 Task: In the  document fax.txt Use the tool word Count 'and display word count while typing'. Find the word using Dictionary 'Upcoming'. Below name insert the link: www.wikipedia.org
Action: Mouse moved to (240, 476)
Screenshot: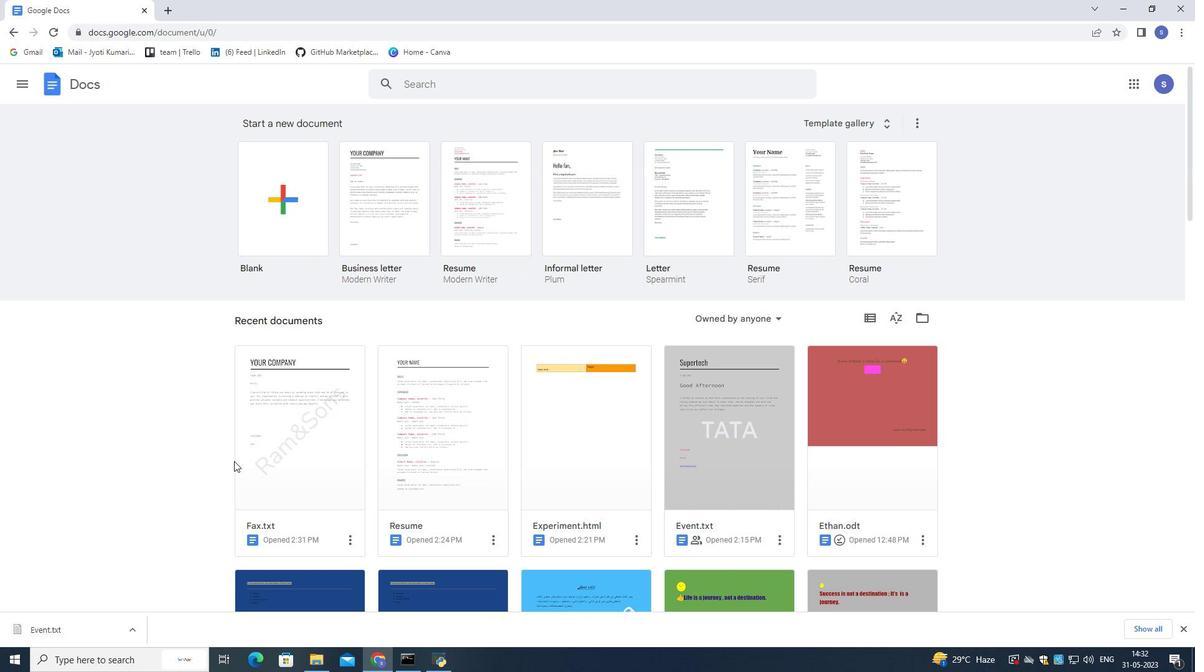 
Action: Mouse scrolled (240, 477) with delta (0, 0)
Screenshot: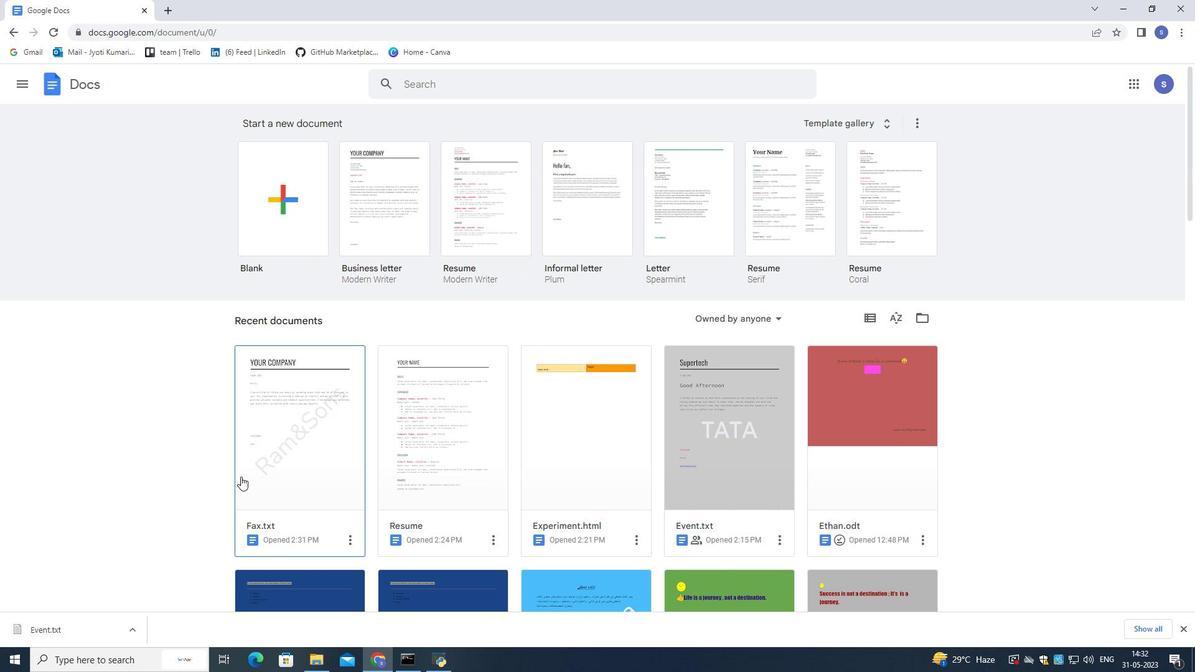 
Action: Mouse scrolled (240, 477) with delta (0, 0)
Screenshot: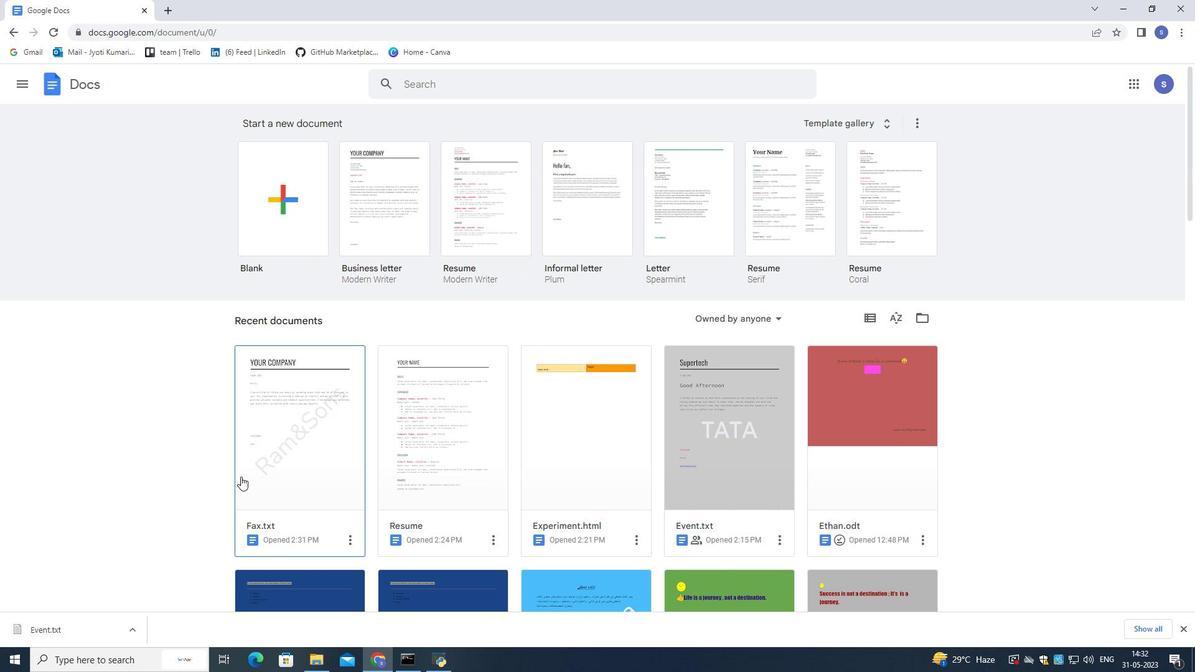 
Action: Mouse scrolled (240, 477) with delta (0, 0)
Screenshot: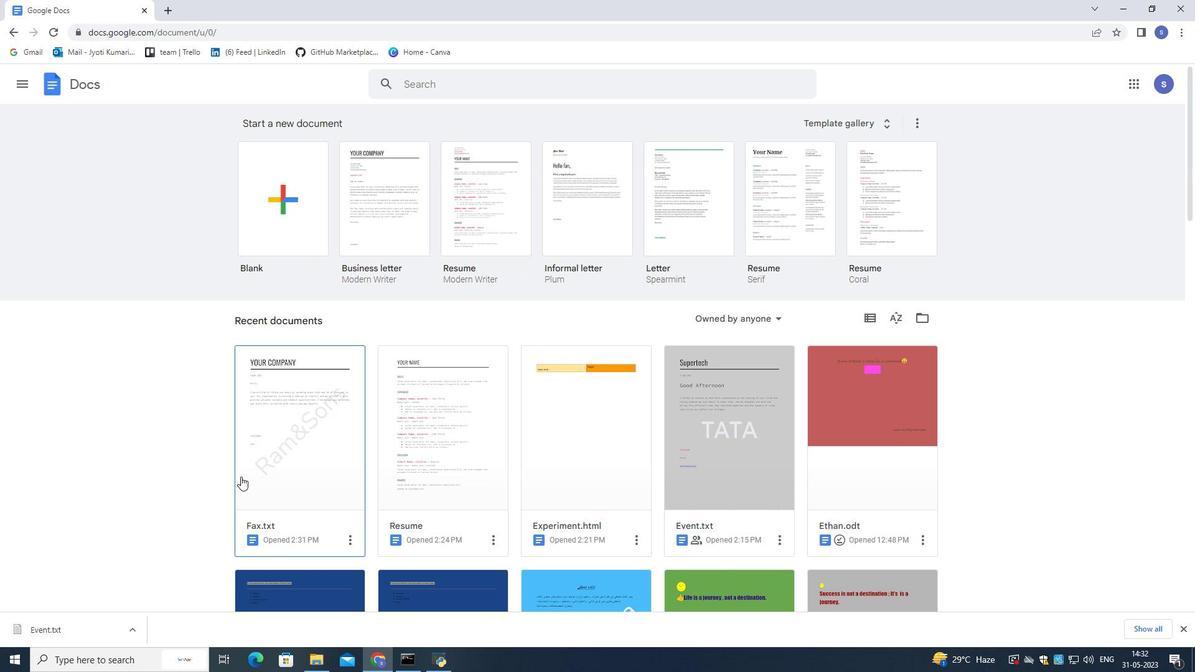 
Action: Mouse scrolled (240, 477) with delta (0, 0)
Screenshot: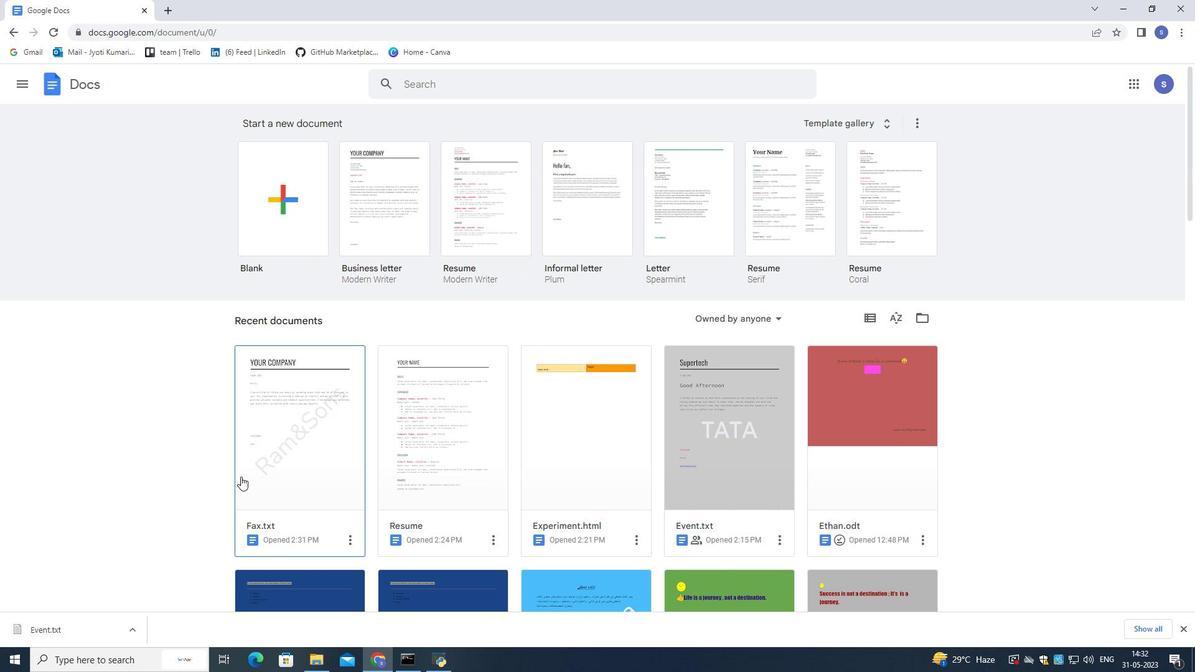
Action: Mouse scrolled (240, 476) with delta (0, 0)
Screenshot: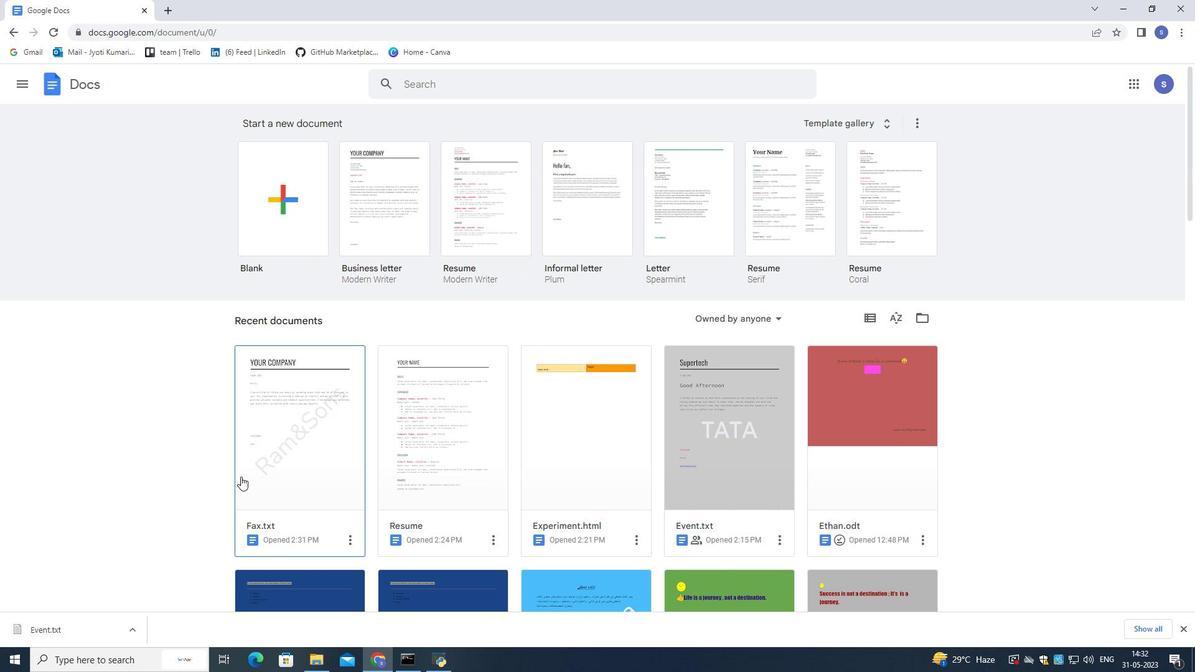 
Action: Mouse scrolled (240, 476) with delta (0, 0)
Screenshot: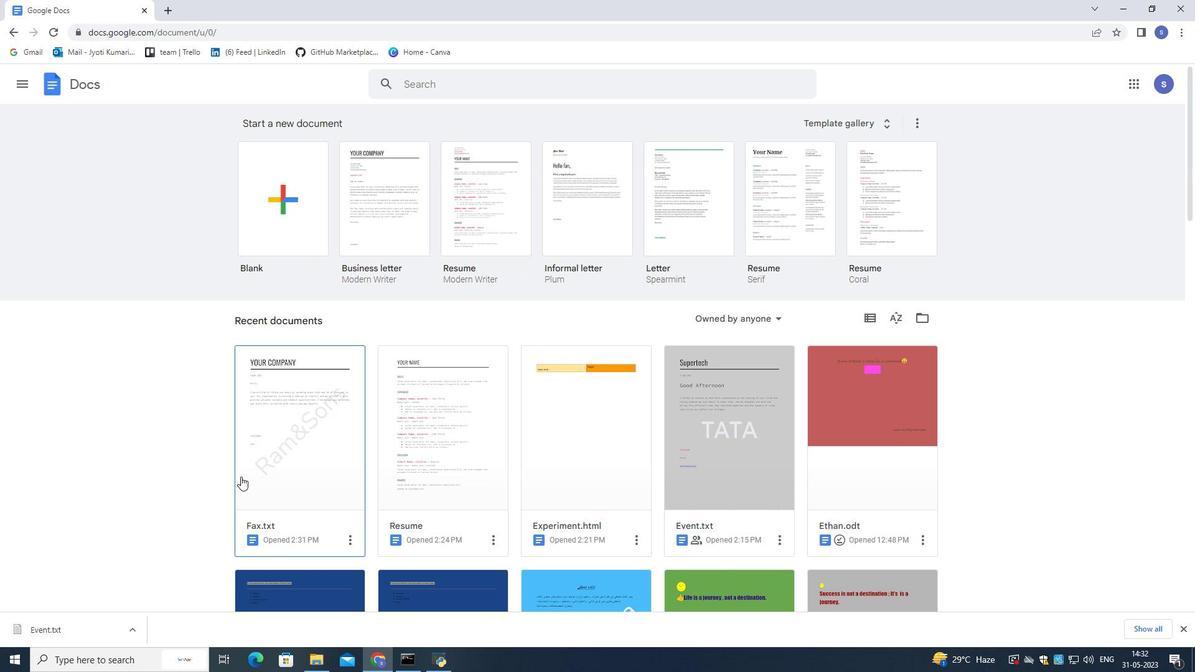 
Action: Mouse scrolled (240, 476) with delta (0, 0)
Screenshot: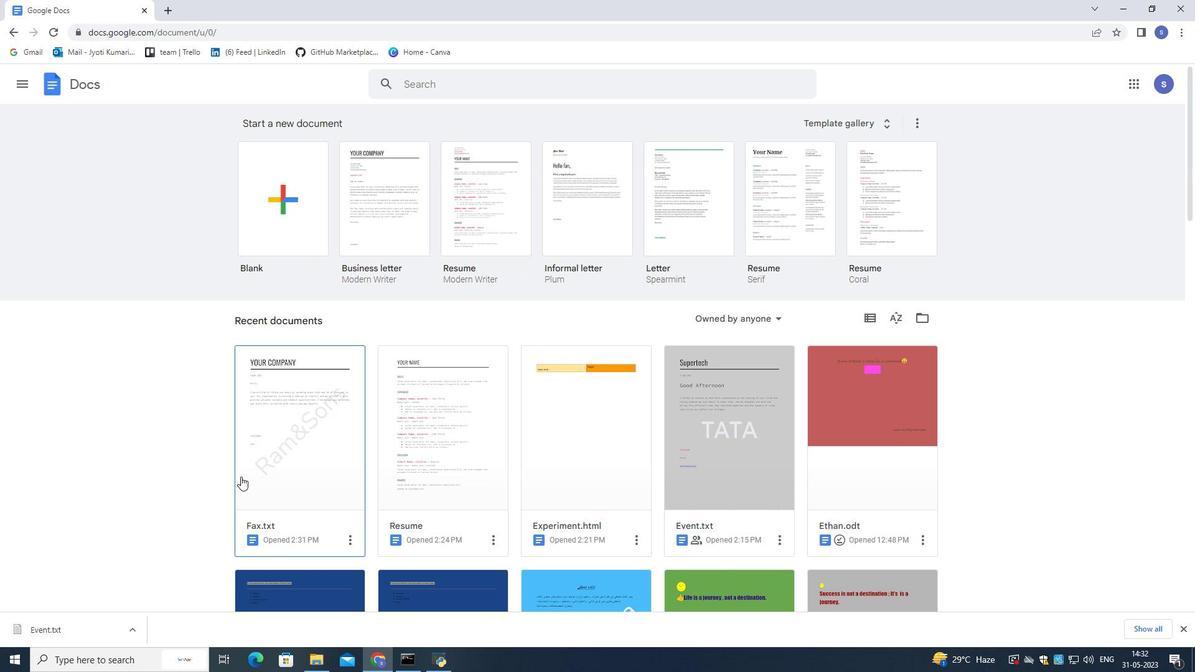 
Action: Mouse moved to (282, 284)
Screenshot: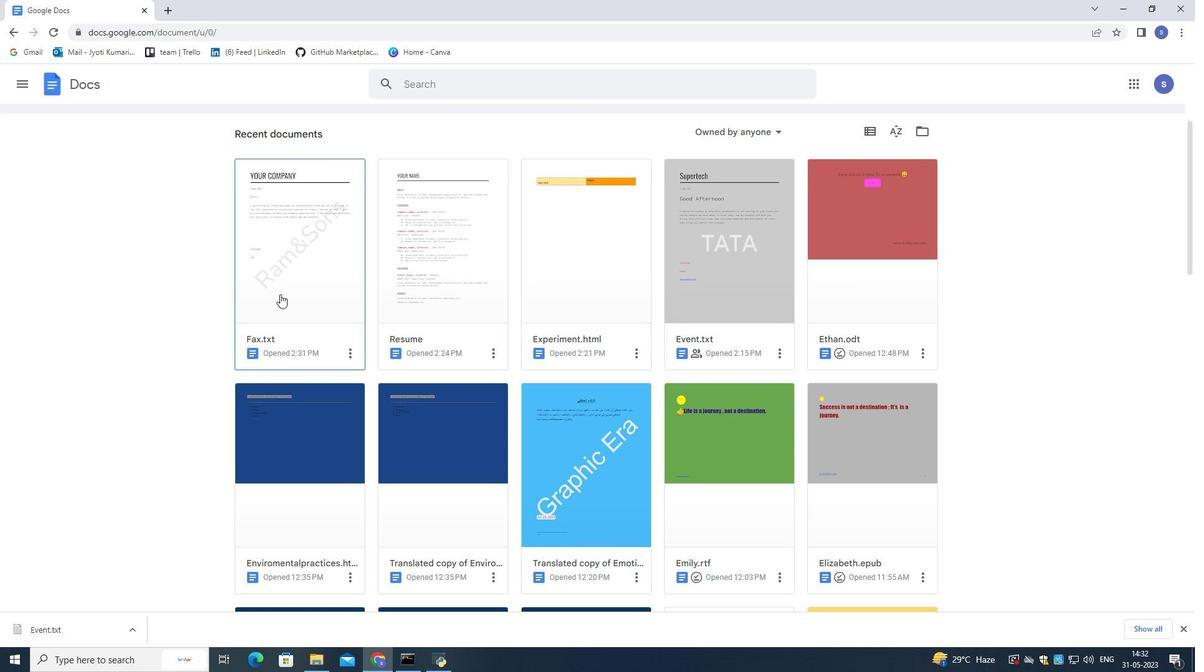 
Action: Mouse pressed left at (282, 284)
Screenshot: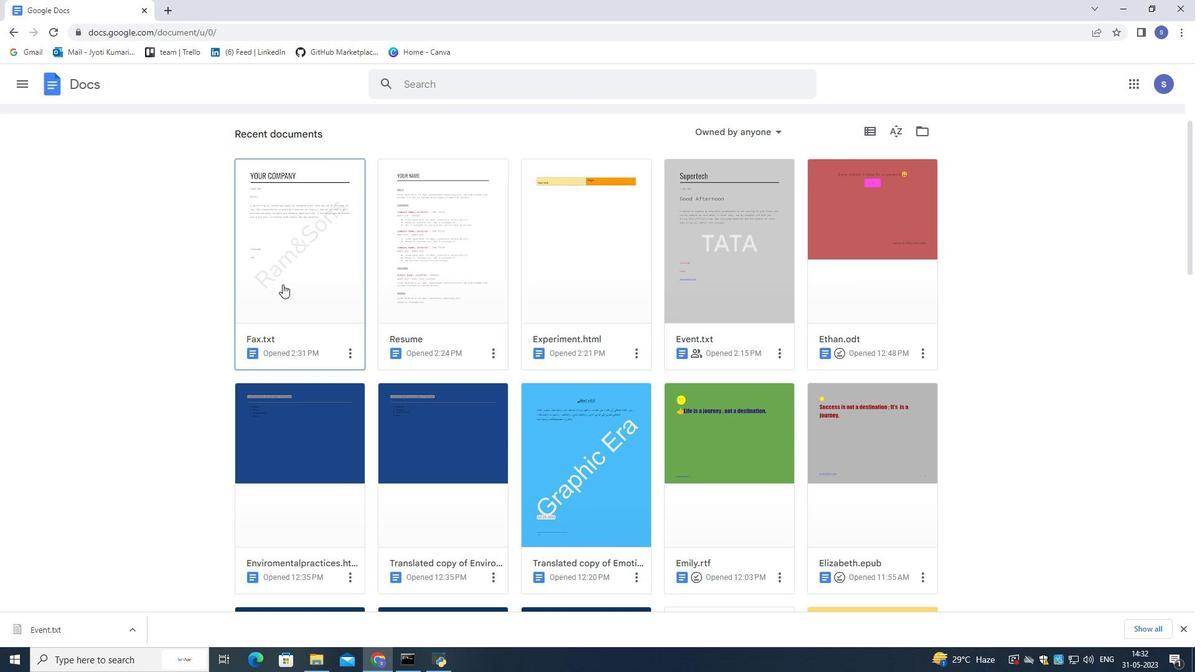 
Action: Mouse moved to (574, 249)
Screenshot: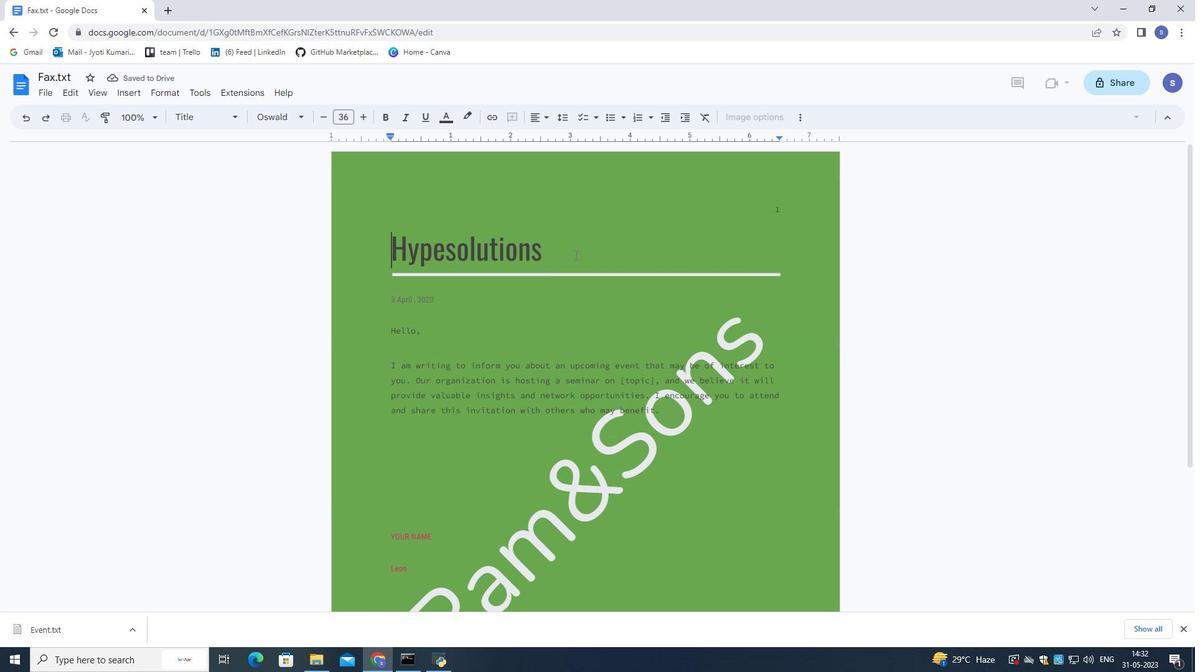 
Action: Mouse pressed left at (574, 249)
Screenshot: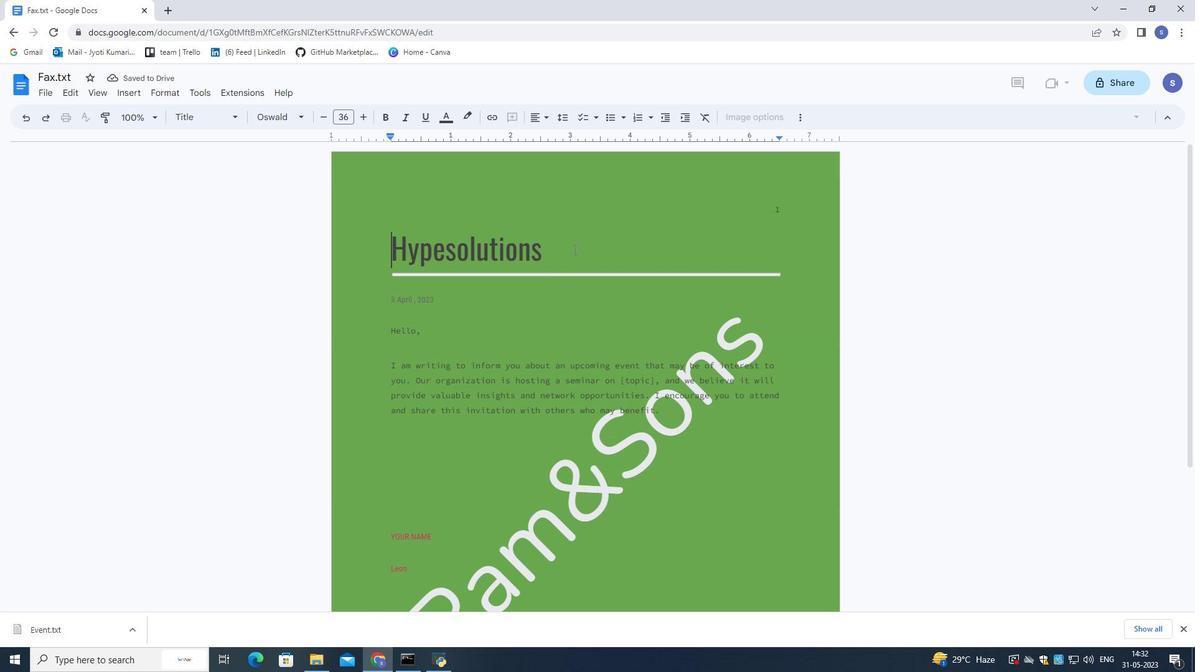 
Action: Mouse moved to (539, 363)
Screenshot: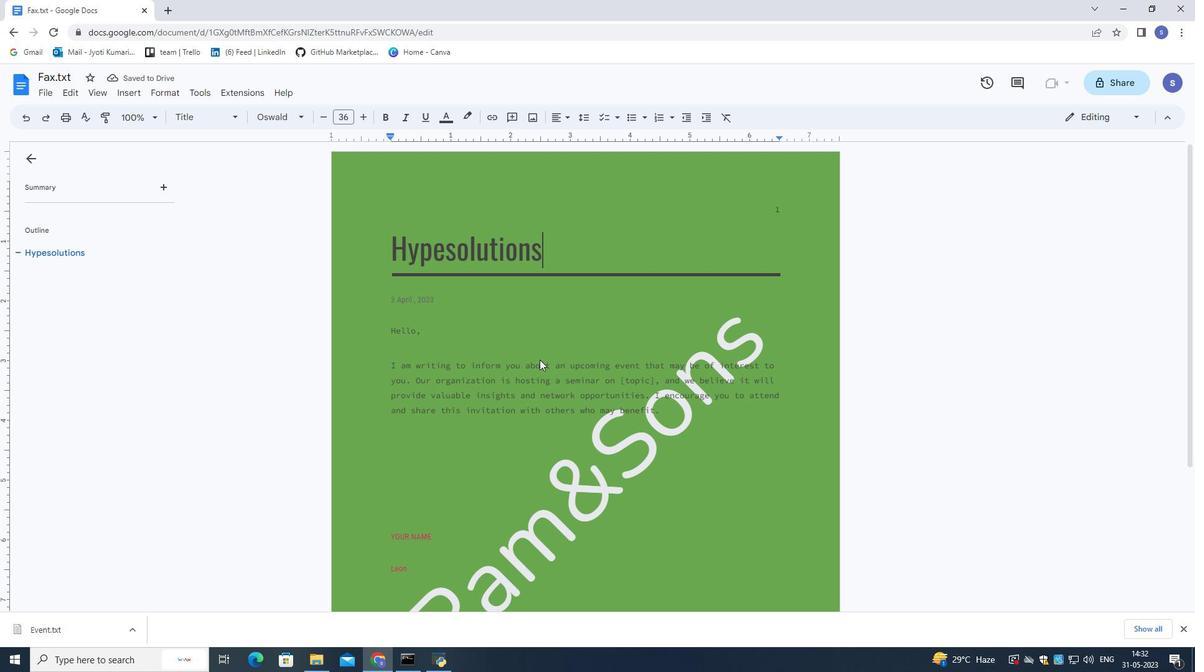 
Action: Mouse scrolled (539, 361) with delta (0, 0)
Screenshot: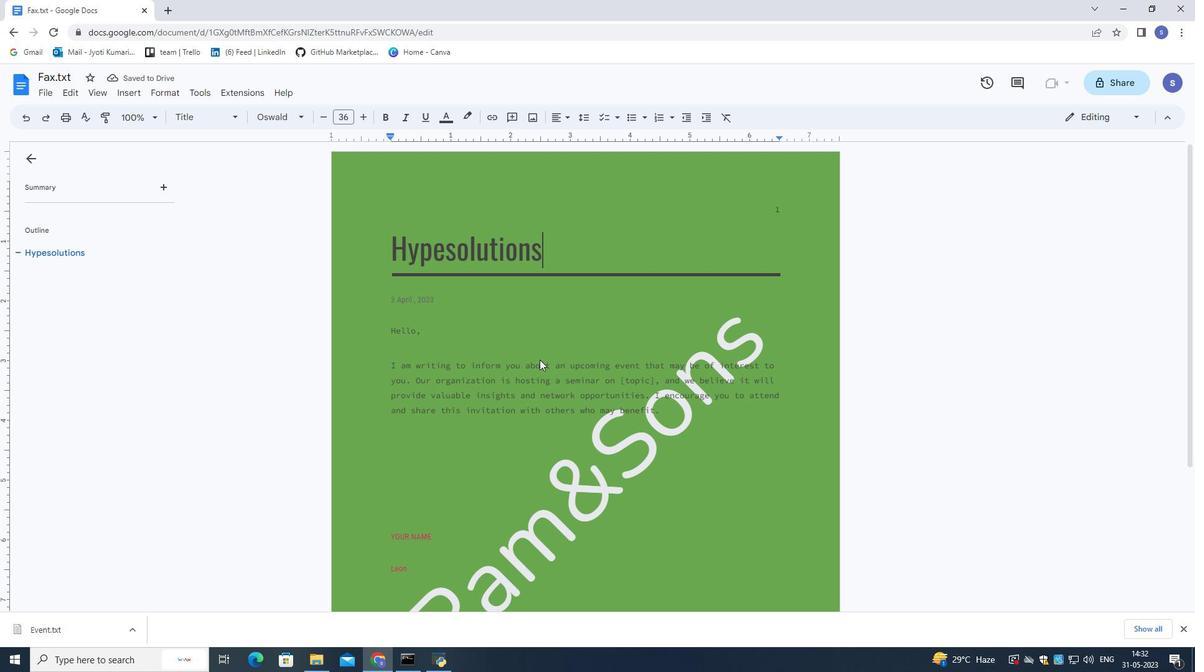 
Action: Mouse moved to (539, 363)
Screenshot: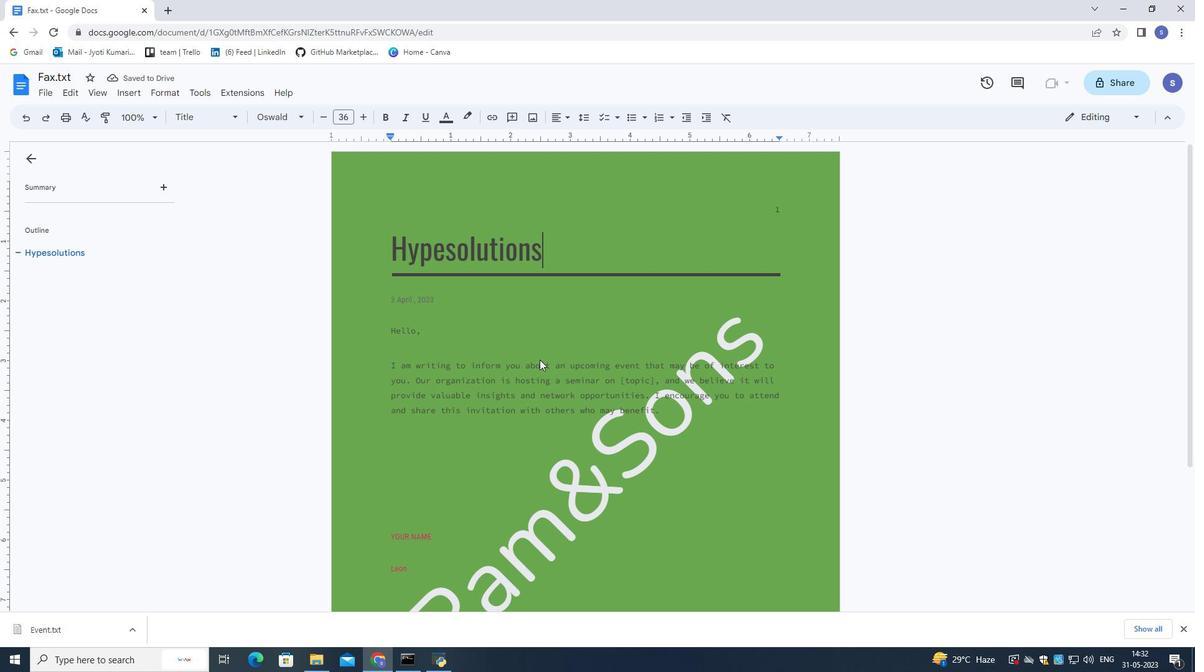 
Action: Mouse scrolled (539, 362) with delta (0, 0)
Screenshot: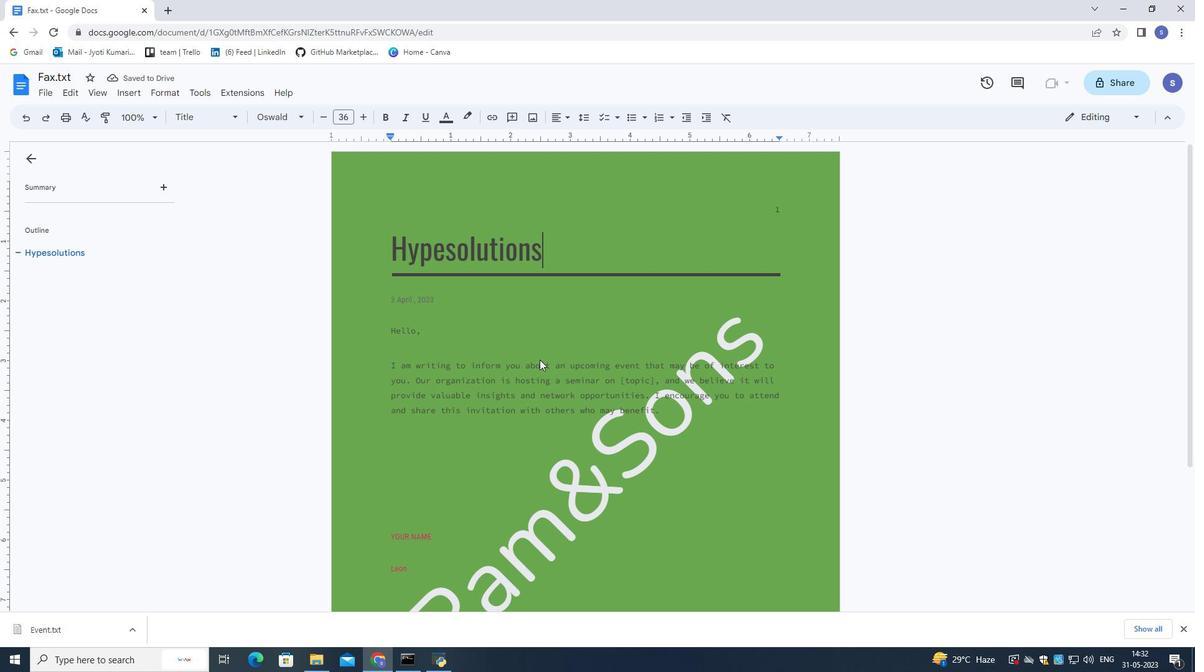 
Action: Mouse scrolled (539, 363) with delta (0, 0)
Screenshot: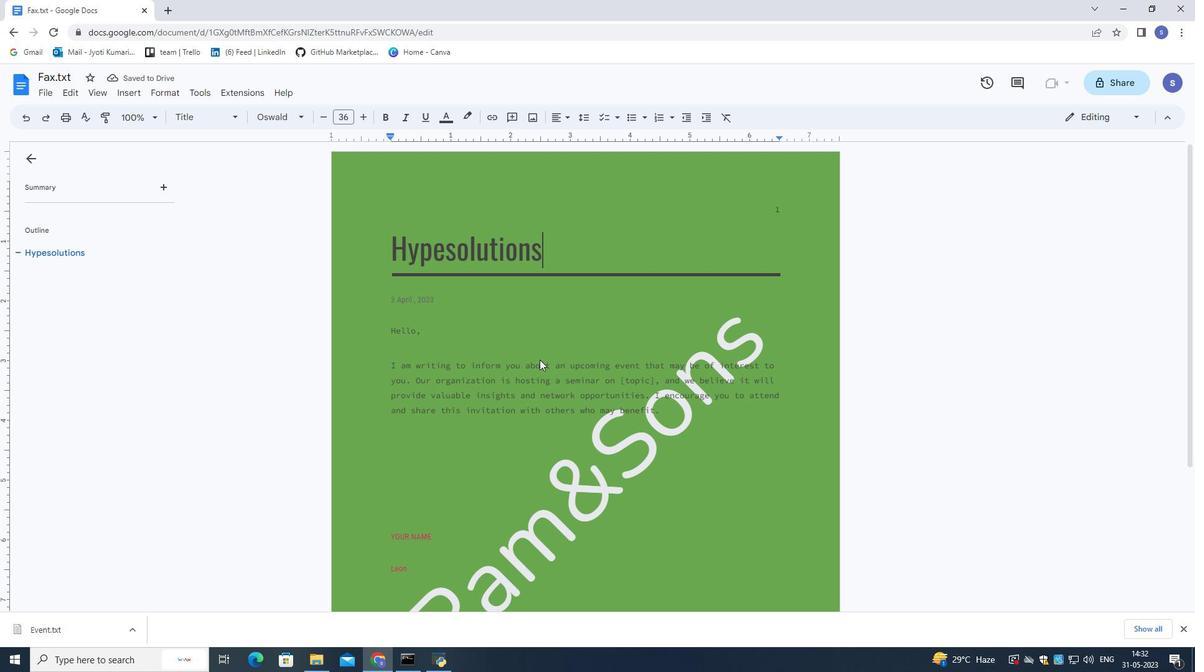 
Action: Mouse scrolled (539, 363) with delta (0, 0)
Screenshot: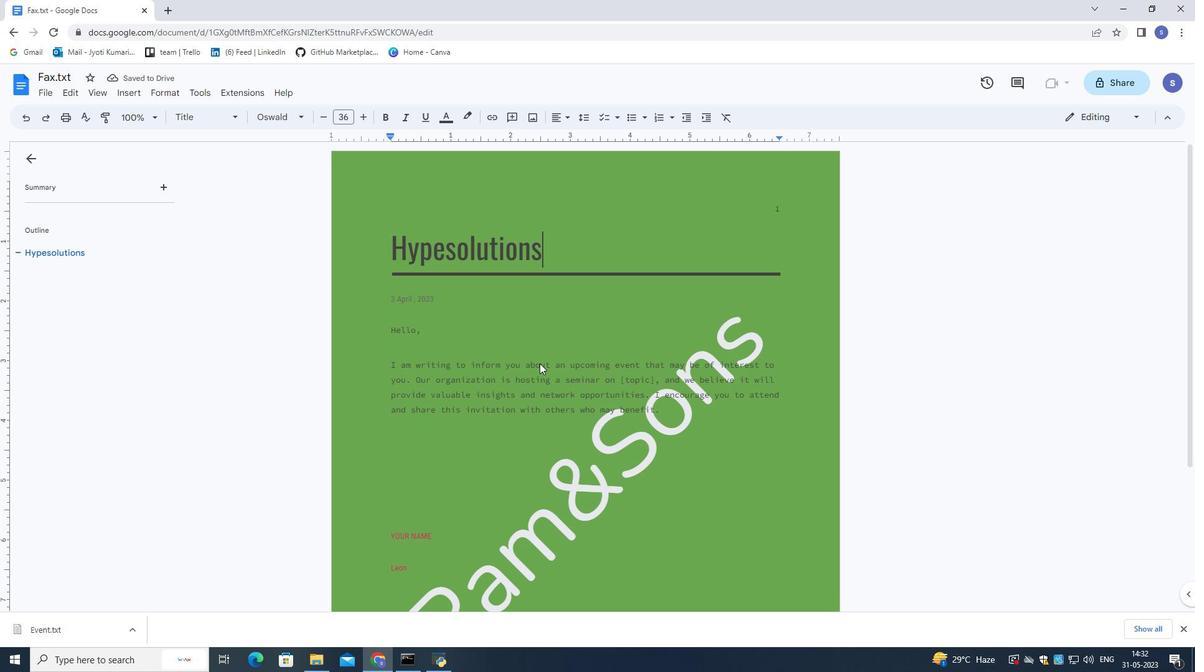 
Action: Mouse scrolled (539, 364) with delta (0, 0)
Screenshot: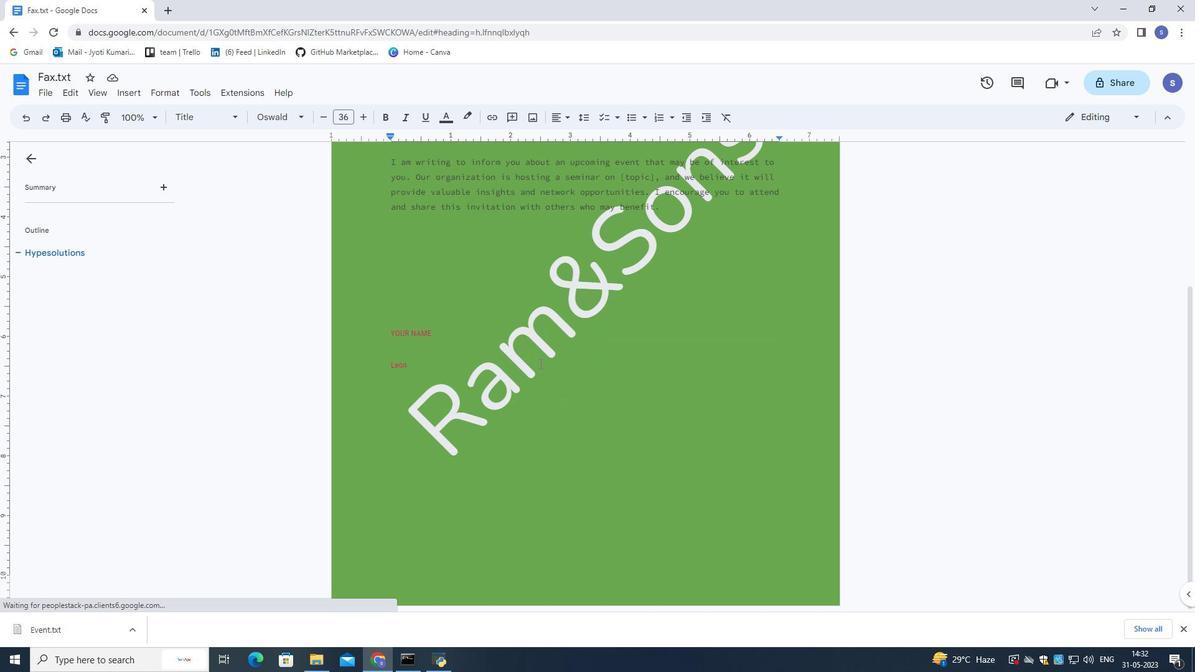 
Action: Mouse scrolled (539, 364) with delta (0, 0)
Screenshot: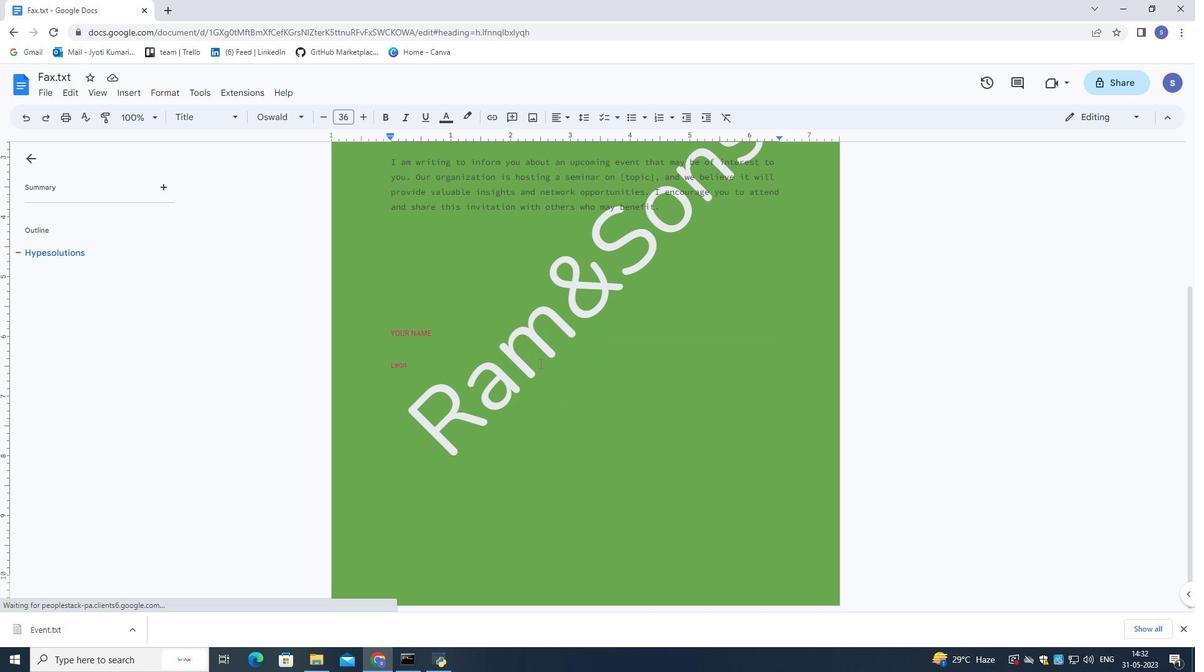 
Action: Mouse scrolled (539, 364) with delta (0, 0)
Screenshot: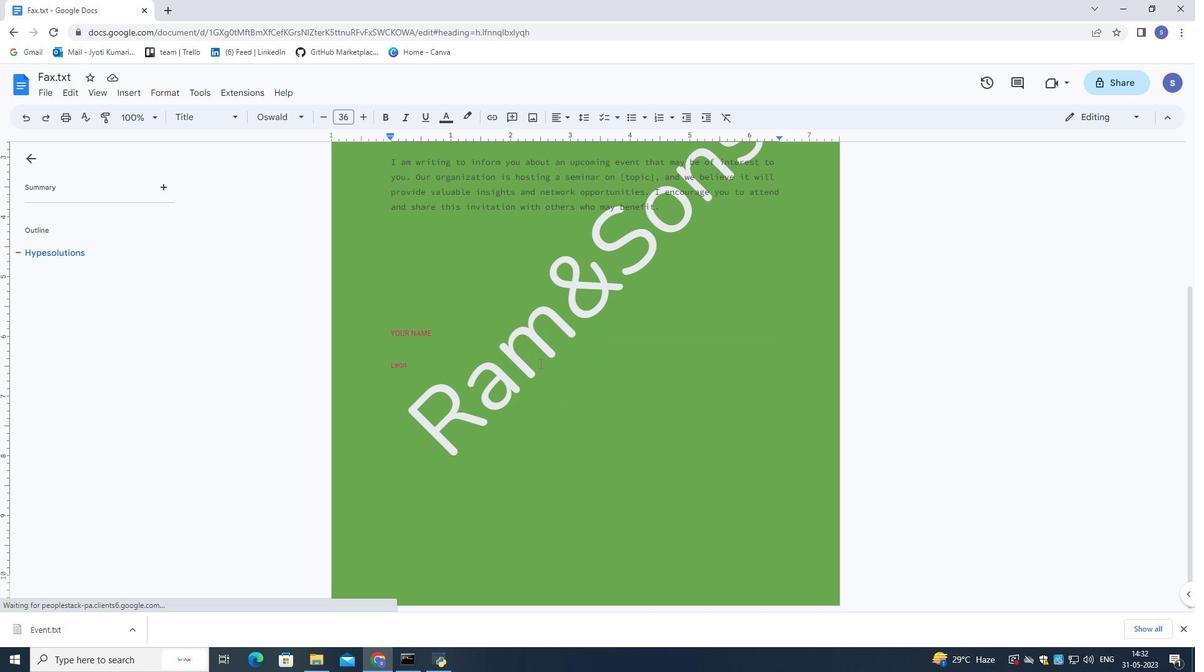 
Action: Mouse scrolled (539, 364) with delta (0, 0)
Screenshot: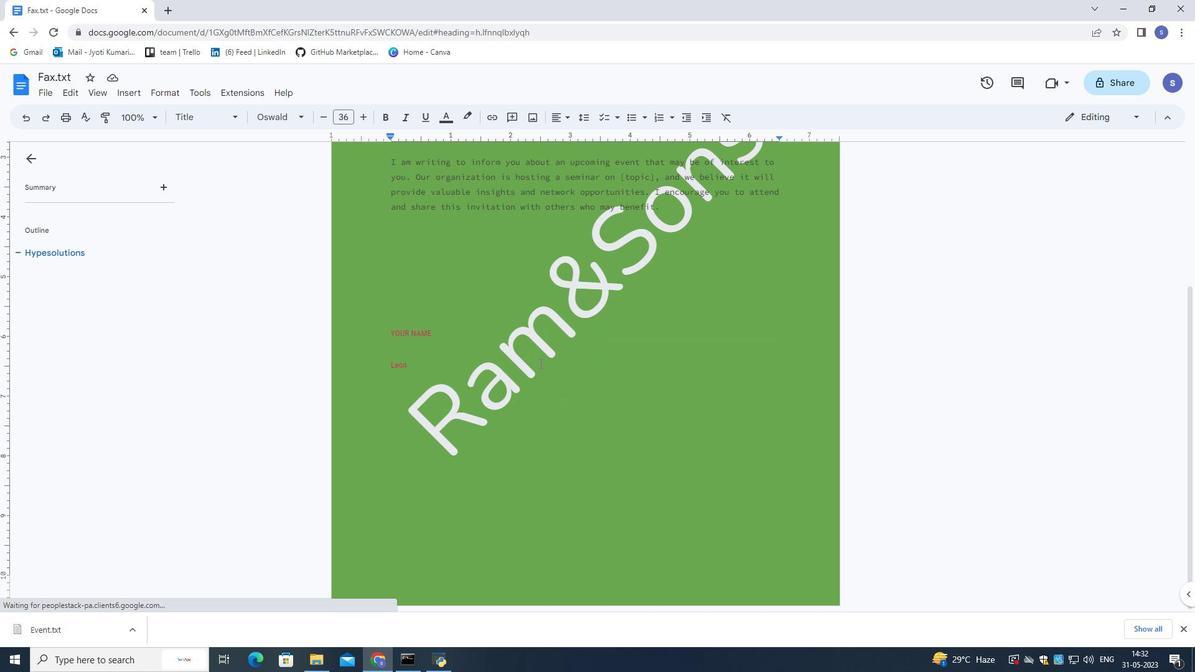 
Action: Mouse scrolled (539, 364) with delta (0, 0)
Screenshot: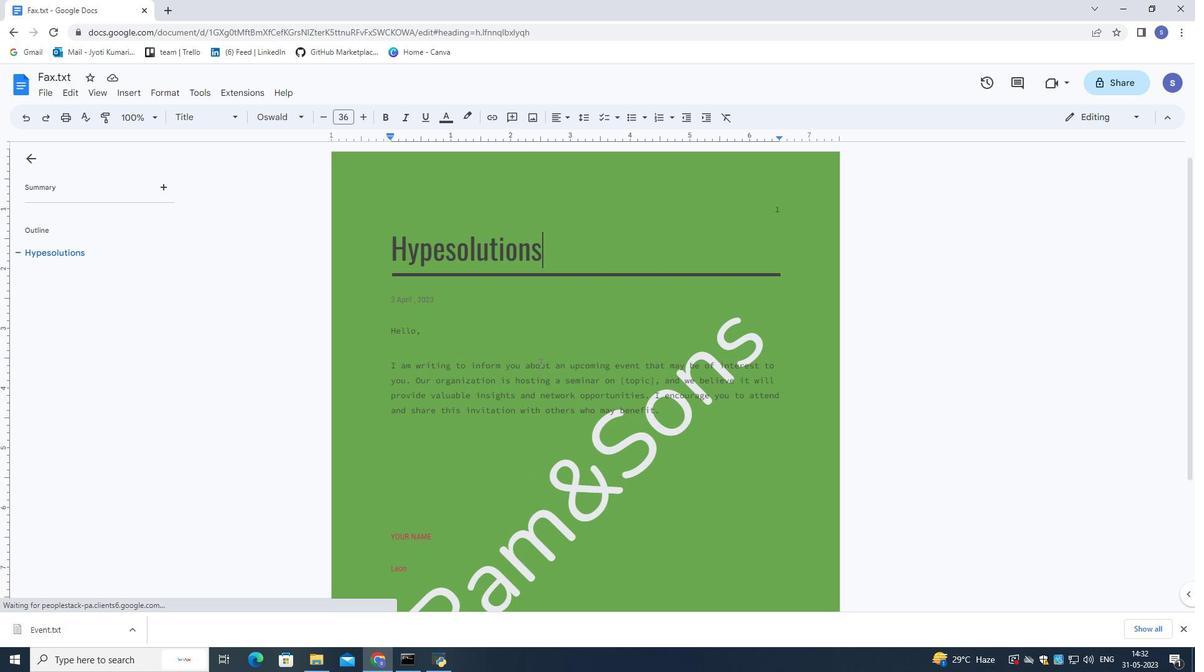 
Action: Mouse scrolled (539, 364) with delta (0, 0)
Screenshot: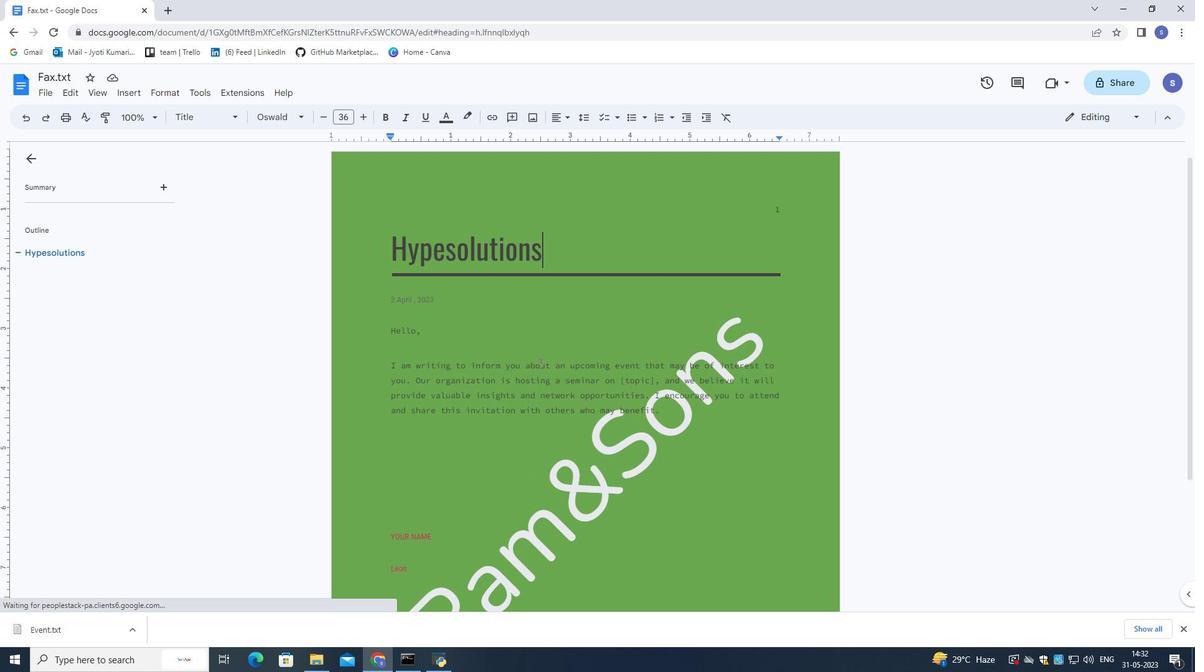 
Action: Mouse moved to (193, 96)
Screenshot: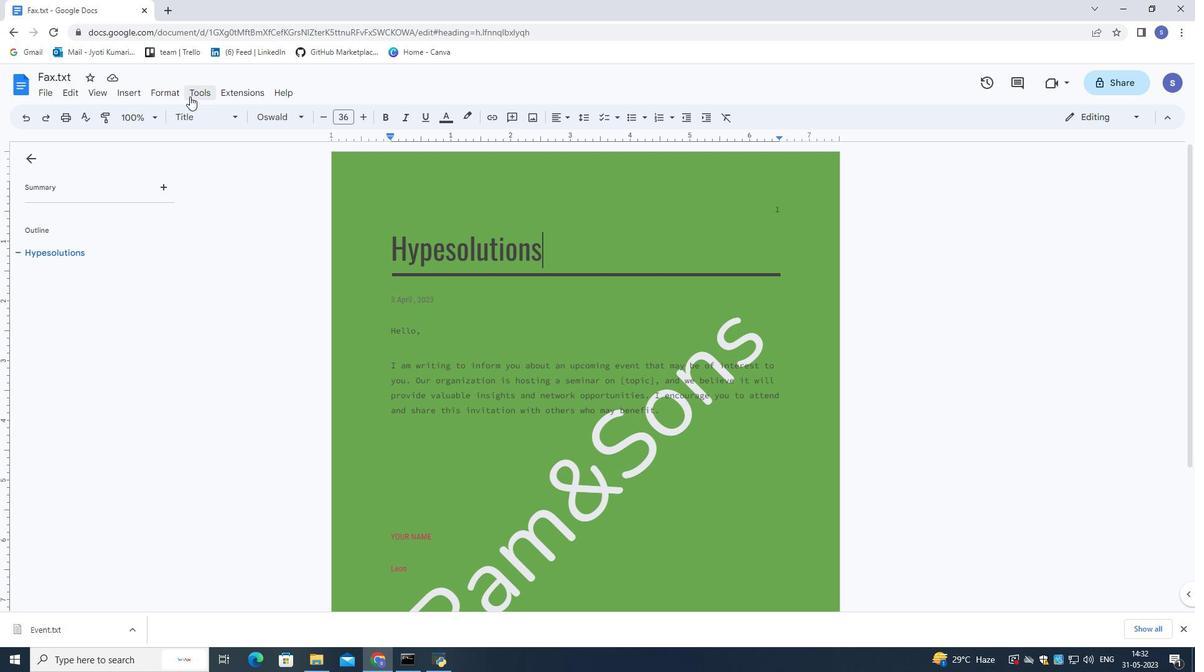 
Action: Mouse pressed left at (193, 96)
Screenshot: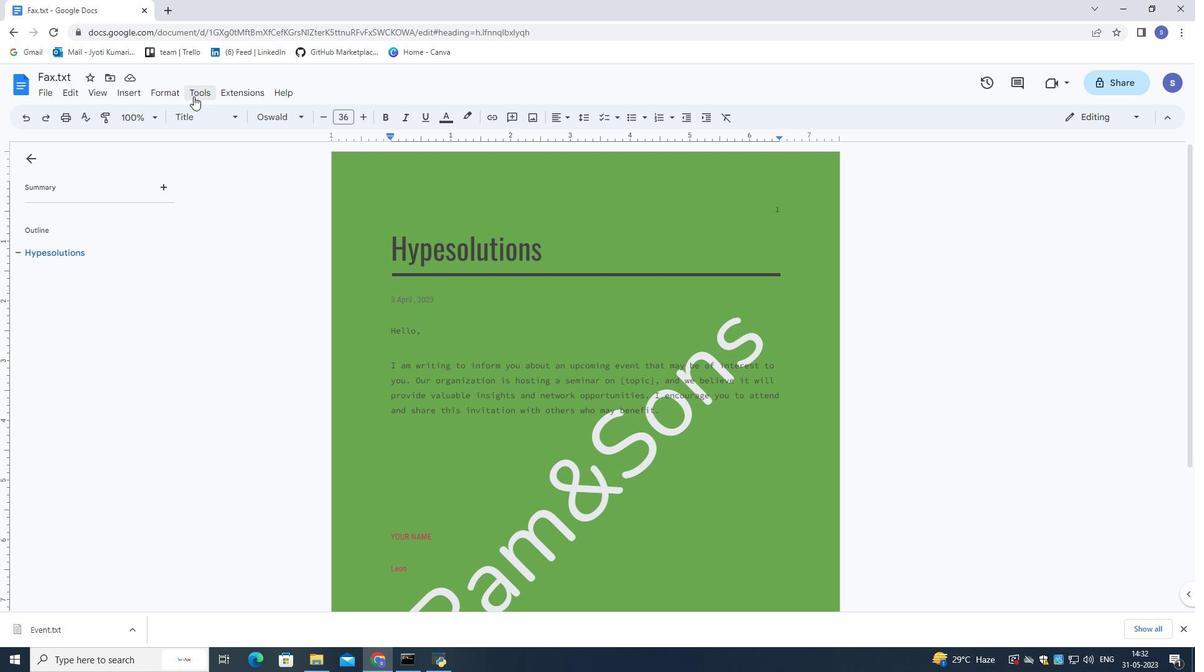 
Action: Mouse moved to (229, 137)
Screenshot: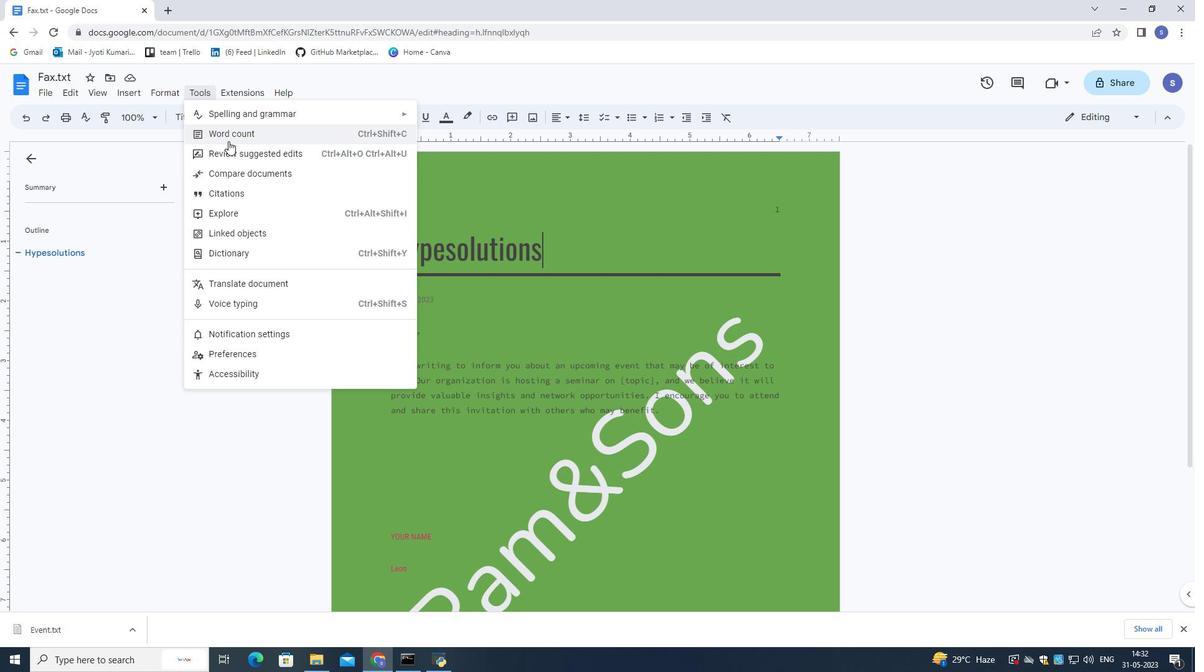 
Action: Mouse pressed left at (229, 137)
Screenshot: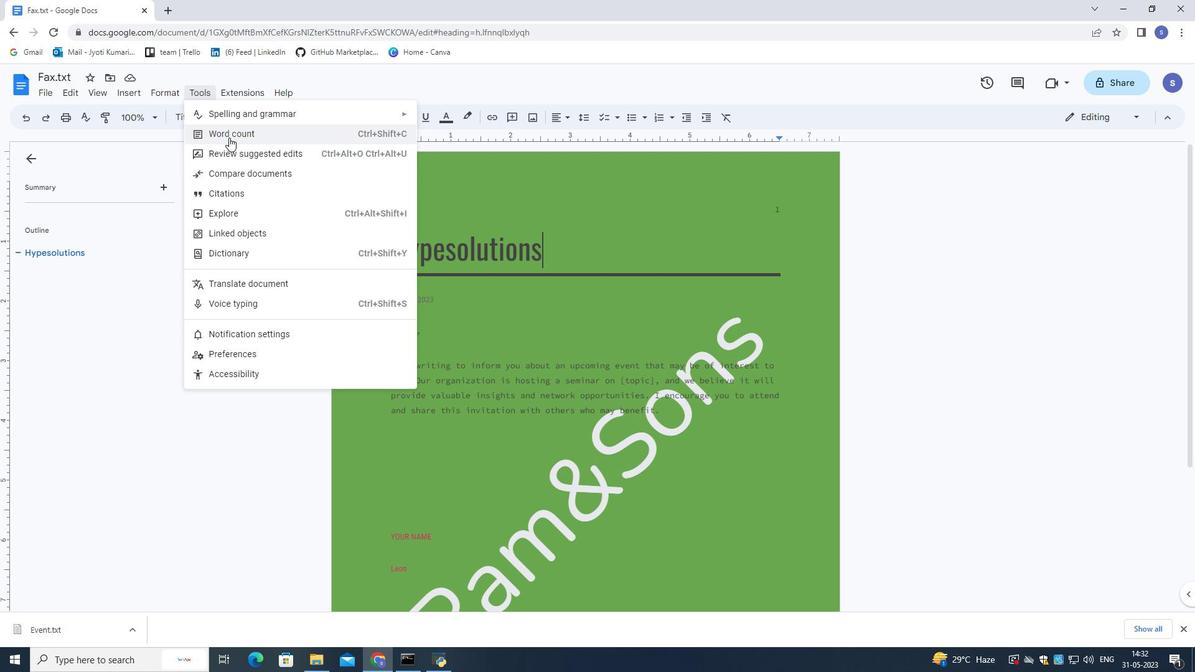 
Action: Mouse moved to (637, 399)
Screenshot: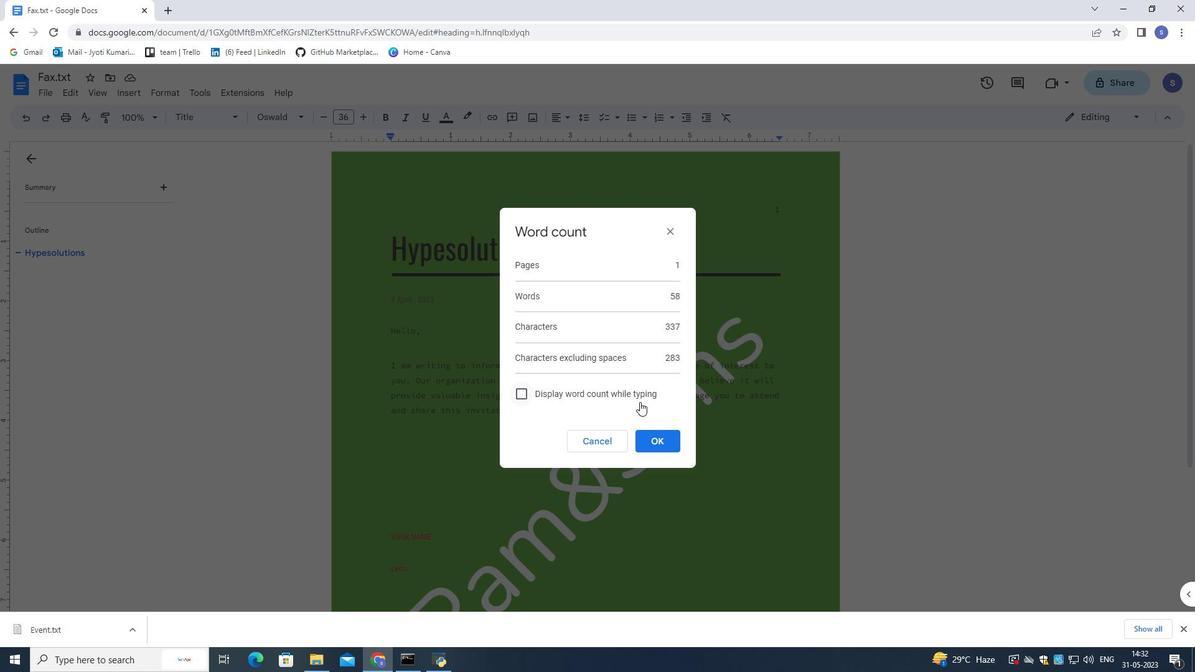
Action: Mouse pressed left at (637, 399)
Screenshot: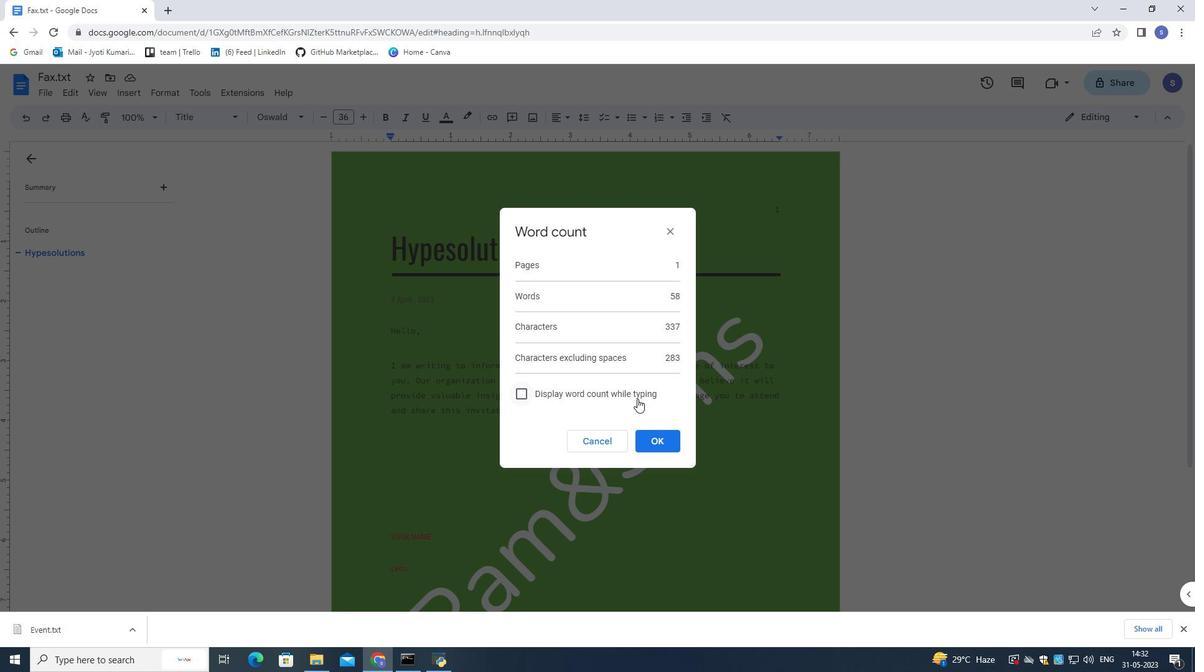 
Action: Mouse moved to (669, 445)
Screenshot: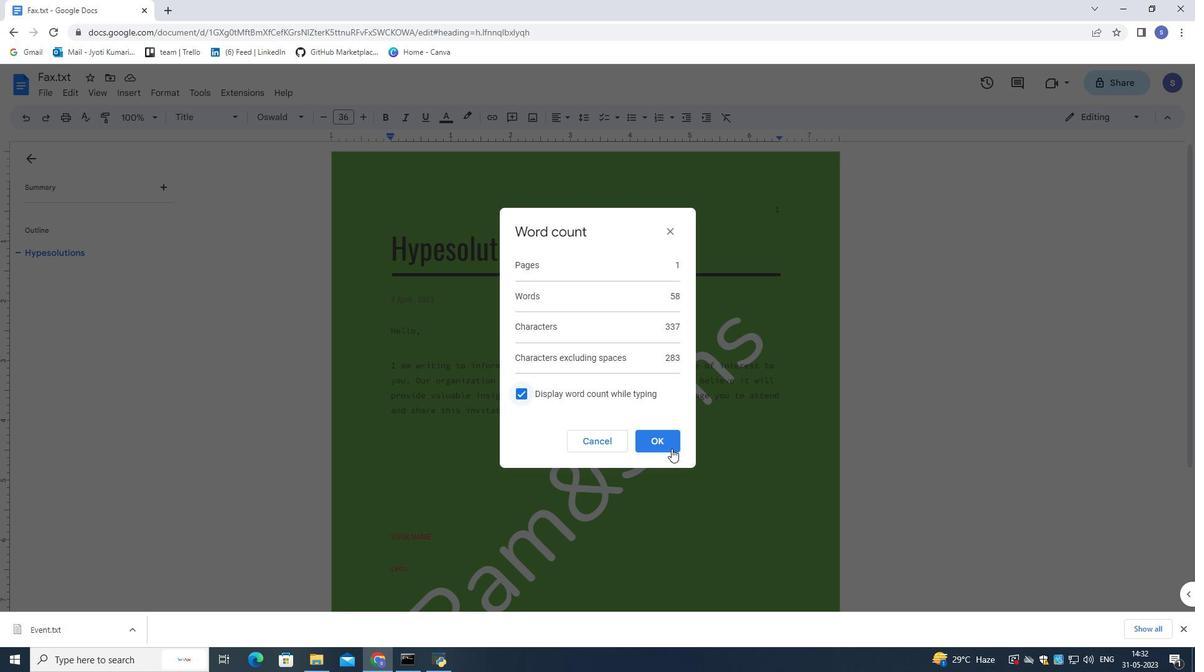 
Action: Mouse pressed left at (669, 445)
Screenshot: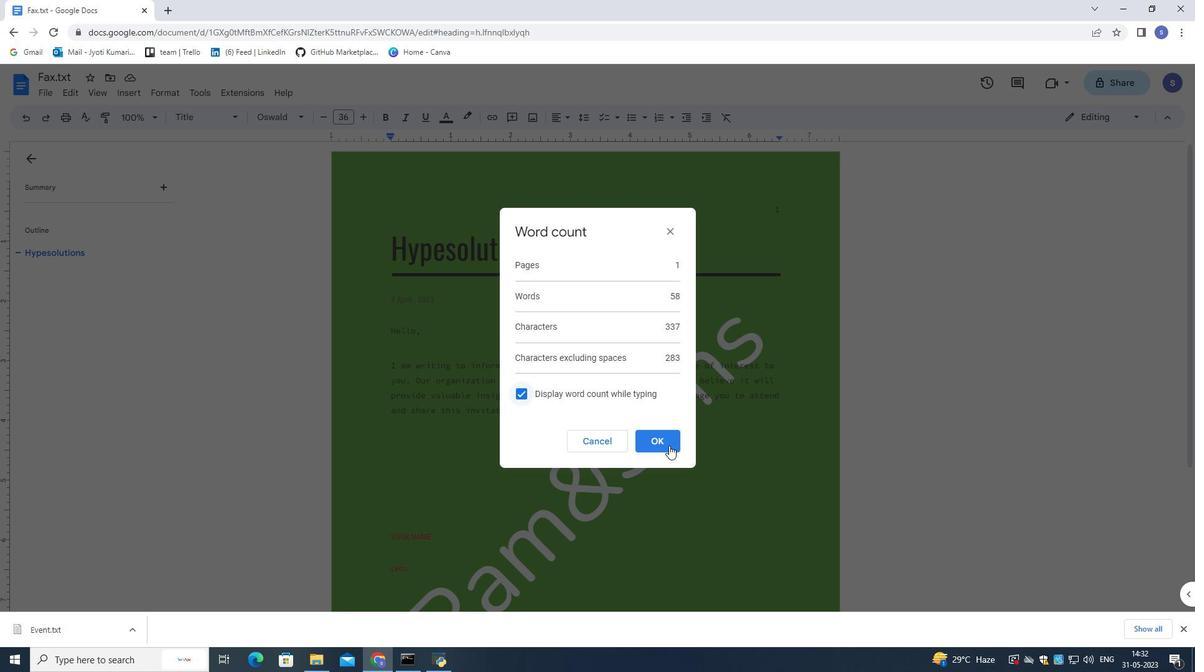 
Action: Mouse moved to (207, 92)
Screenshot: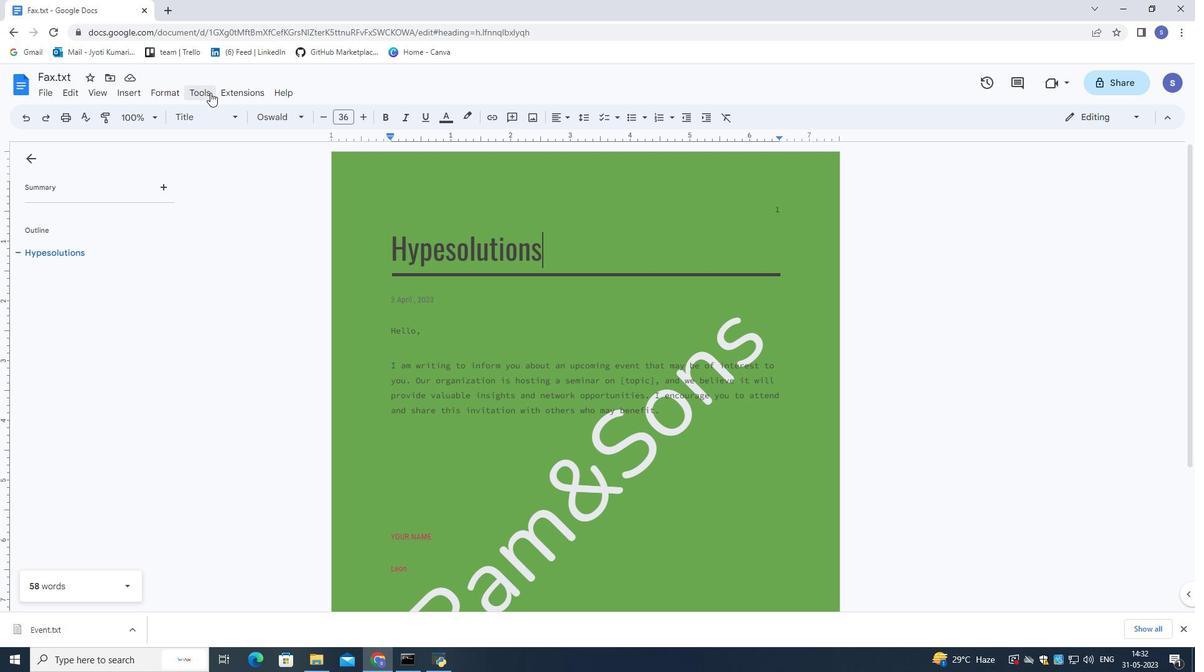 
Action: Mouse pressed left at (207, 92)
Screenshot: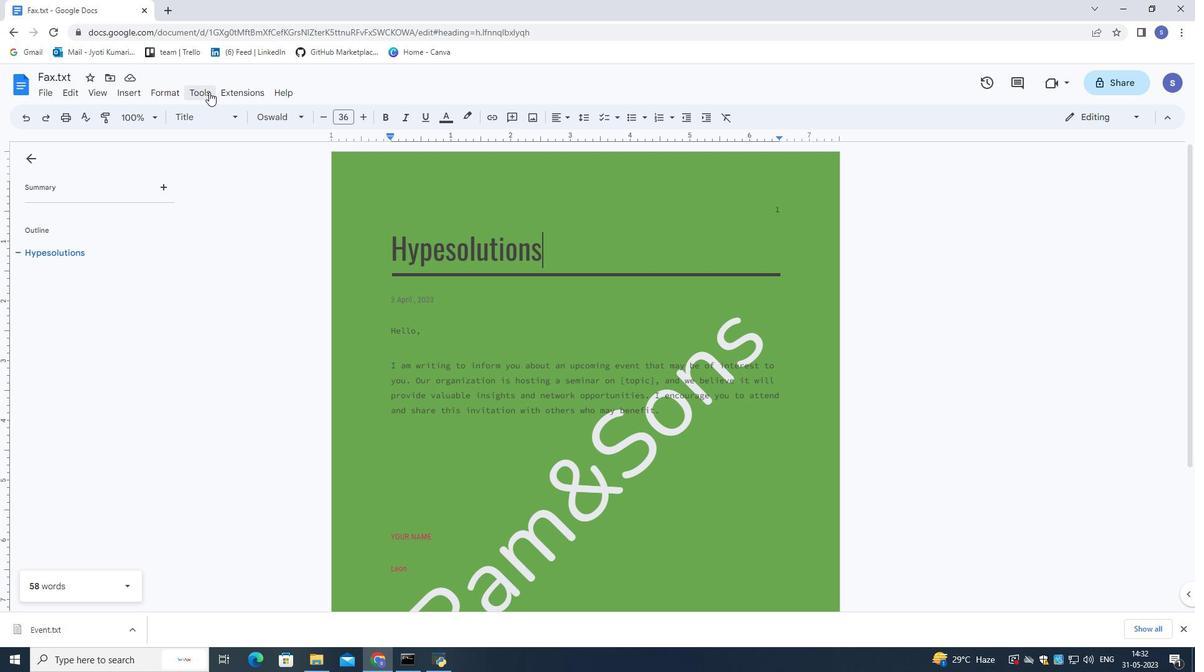 
Action: Mouse moved to (234, 251)
Screenshot: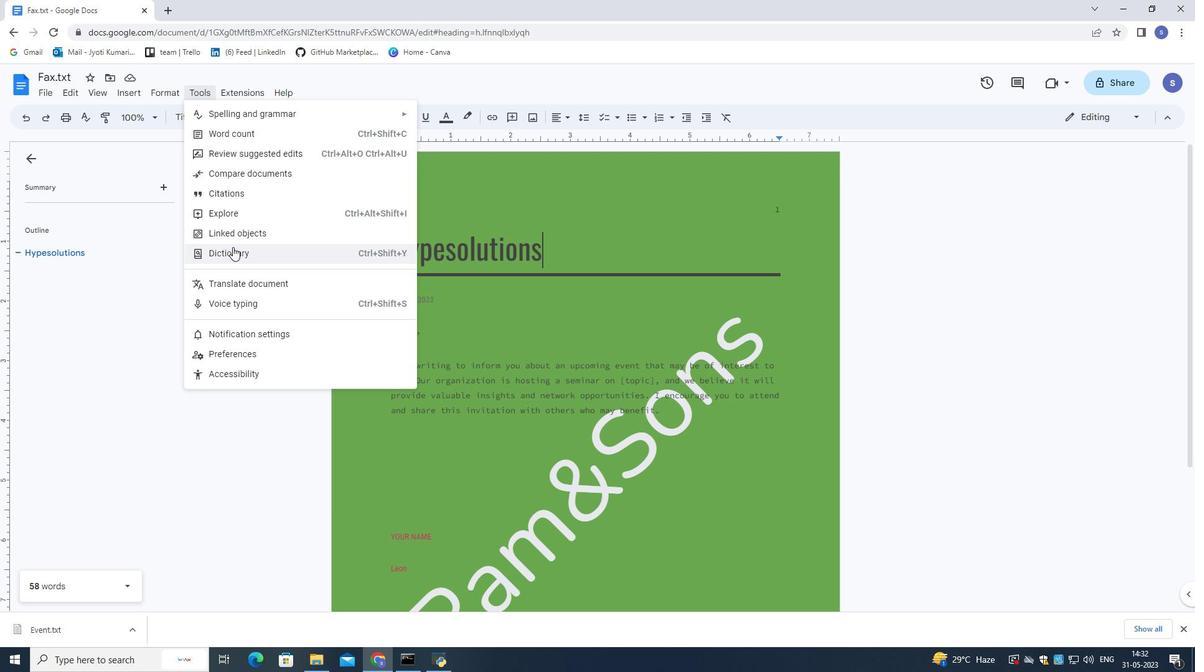 
Action: Mouse pressed left at (234, 251)
Screenshot: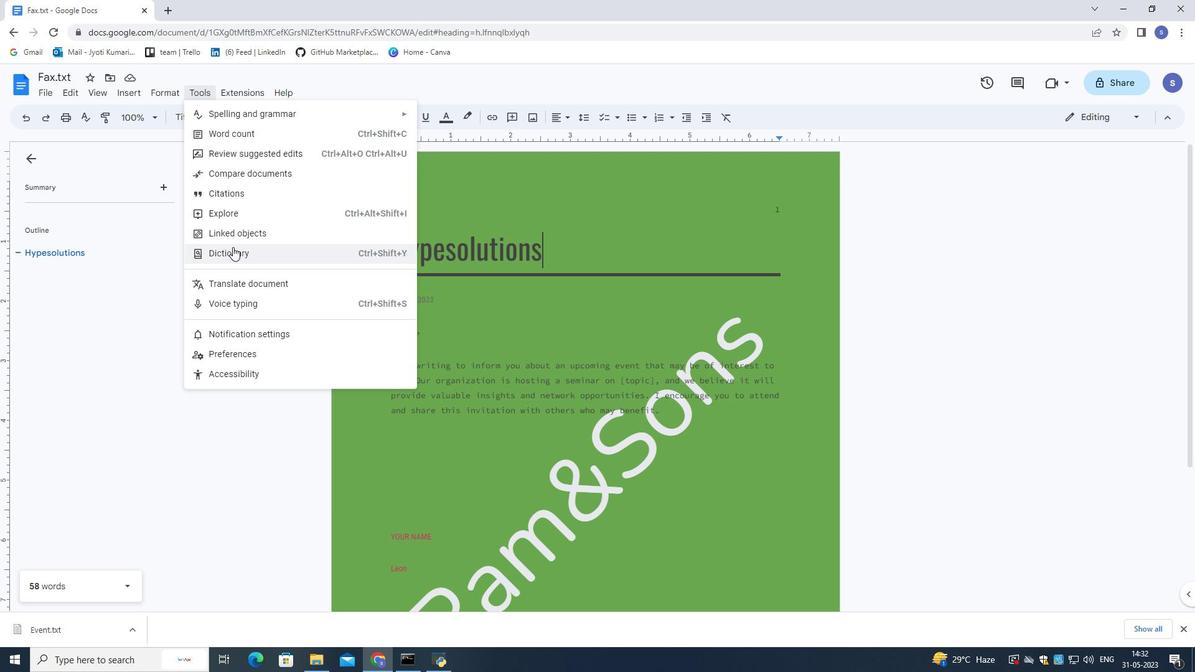 
Action: Mouse moved to (1135, 155)
Screenshot: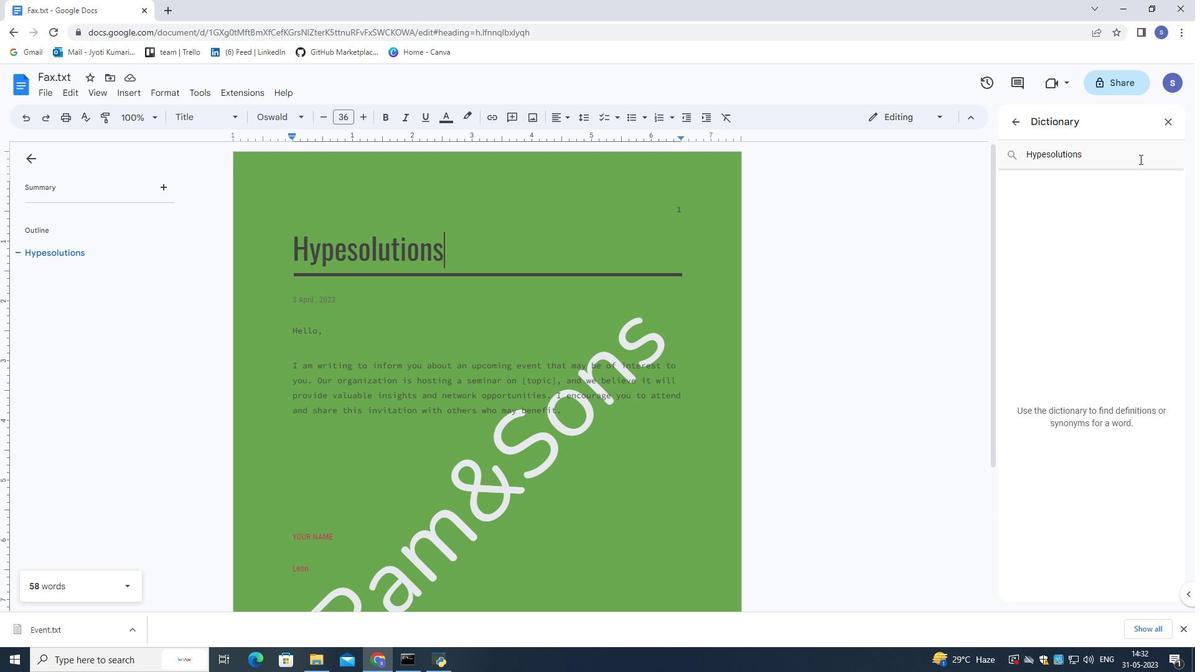 
Action: Mouse pressed left at (1135, 155)
Screenshot: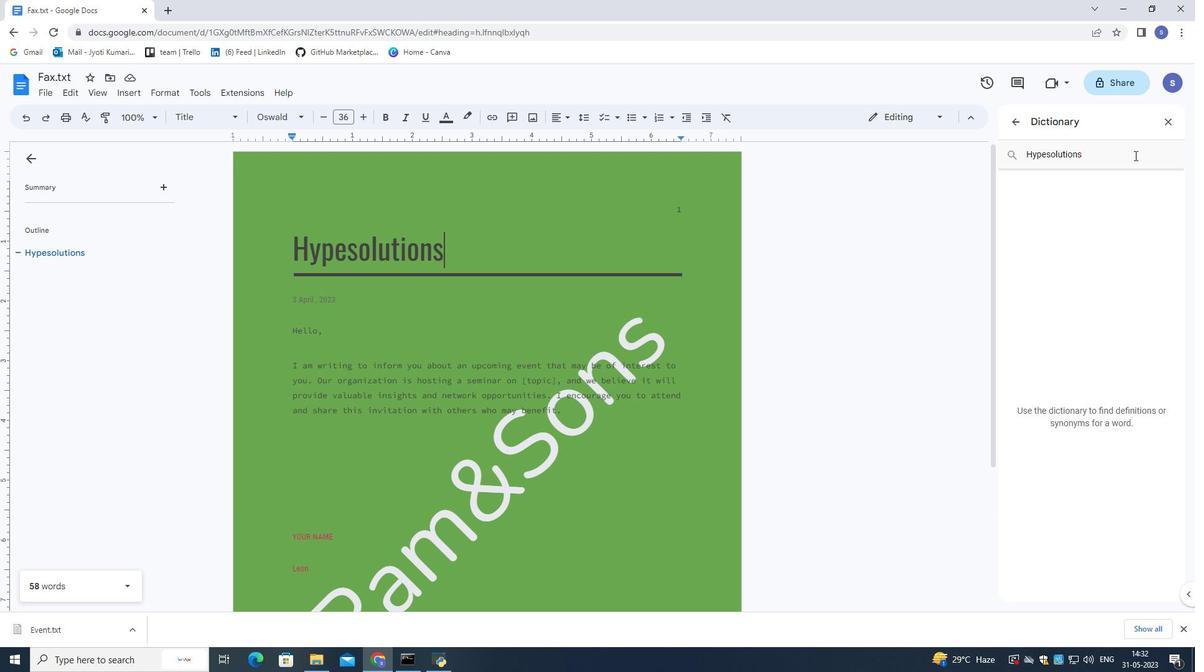 
Action: Mouse moved to (1134, 155)
Screenshot: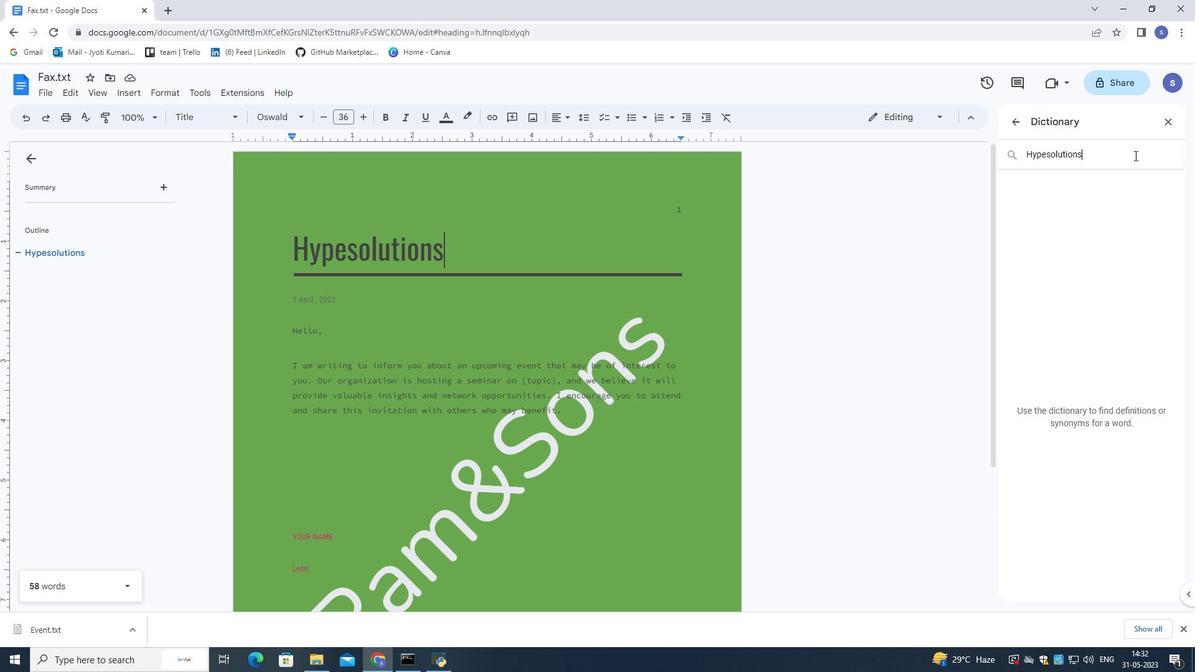 
Action: Mouse pressed left at (1134, 155)
Screenshot: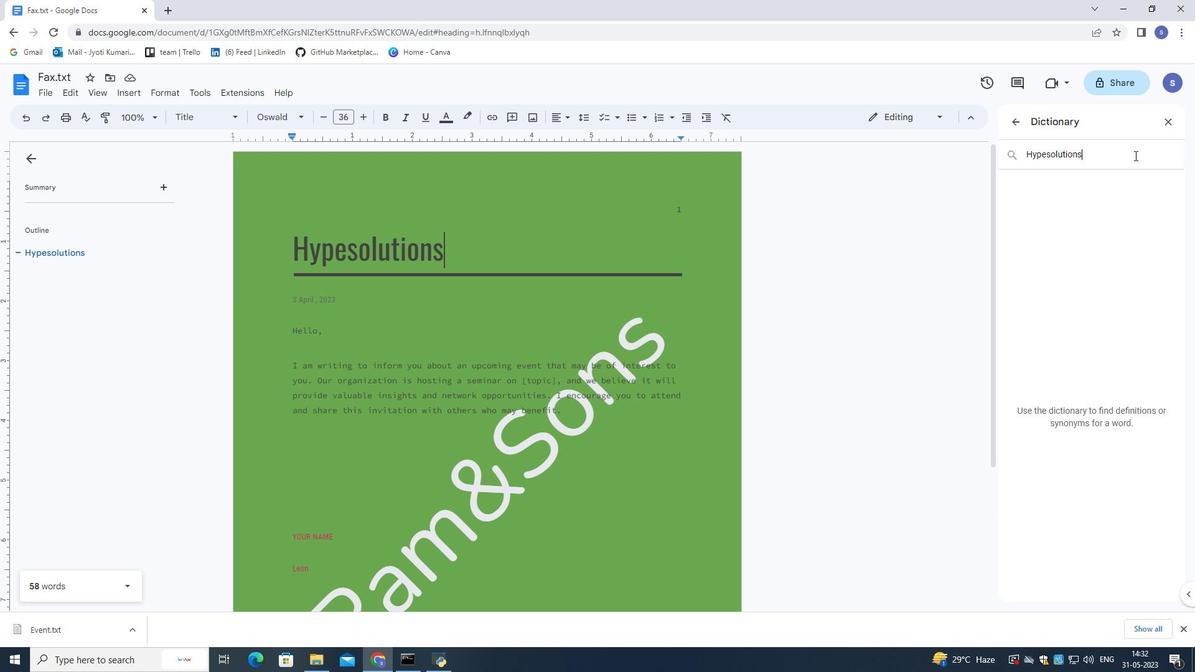 
Action: Mouse pressed left at (1134, 155)
Screenshot: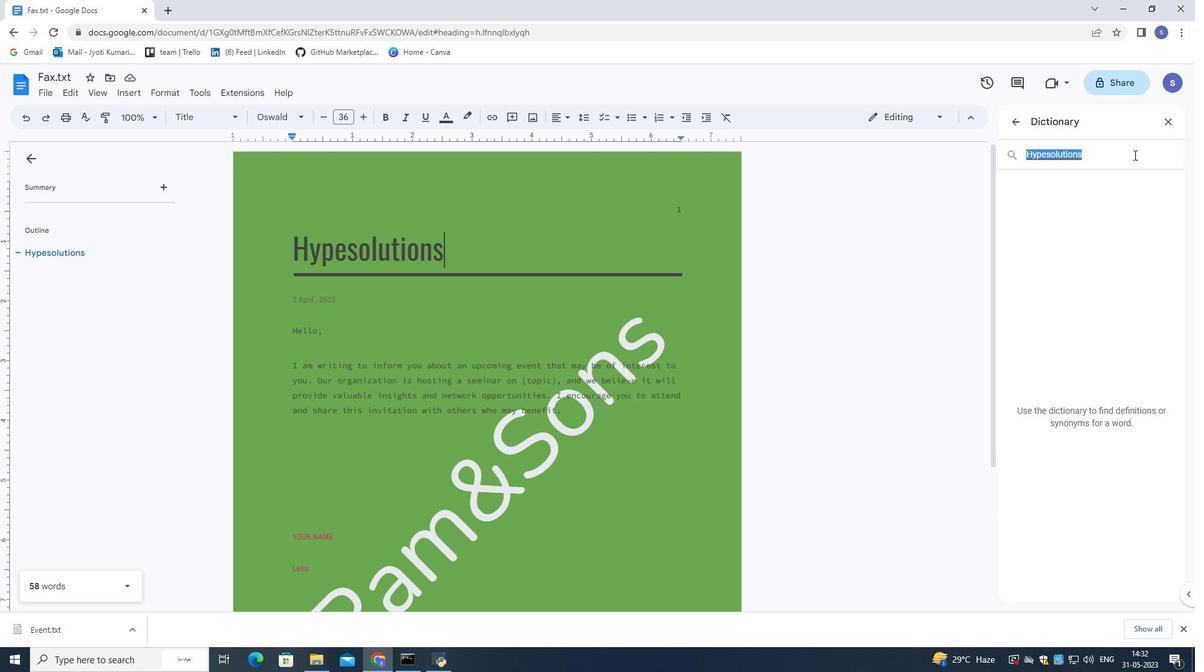 
Action: Key pressed <Key.shift>Upcoming<Key.enter>
Screenshot: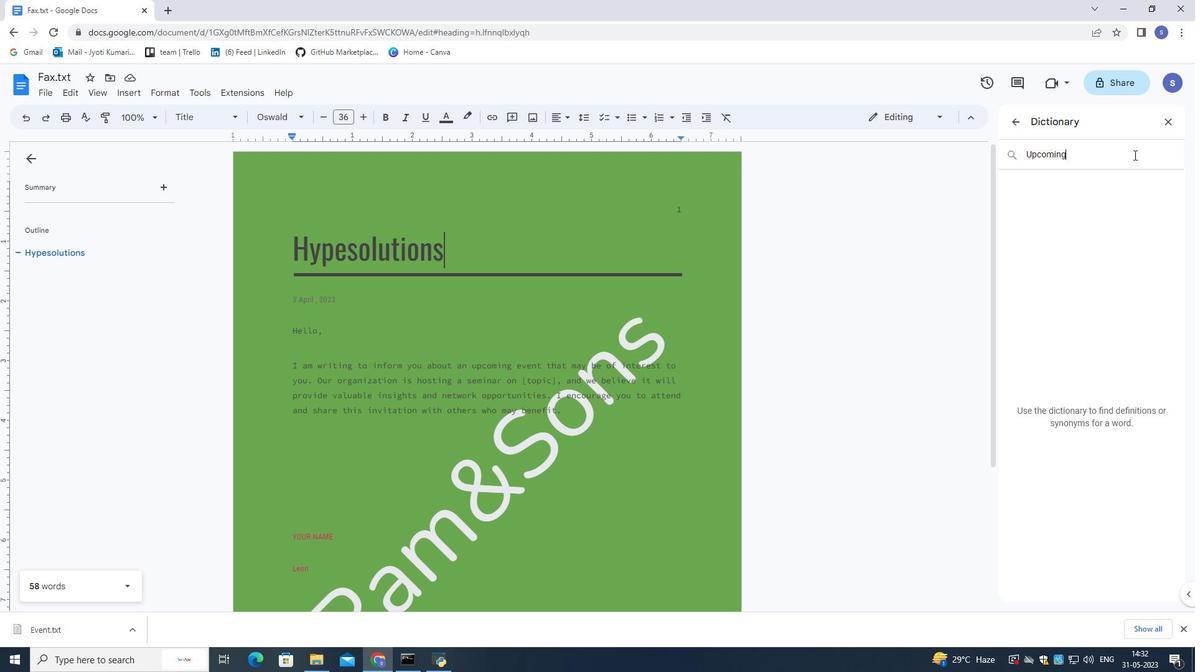 
Action: Mouse moved to (543, 339)
Screenshot: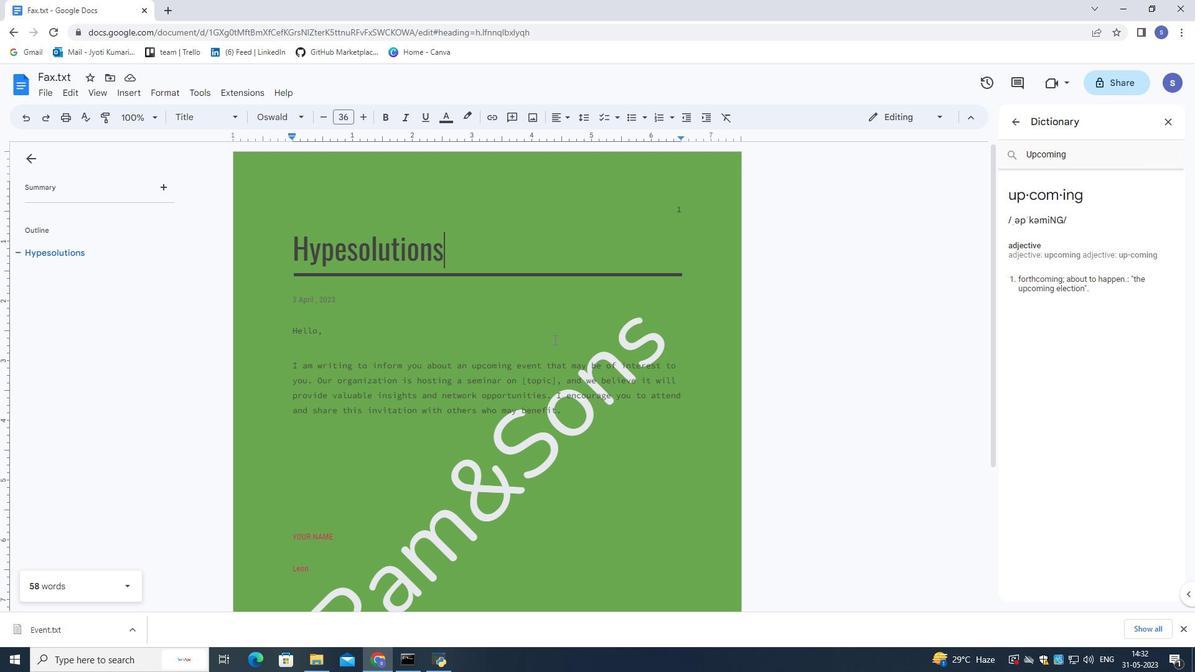 
Action: Mouse scrolled (544, 339) with delta (0, 0)
Screenshot: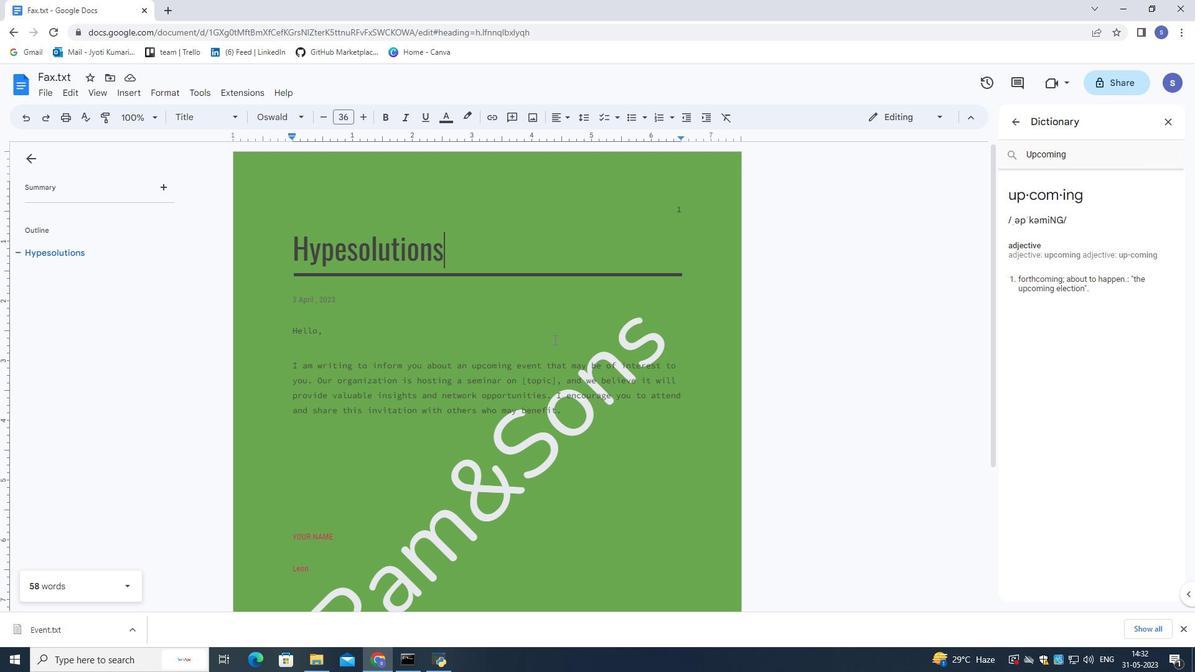 
Action: Mouse scrolled (543, 339) with delta (0, 0)
Screenshot: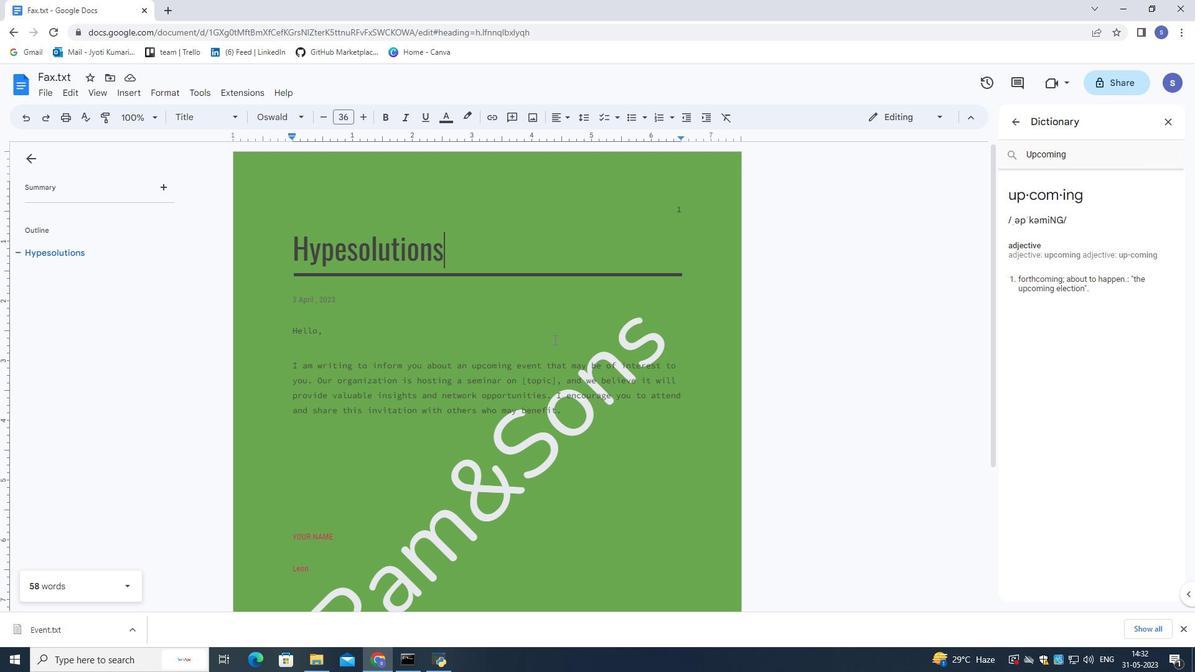 
Action: Mouse moved to (522, 467)
Screenshot: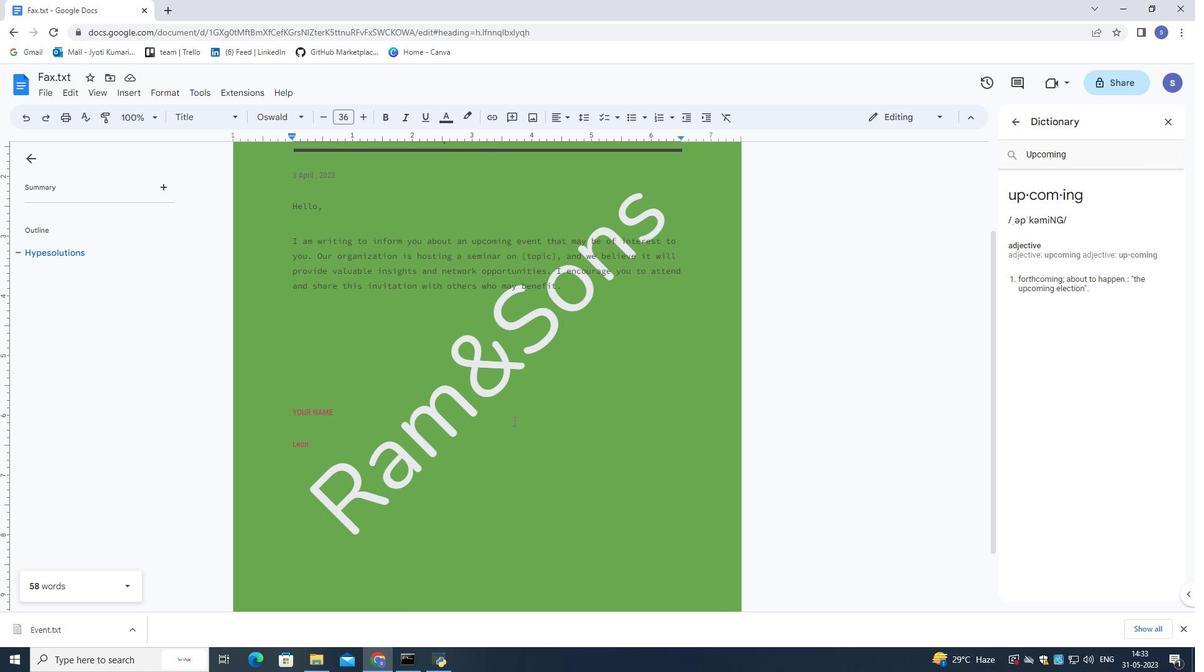 
Action: Mouse scrolled (522, 466) with delta (0, 0)
Screenshot: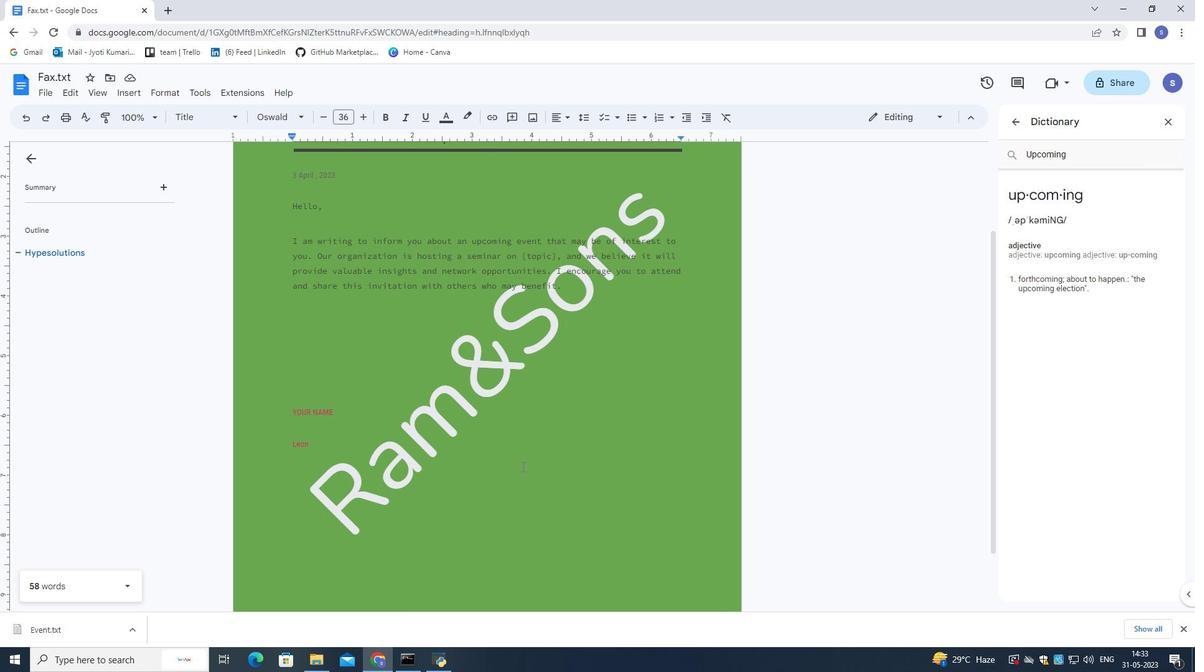 
Action: Mouse scrolled (522, 466) with delta (0, 0)
Screenshot: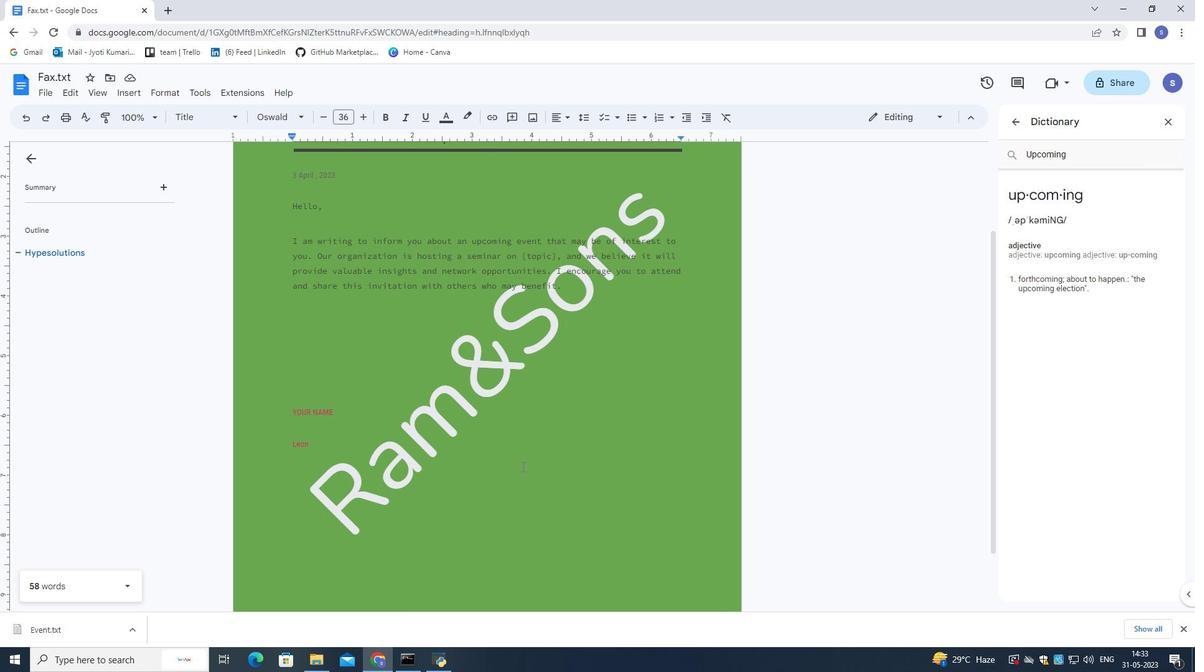 
Action: Mouse scrolled (522, 466) with delta (0, 0)
Screenshot: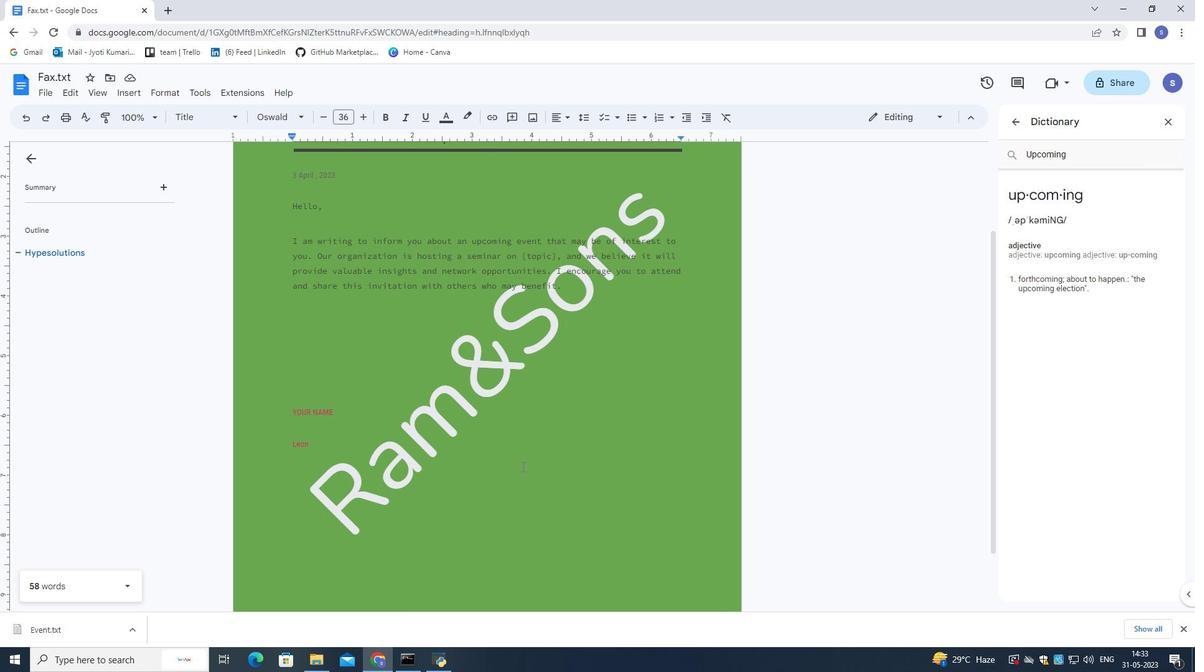 
Action: Mouse moved to (441, 495)
Screenshot: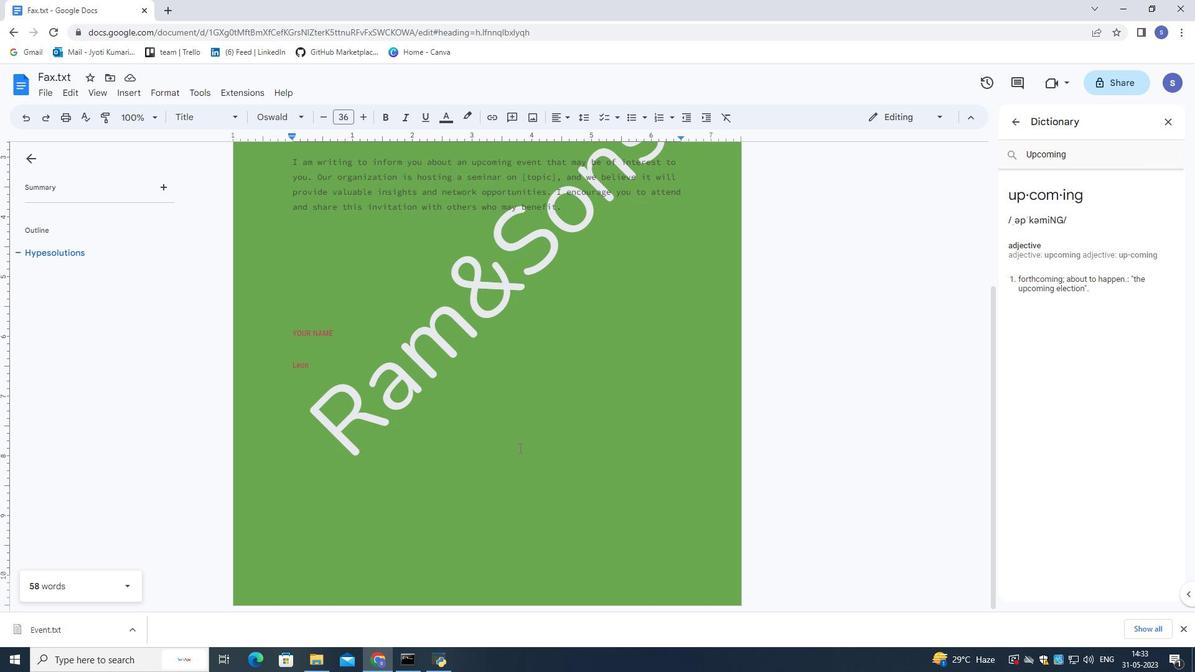 
Action: Mouse pressed left at (441, 495)
Screenshot: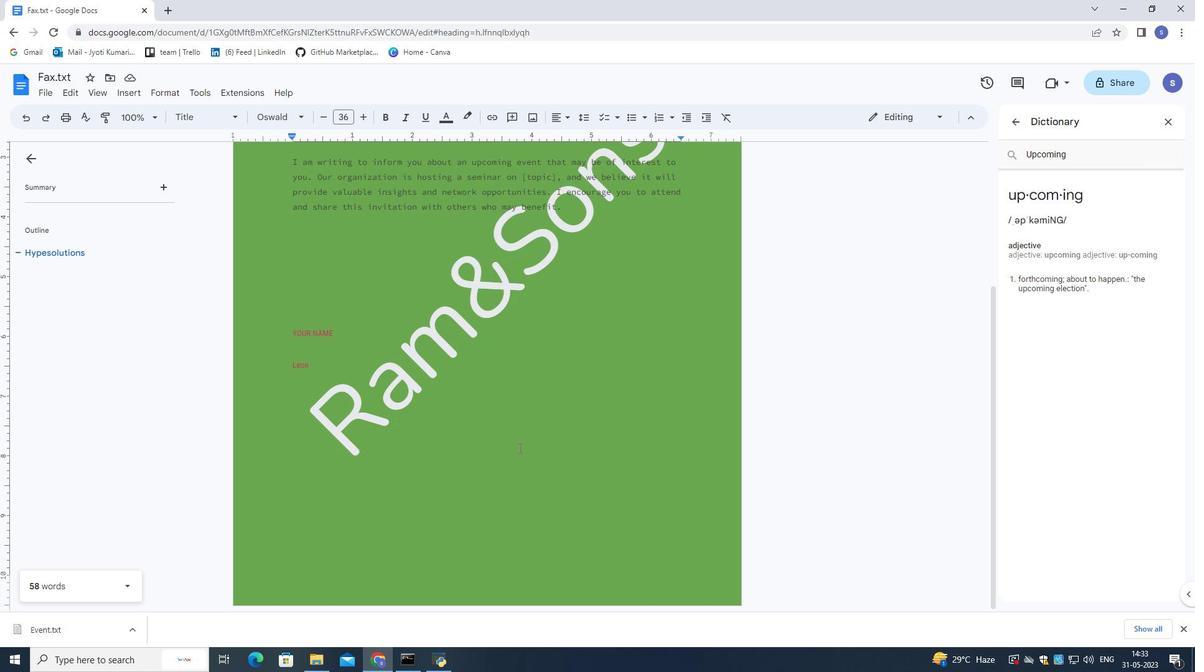 
Action: Mouse moved to (133, 92)
Screenshot: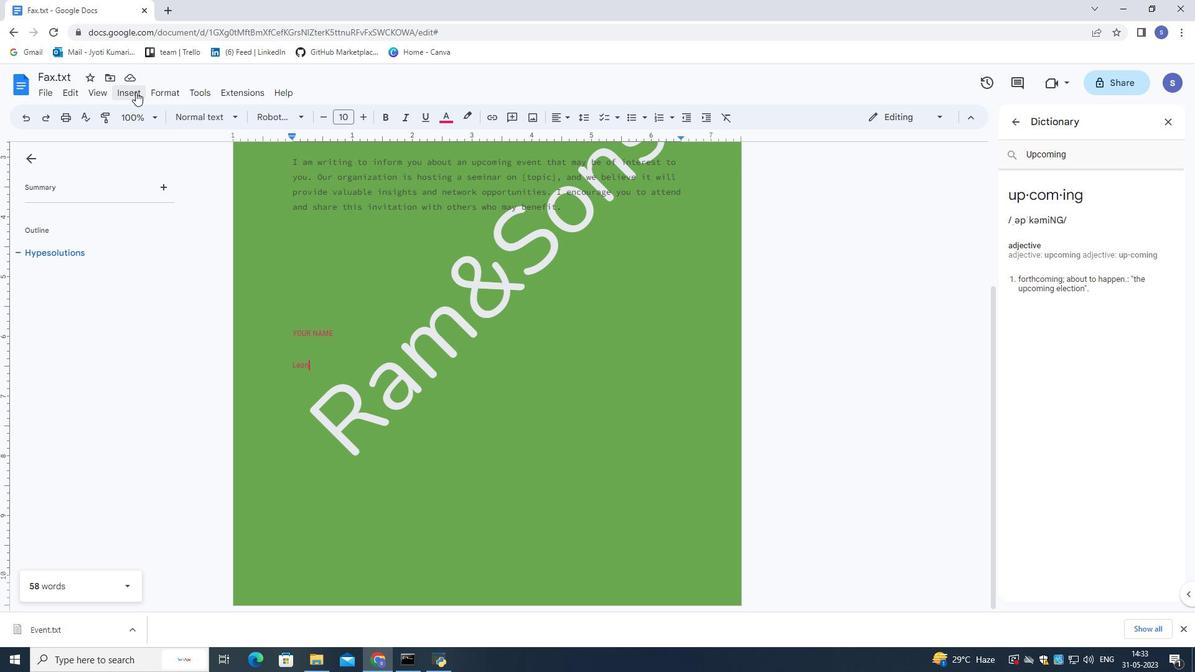 
Action: Mouse pressed left at (133, 92)
Screenshot: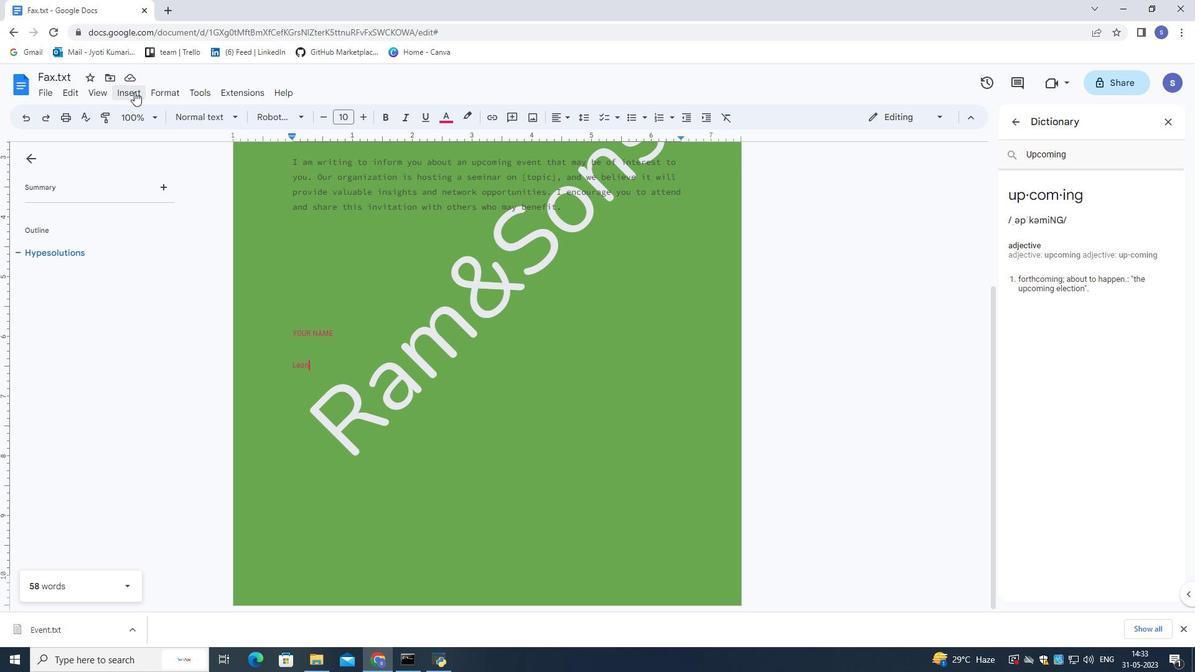 
Action: Mouse moved to (180, 243)
Screenshot: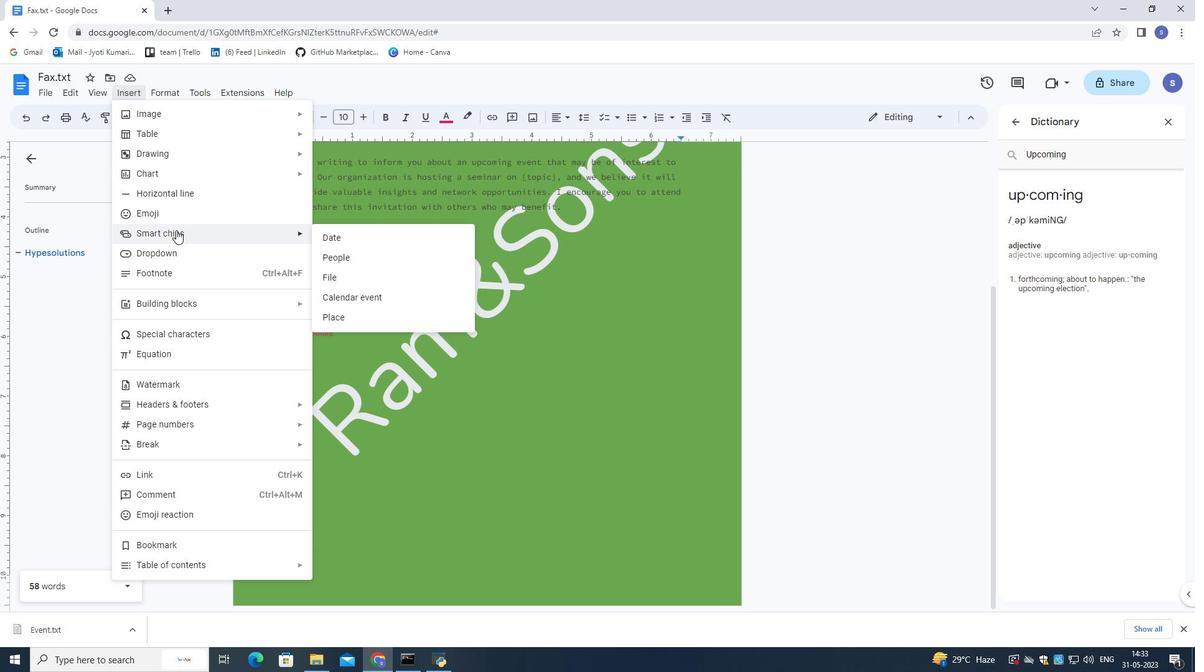 
Action: Mouse scrolled (180, 242) with delta (0, 0)
Screenshot: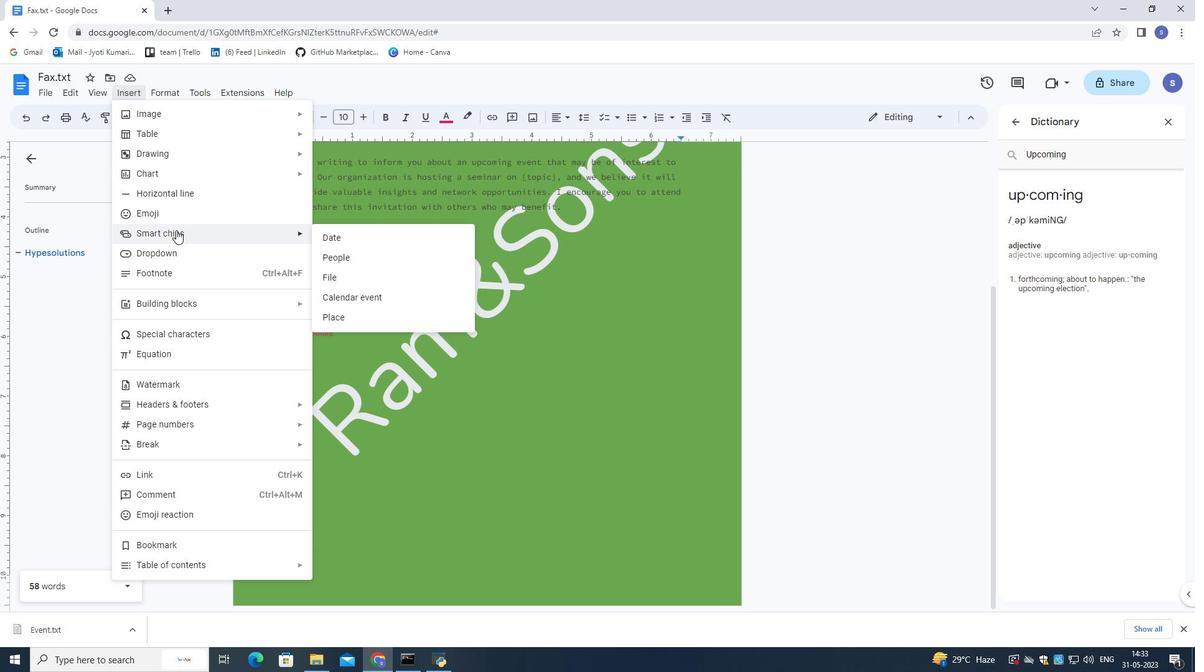 
Action: Mouse moved to (183, 256)
Screenshot: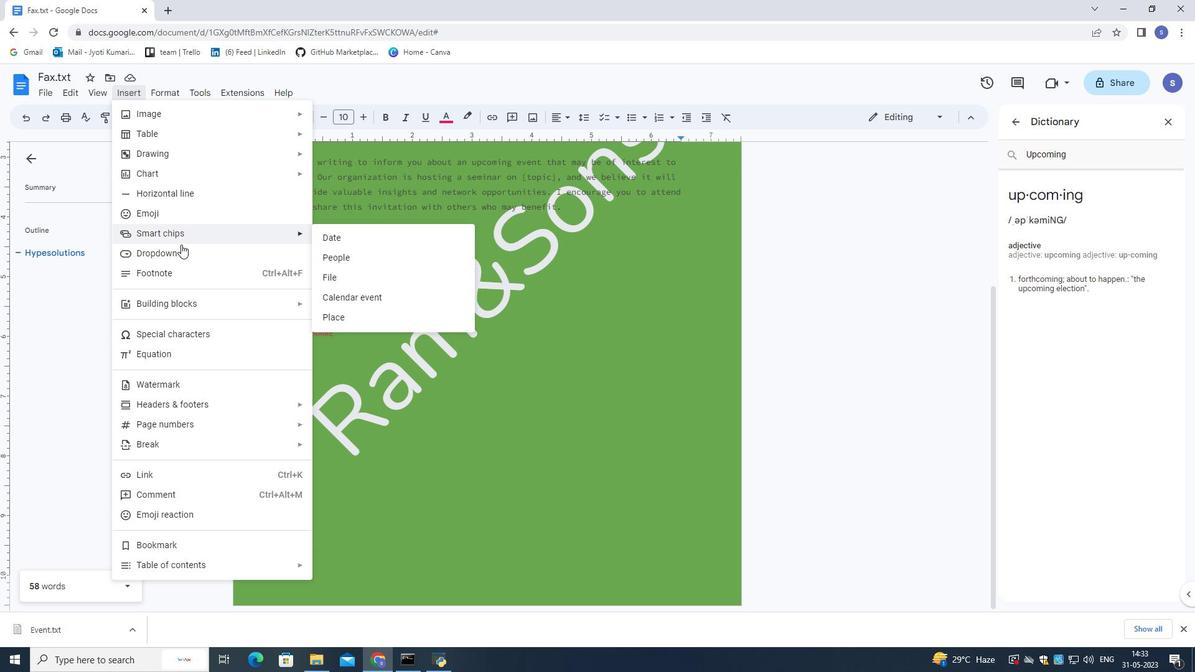 
Action: Mouse scrolled (183, 255) with delta (0, 0)
Screenshot: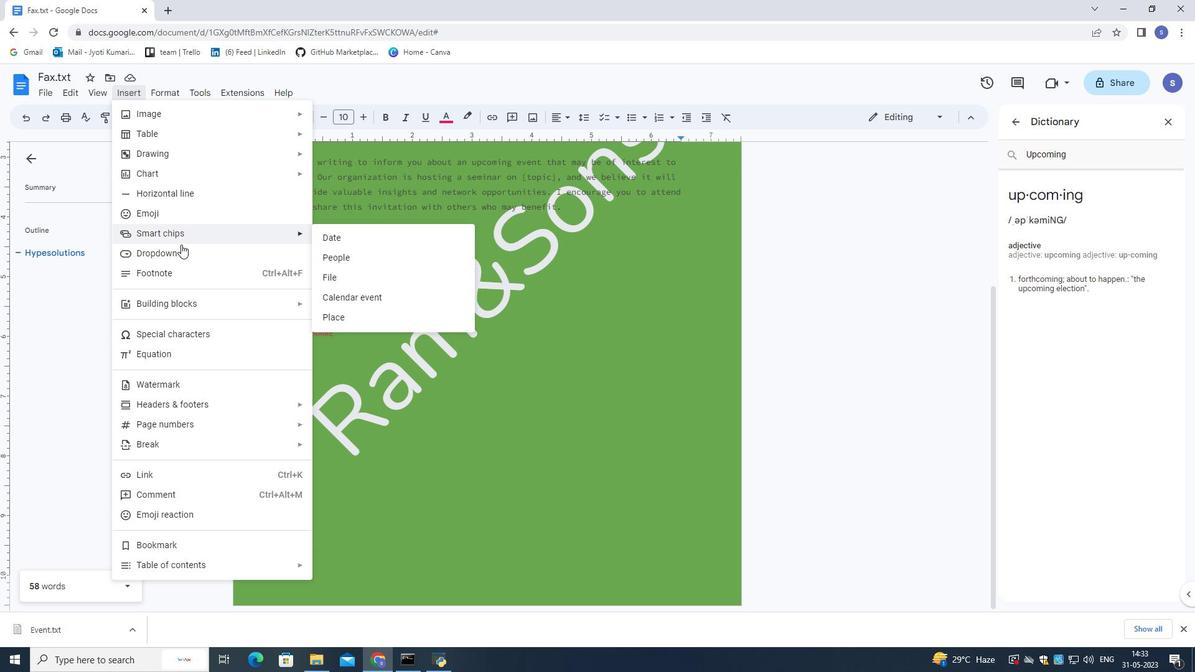 
Action: Mouse moved to (183, 257)
Screenshot: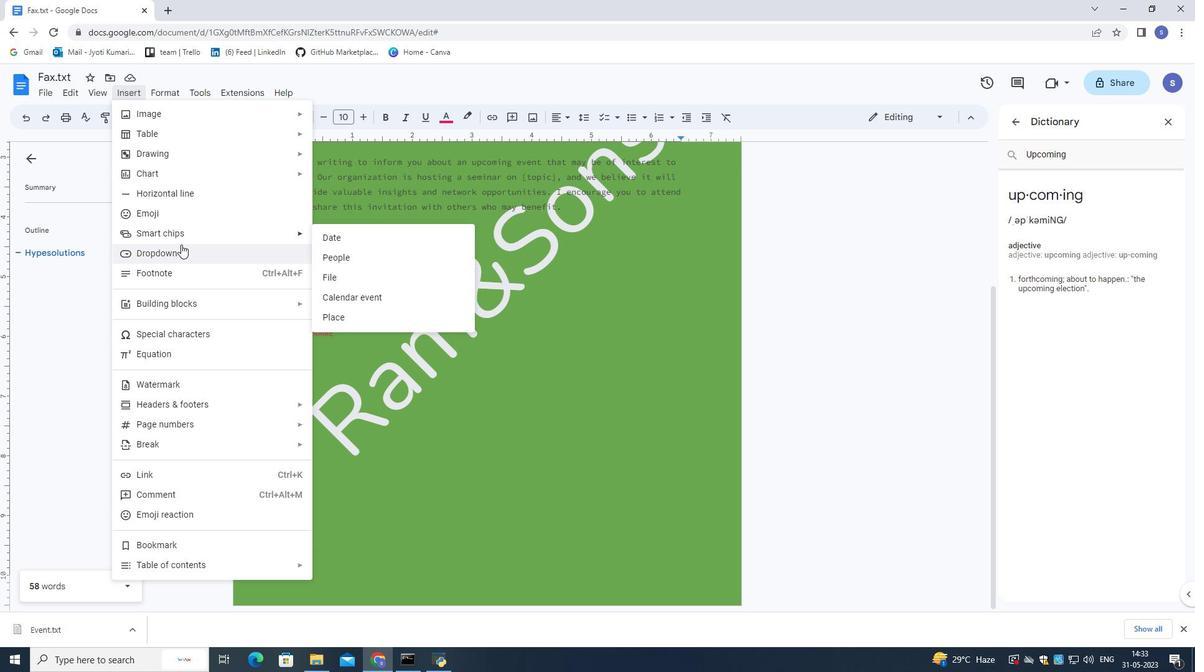 
Action: Mouse scrolled (183, 256) with delta (0, 0)
Screenshot: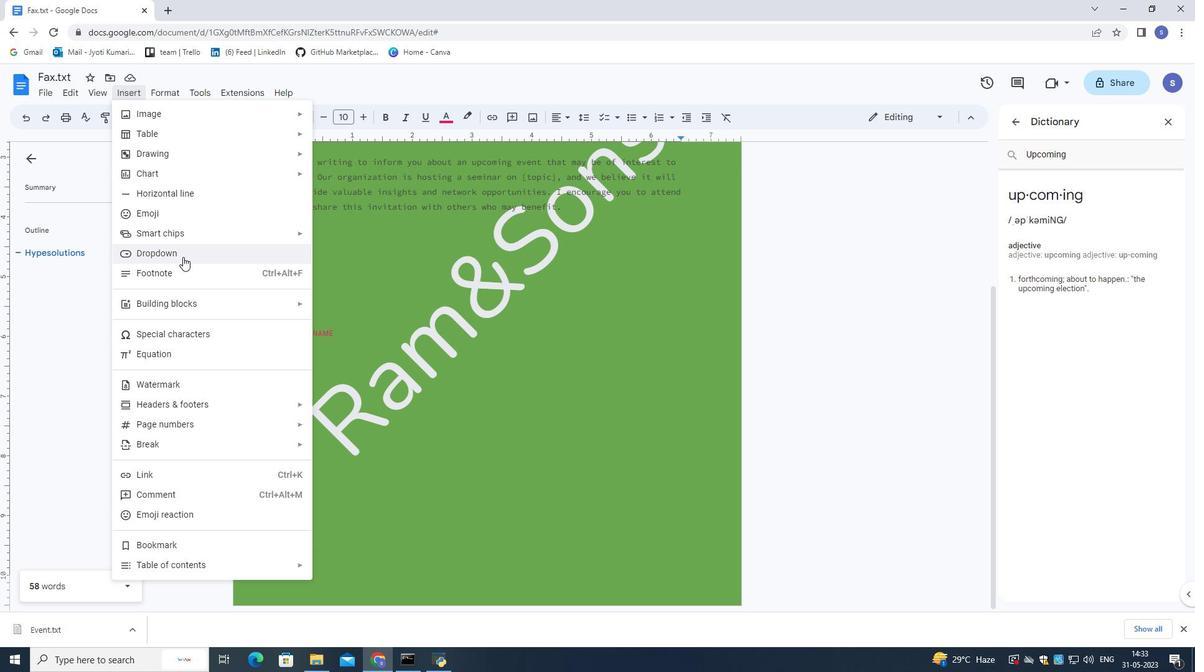 
Action: Mouse scrolled (183, 256) with delta (0, 0)
Screenshot: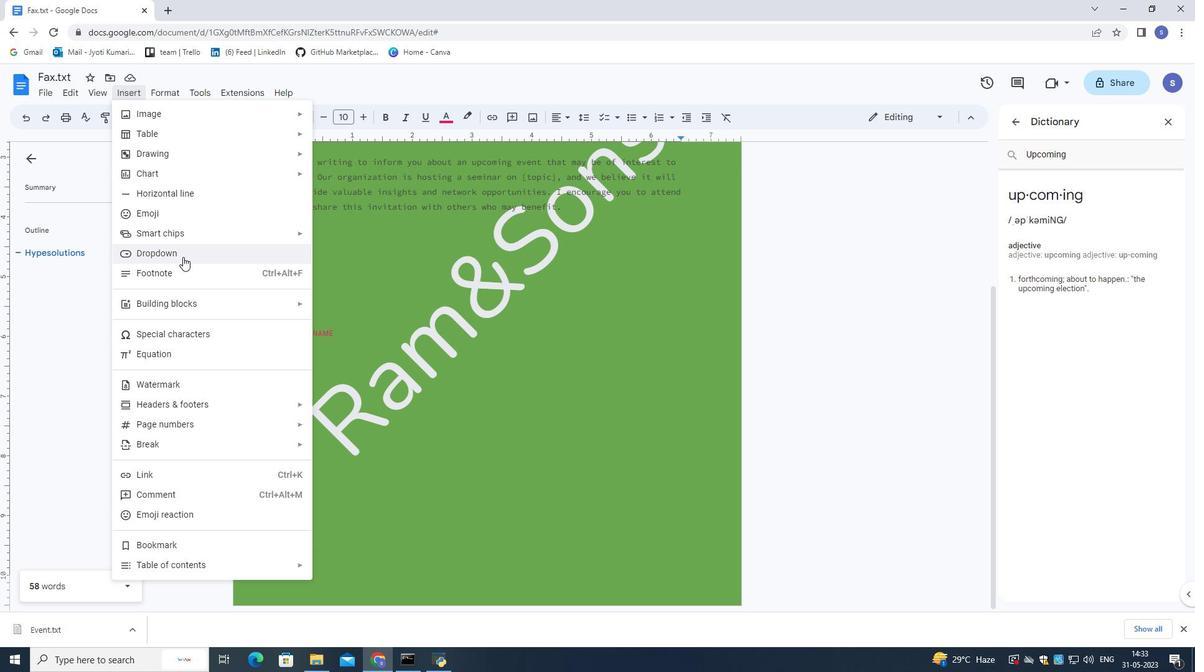 
Action: Mouse moved to (183, 284)
Screenshot: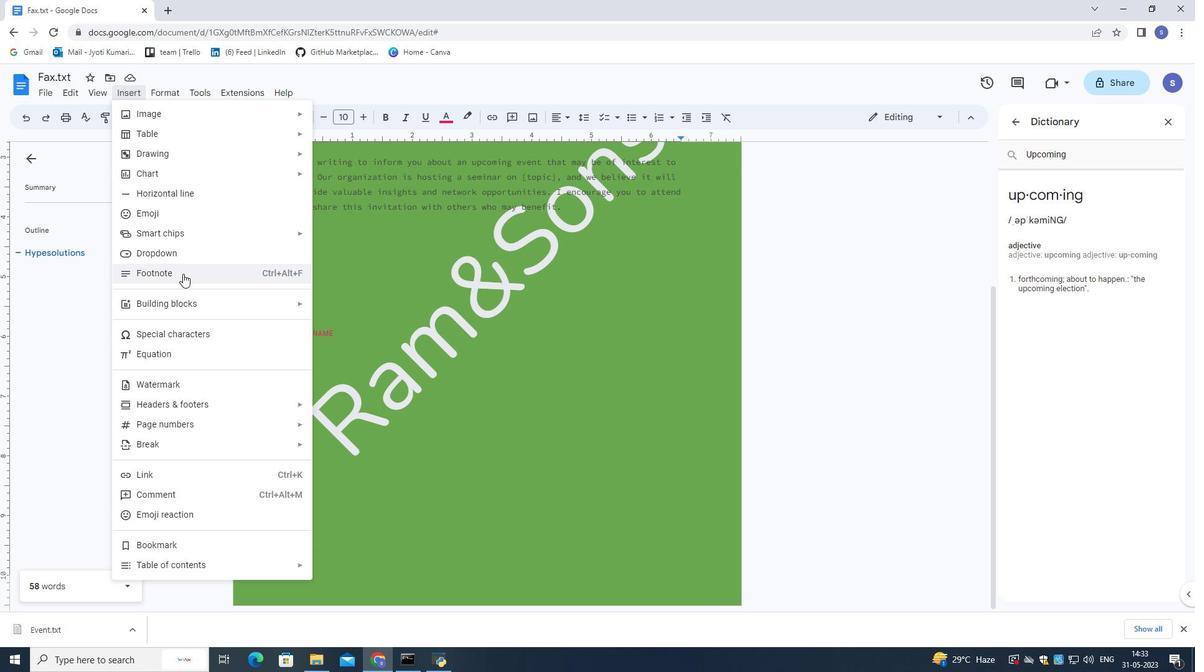 
Action: Mouse scrolled (183, 283) with delta (0, 0)
Screenshot: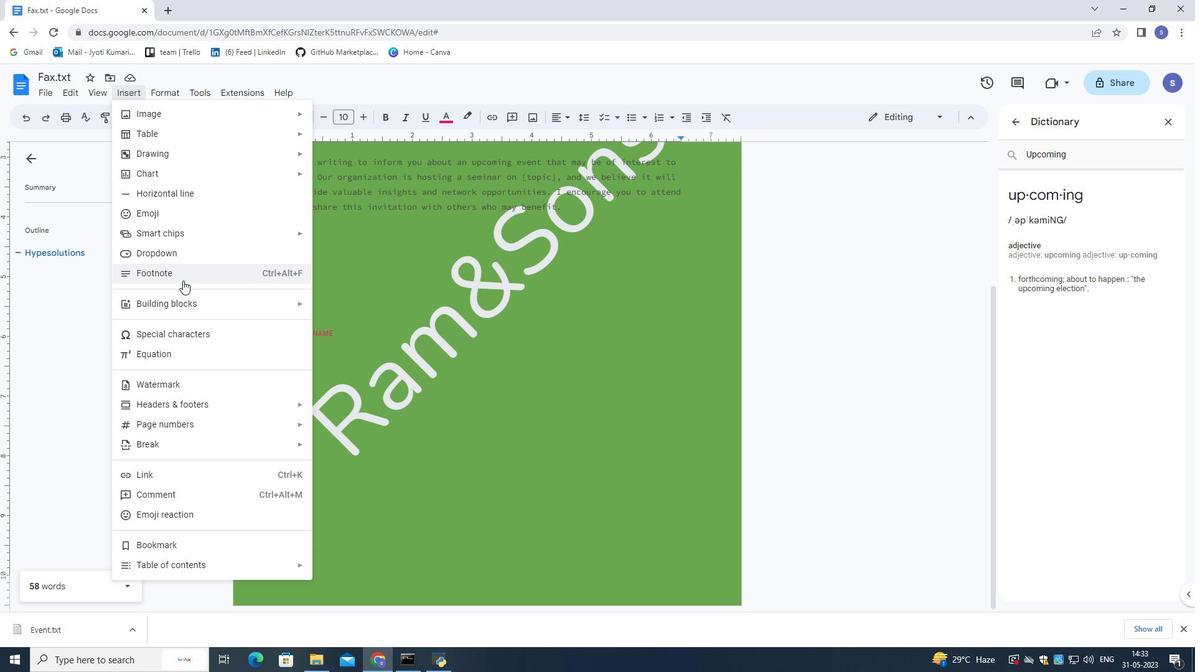 
Action: Mouse moved to (183, 306)
Screenshot: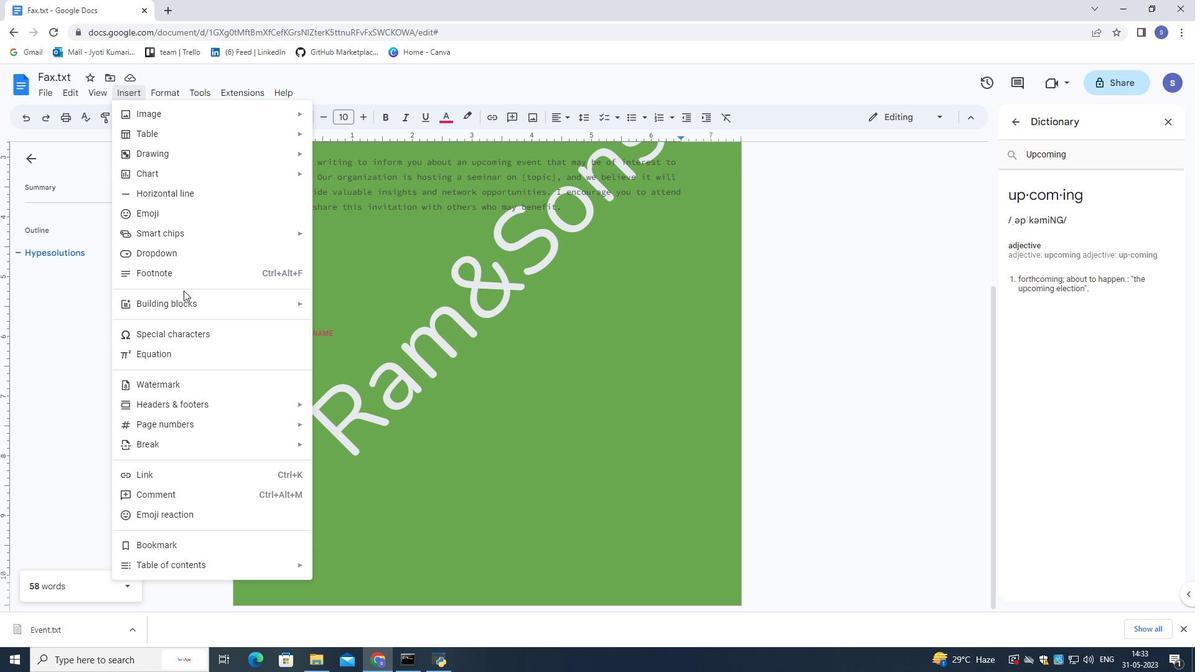 
Action: Mouse scrolled (183, 305) with delta (0, 0)
Screenshot: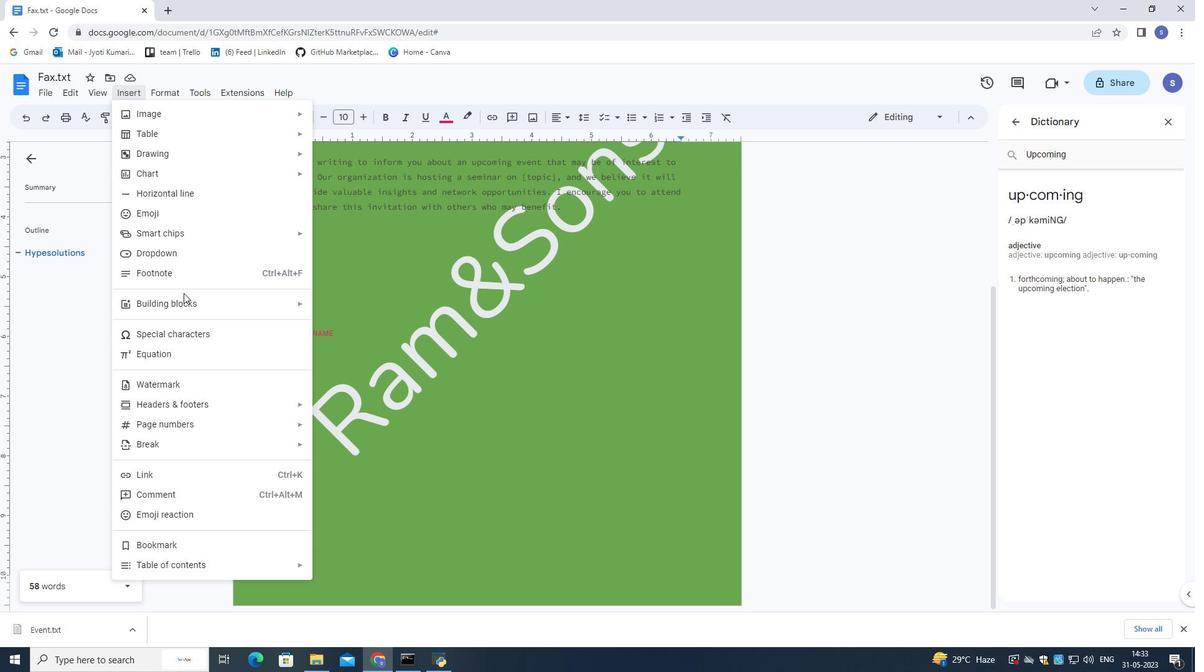 
Action: Mouse moved to (183, 319)
Screenshot: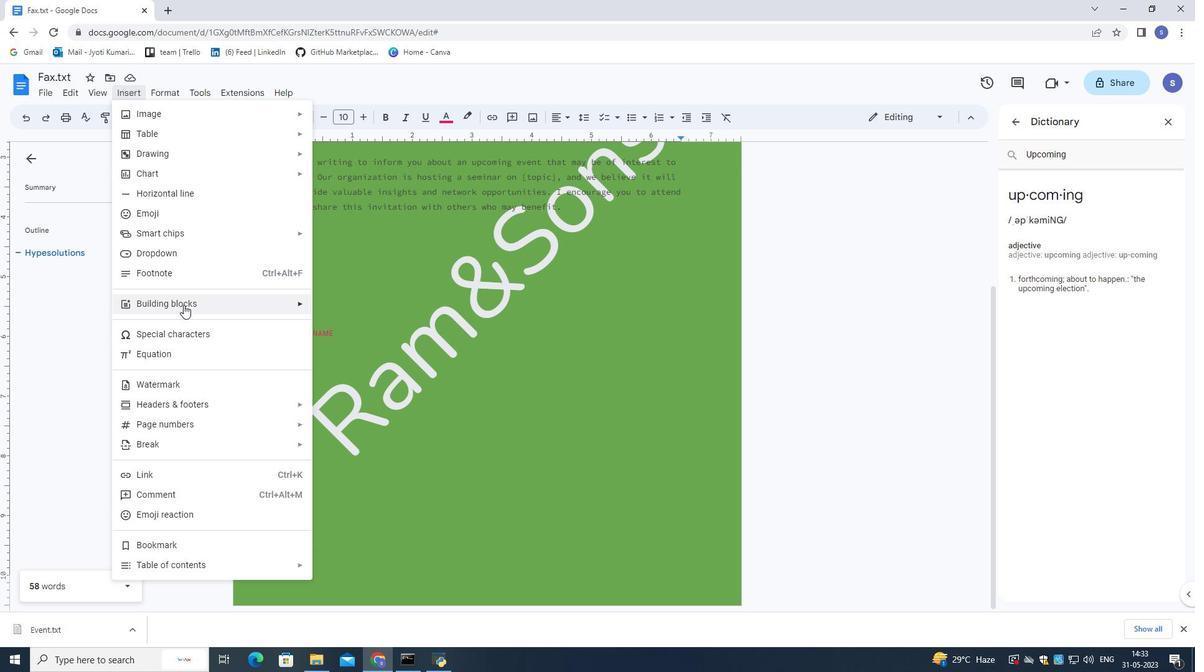 
Action: Mouse scrolled (183, 318) with delta (0, 0)
Screenshot: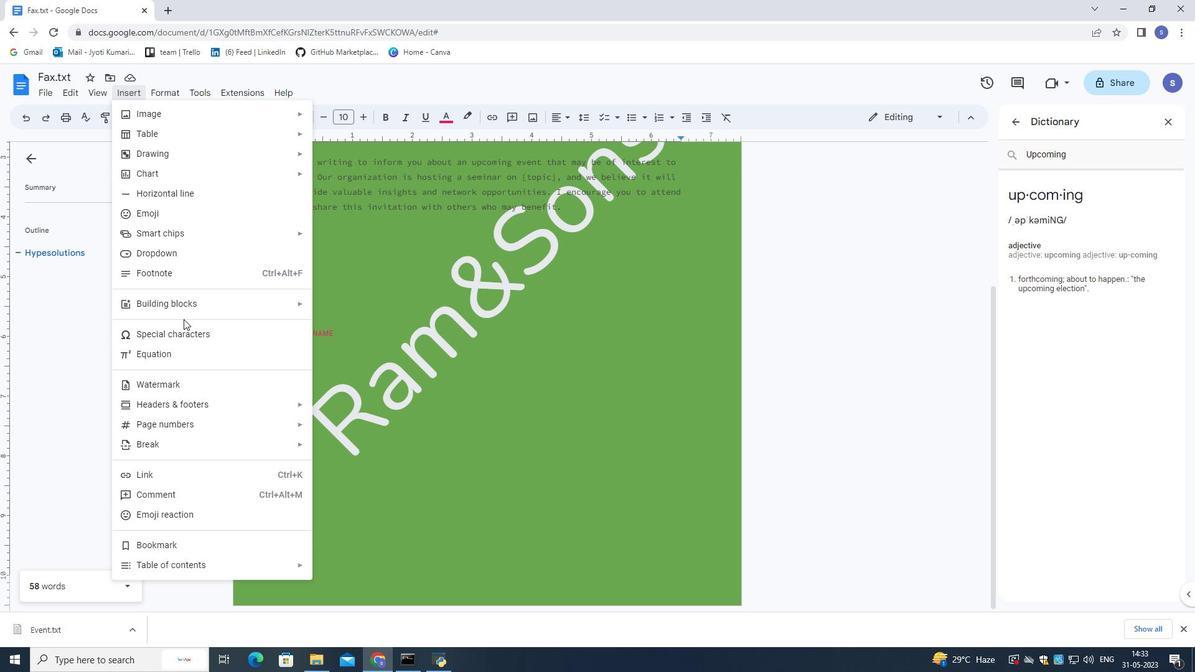 
Action: Mouse moved to (184, 324)
Screenshot: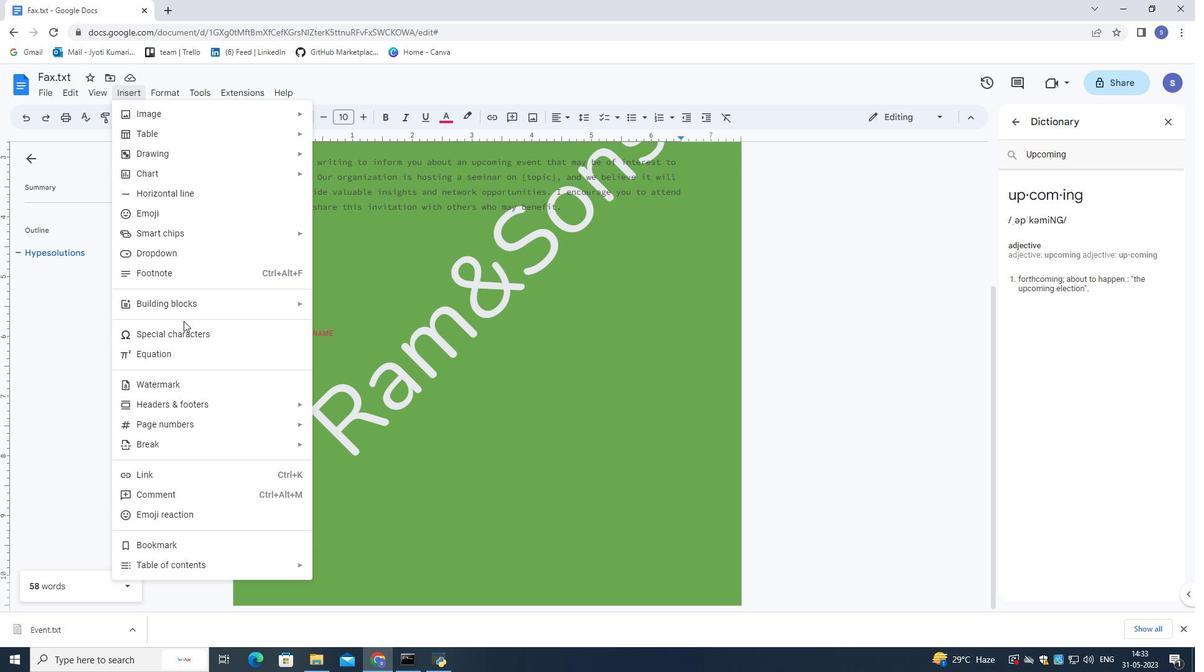 
Action: Mouse scrolled (184, 323) with delta (0, 0)
Screenshot: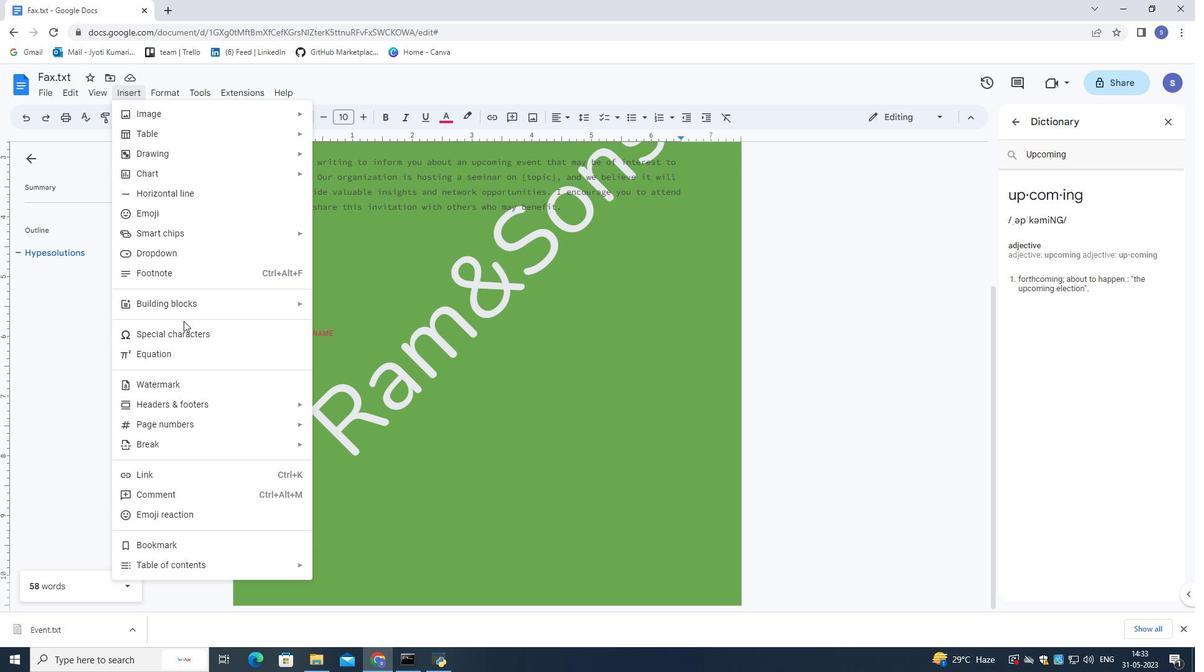 
Action: Mouse moved to (194, 434)
Screenshot: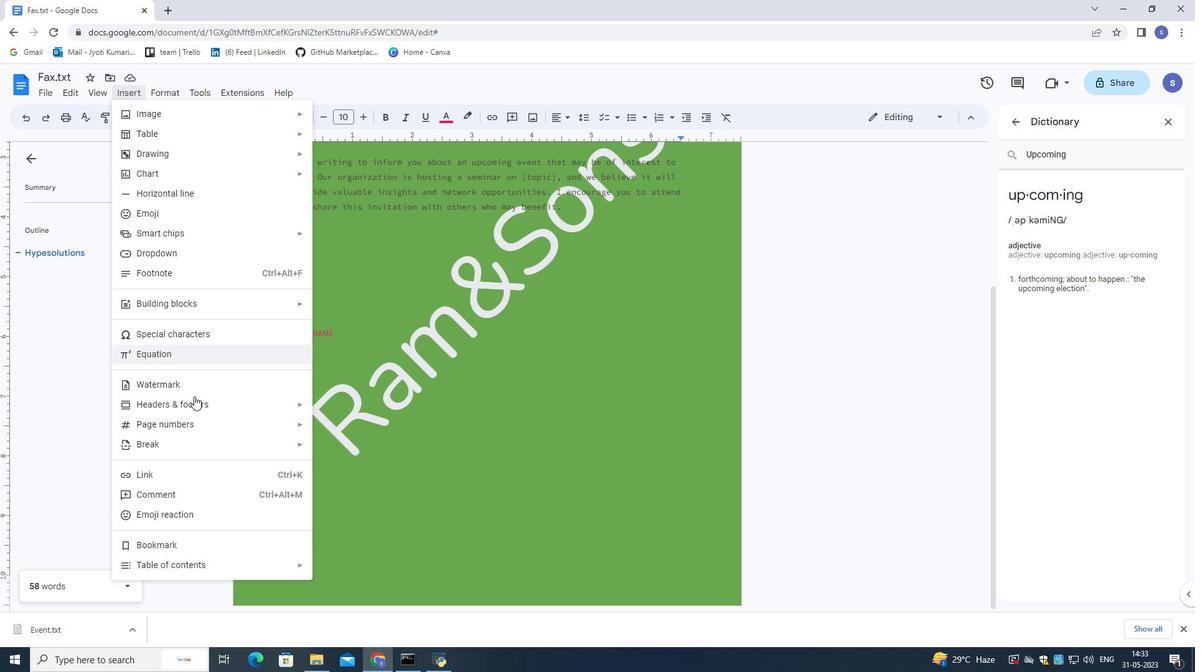 
Action: Mouse scrolled (194, 433) with delta (0, 0)
Screenshot: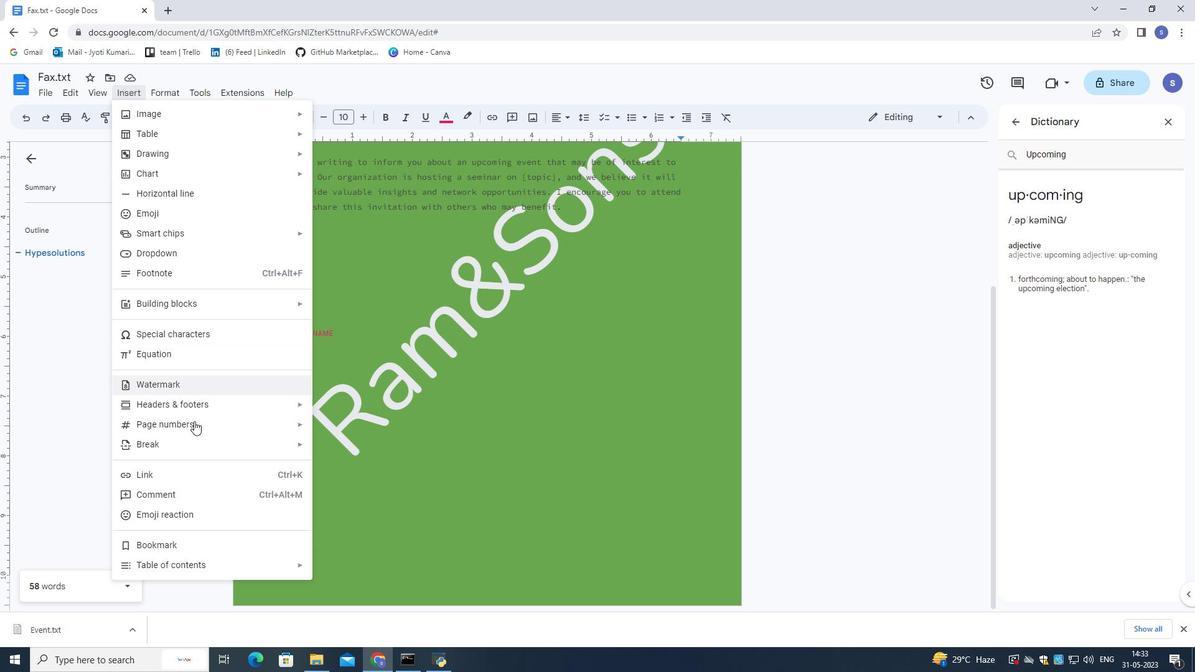 
Action: Mouse moved to (410, 541)
Screenshot: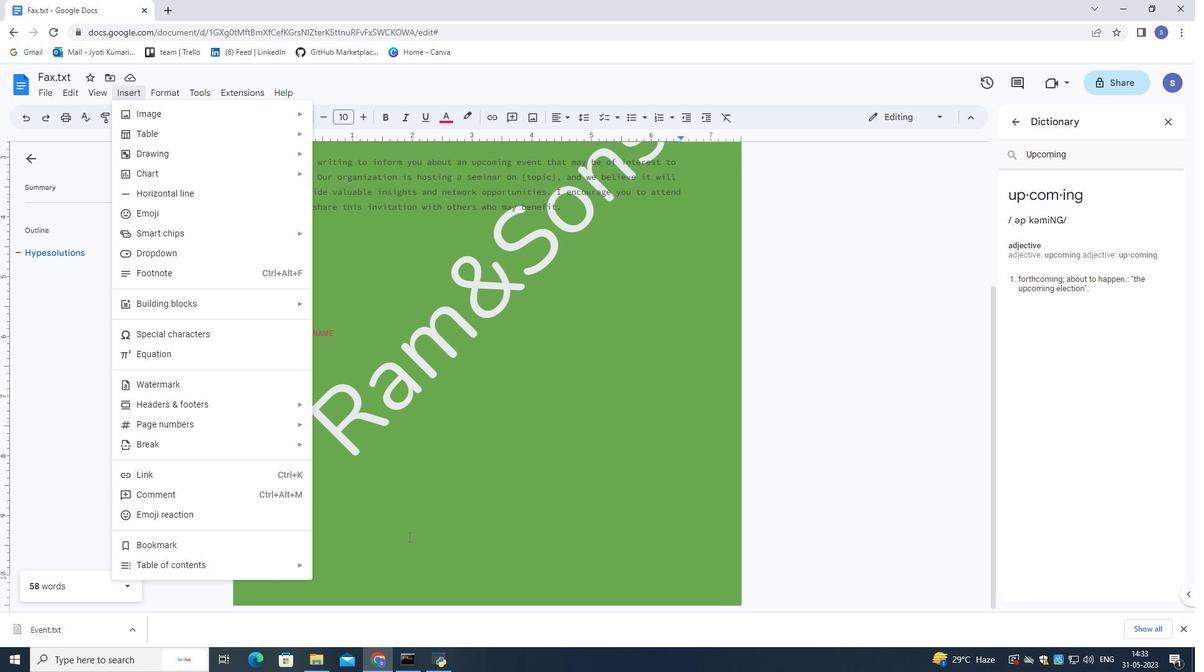 
Action: Mouse pressed left at (410, 541)
Screenshot: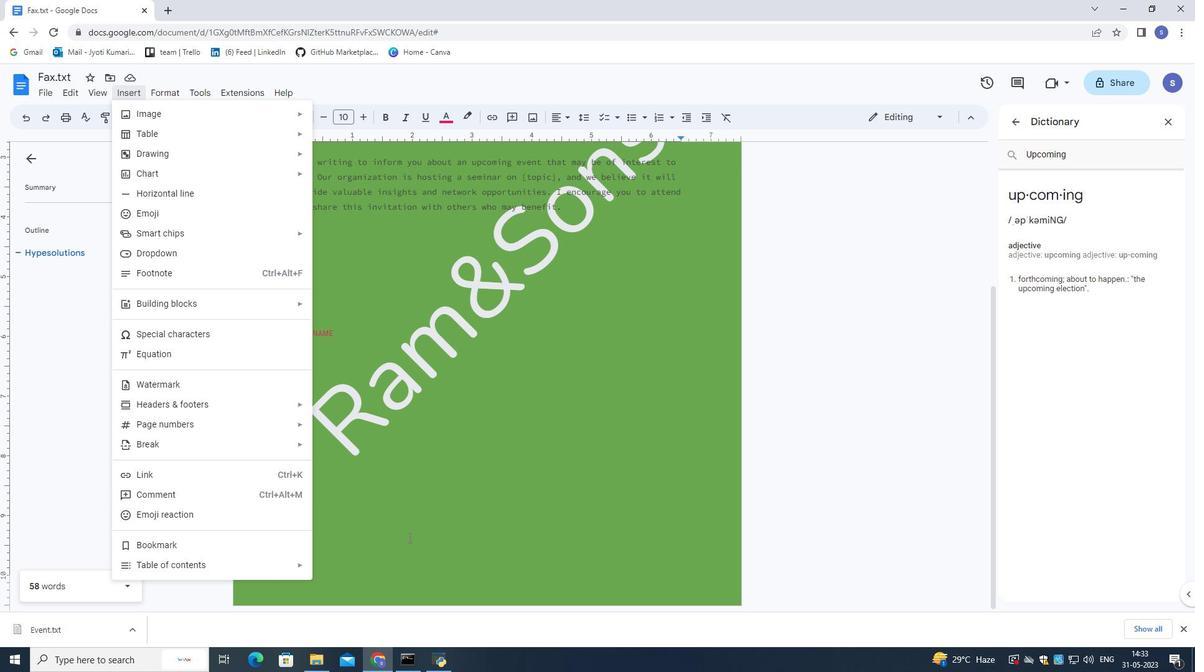 
Action: Mouse moved to (385, 560)
Screenshot: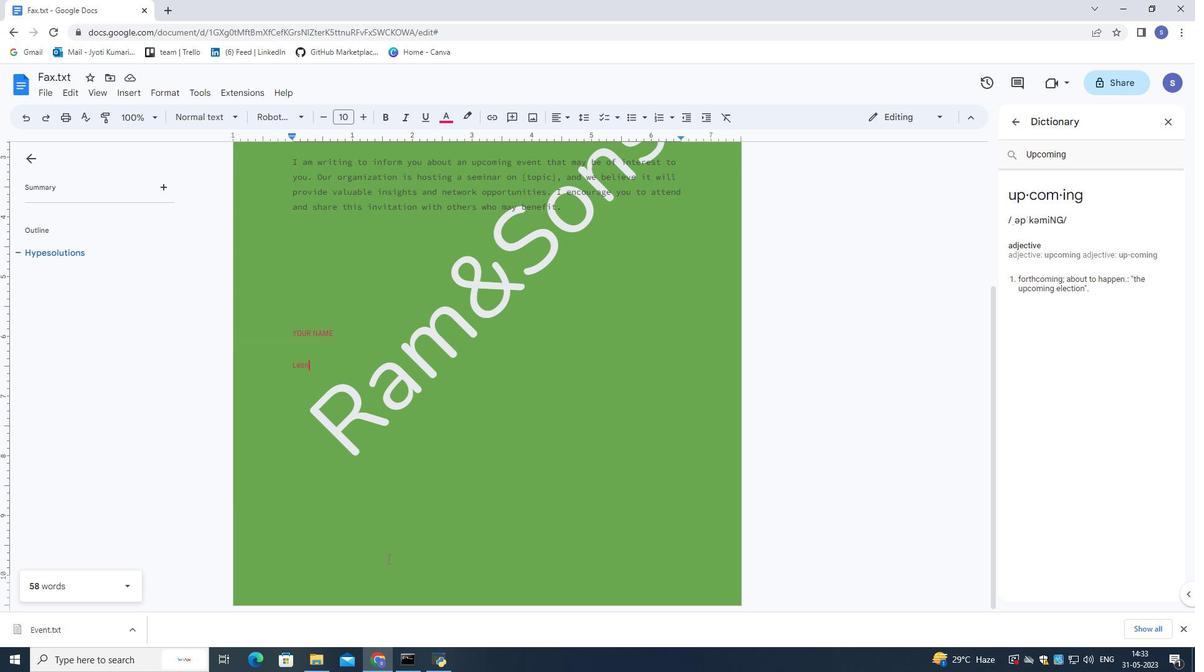 
Action: Mouse pressed left at (385, 560)
Screenshot: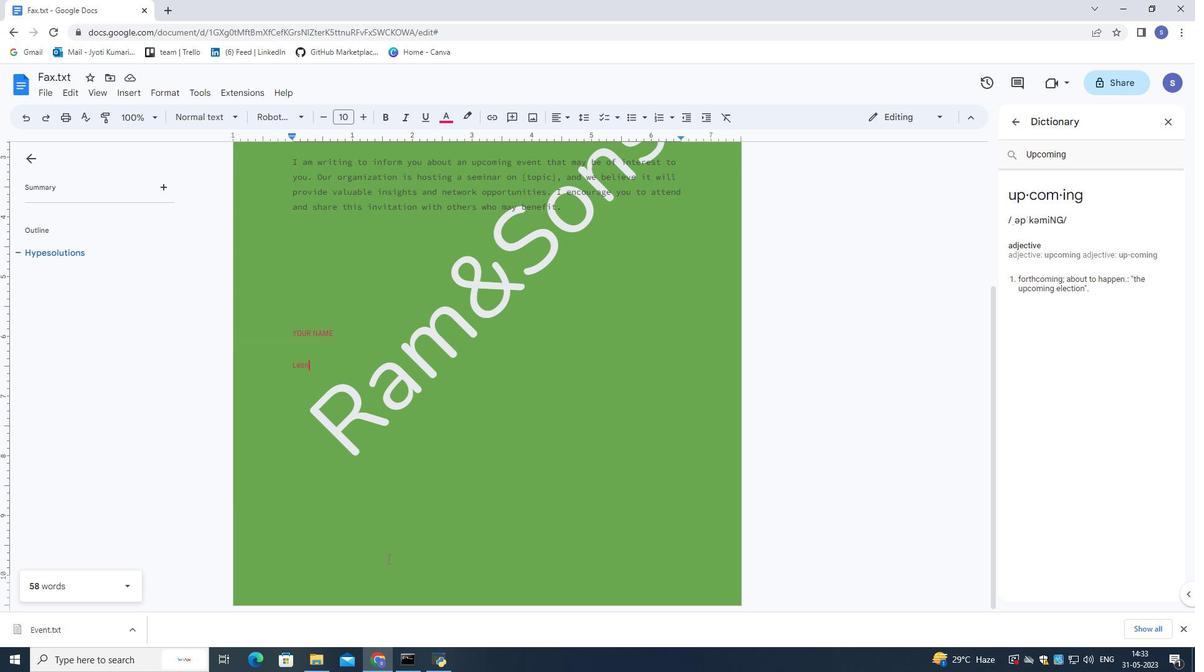 
Action: Mouse pressed left at (385, 560)
Screenshot: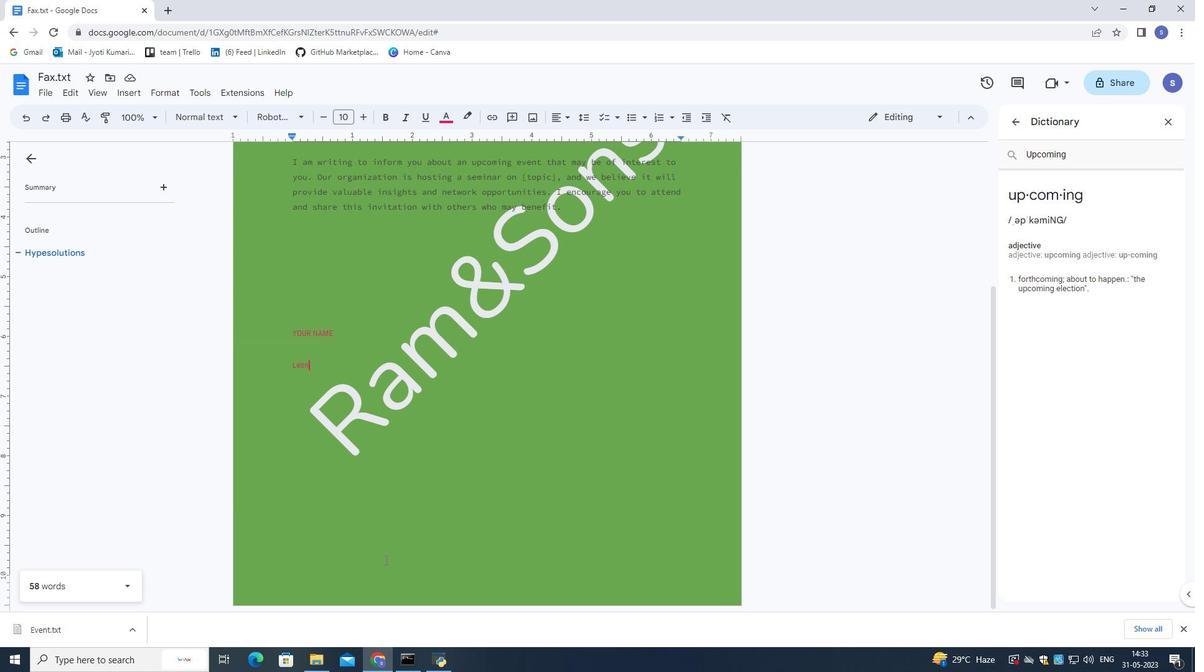 
Action: Mouse pressed left at (385, 560)
Screenshot: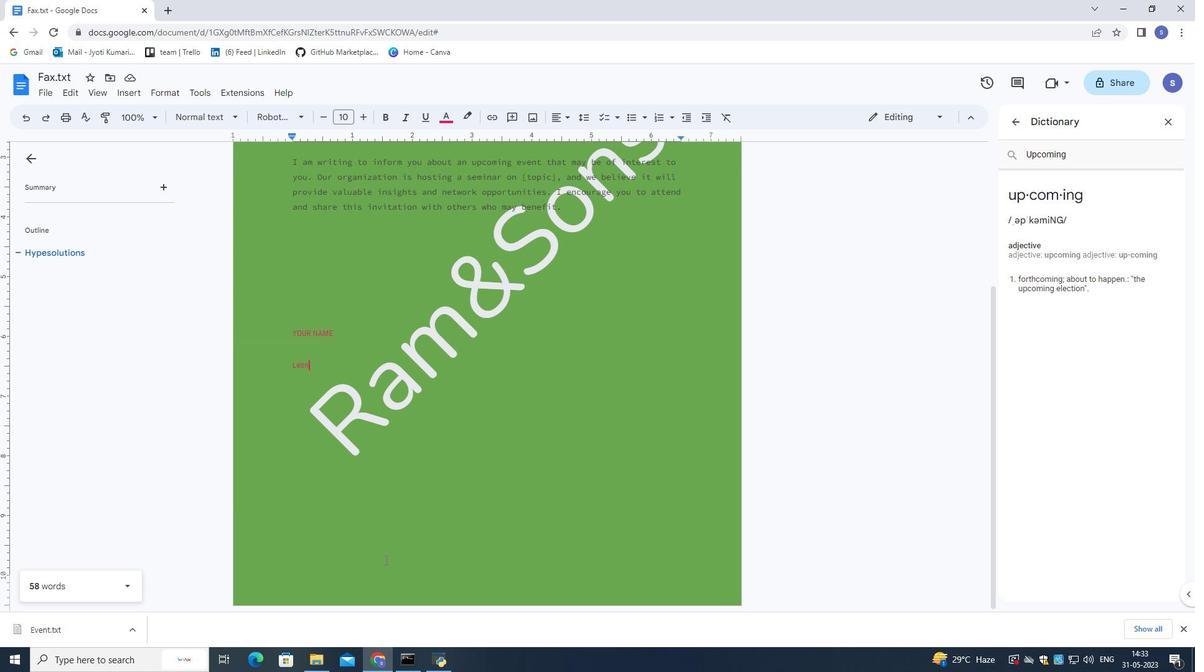
Action: Mouse pressed left at (385, 560)
Screenshot: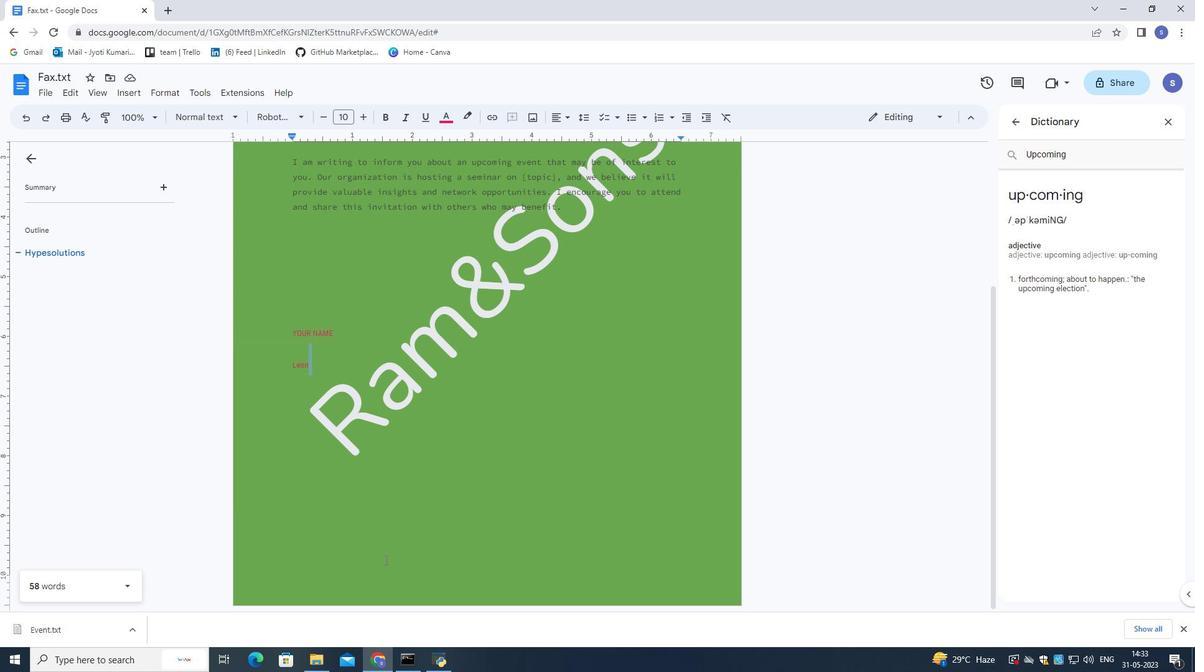 
Action: Mouse pressed left at (385, 560)
Screenshot: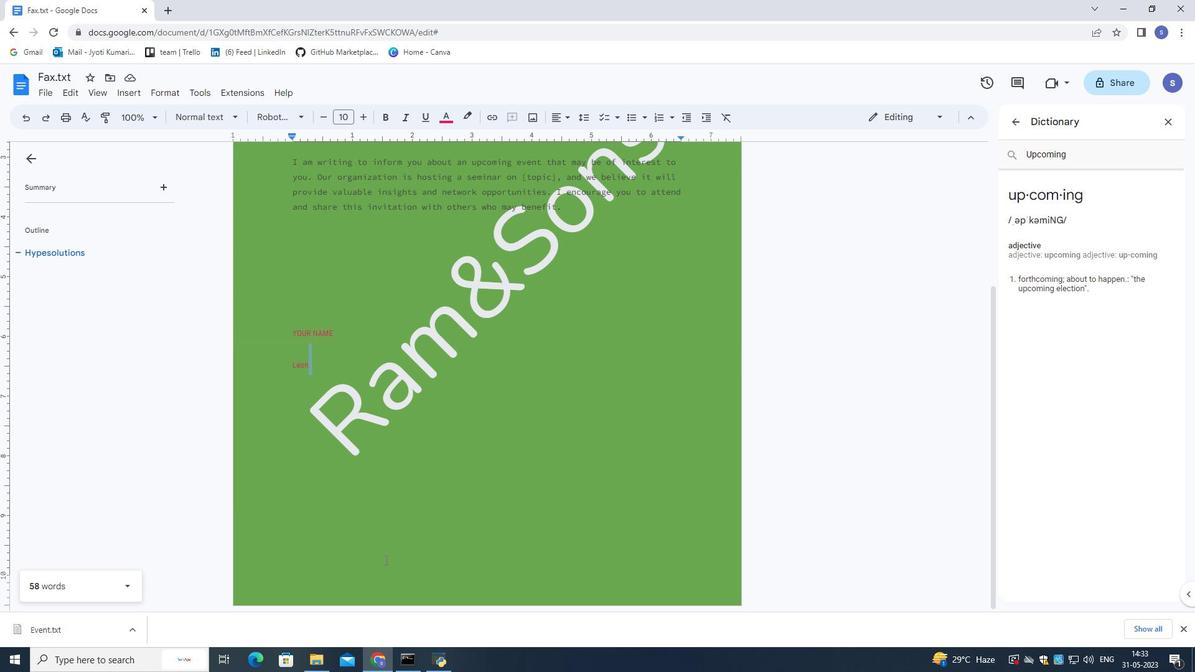 
Action: Mouse moved to (341, 400)
Screenshot: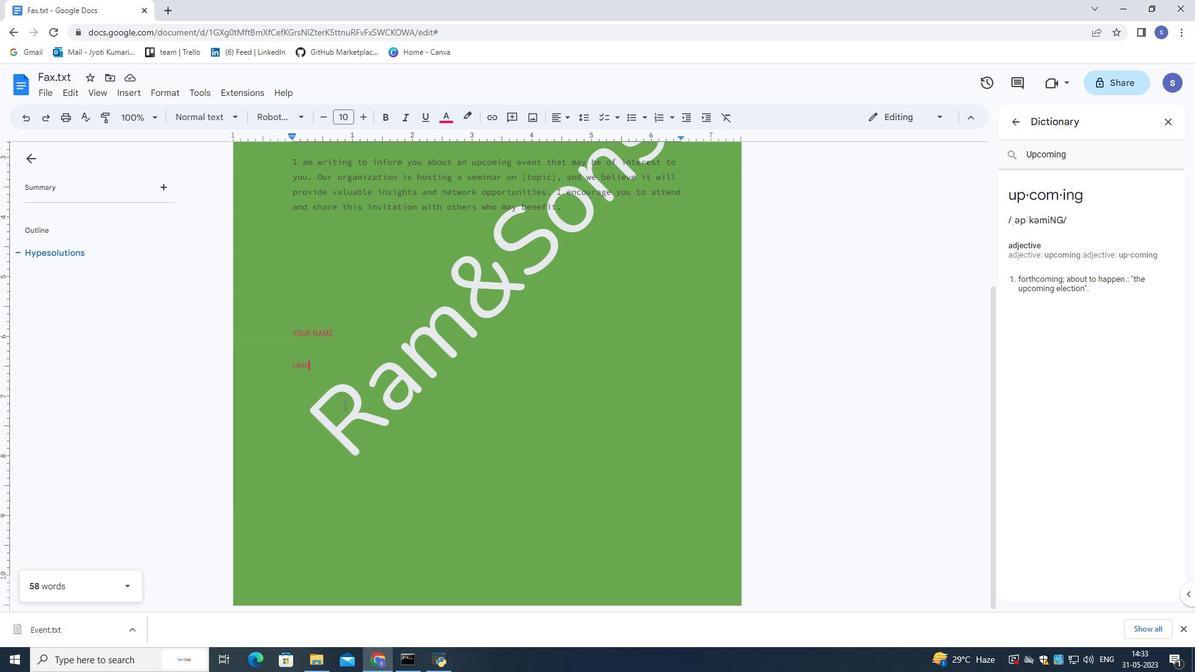 
Action: Key pressed <Key.down><Key.down><Key.down><Key.down><Key.enter><Key.enter><Key.enter><Key.enter><Key.enter><Key.enter><Key.enter><Key.up>
Screenshot: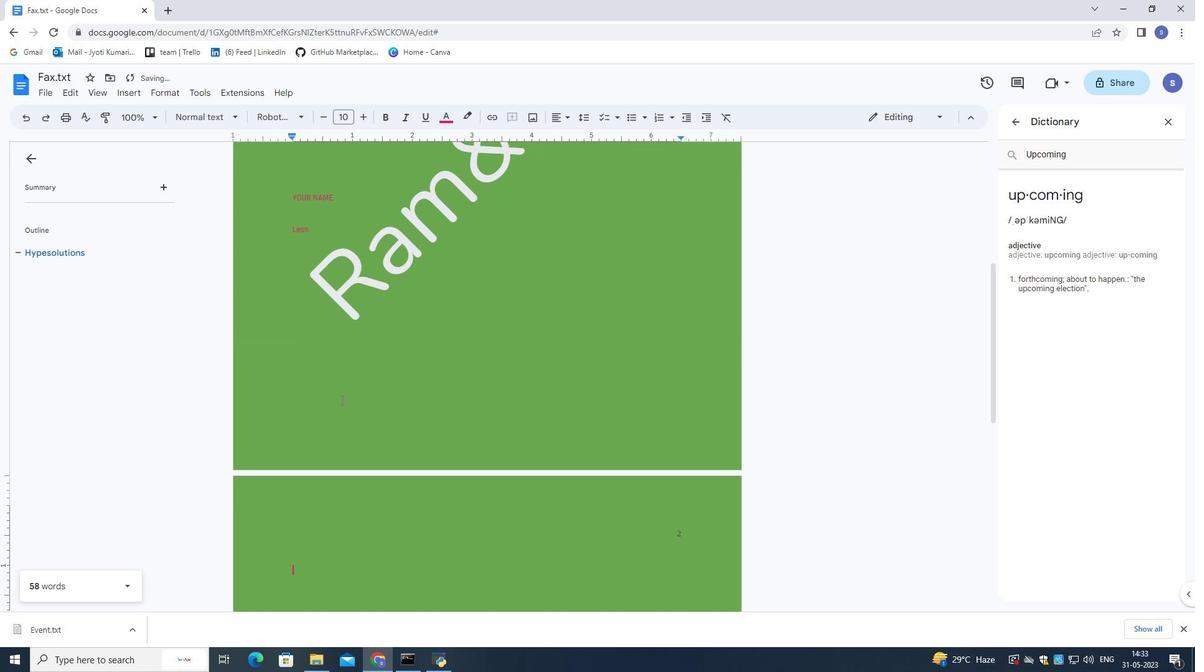 
Action: Mouse moved to (487, 123)
Screenshot: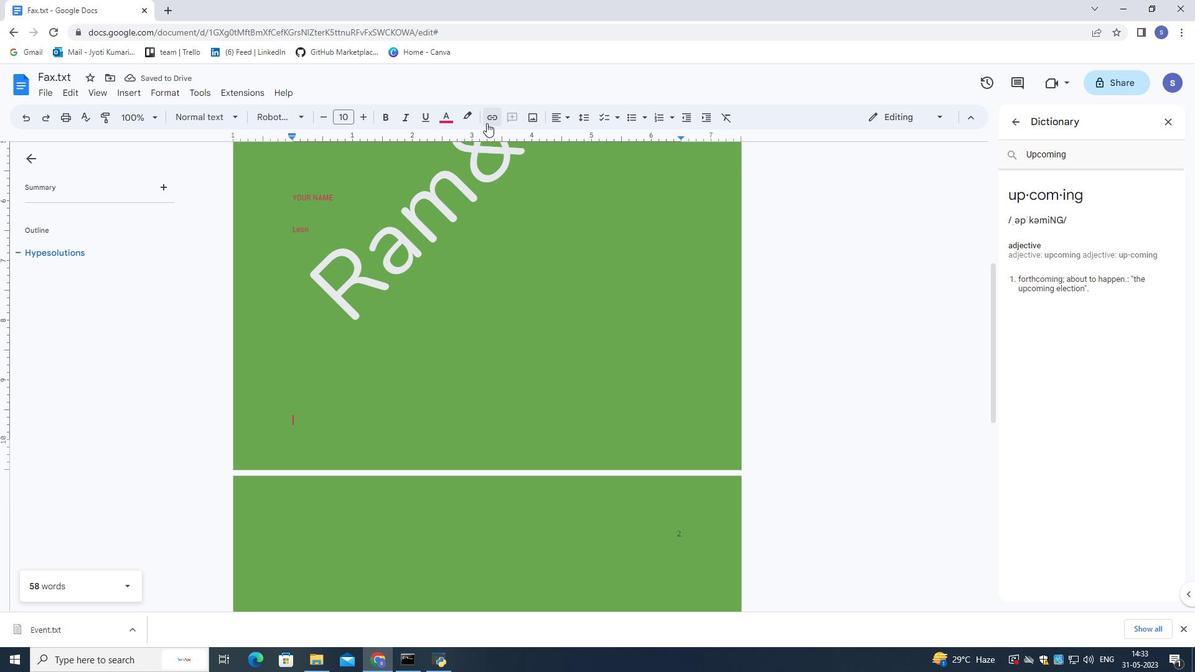 
Action: Mouse pressed left at (487, 123)
Screenshot: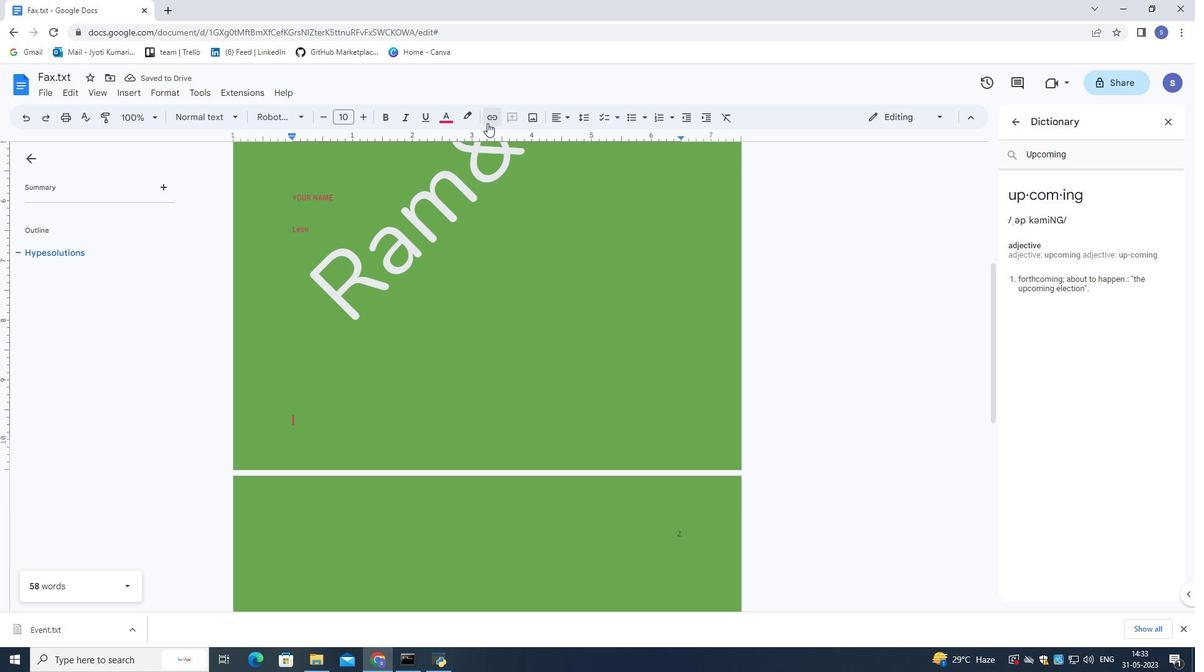 
Action: Key pressed www.wikipedia.org
Screenshot: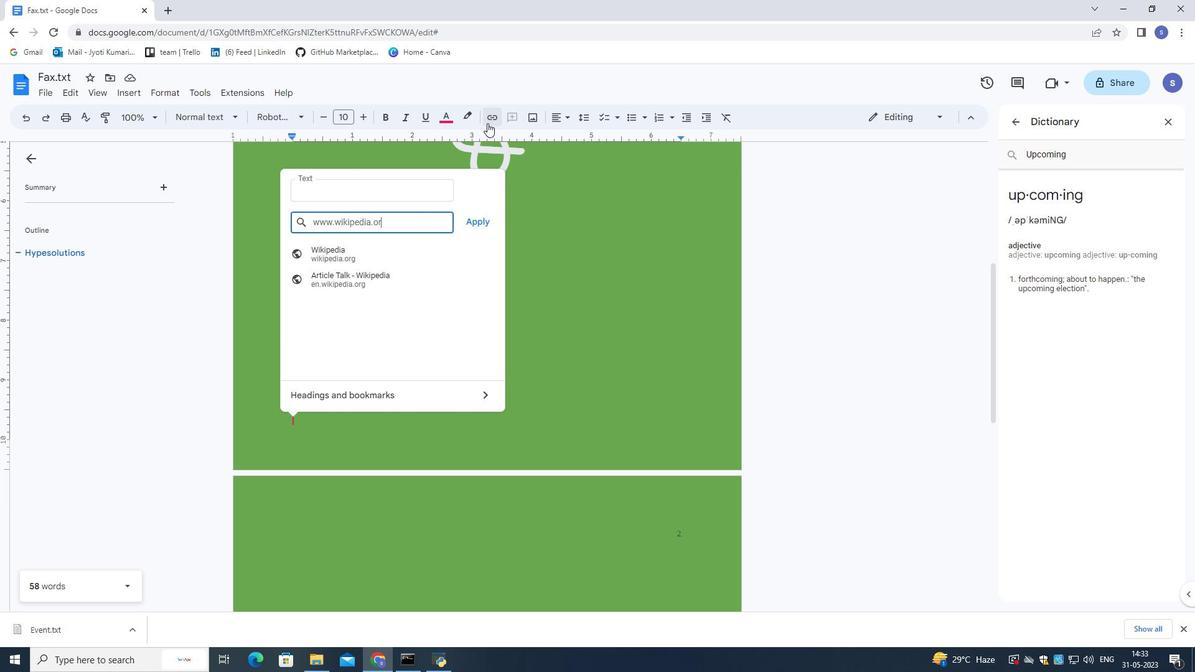 
Action: Mouse moved to (481, 221)
Screenshot: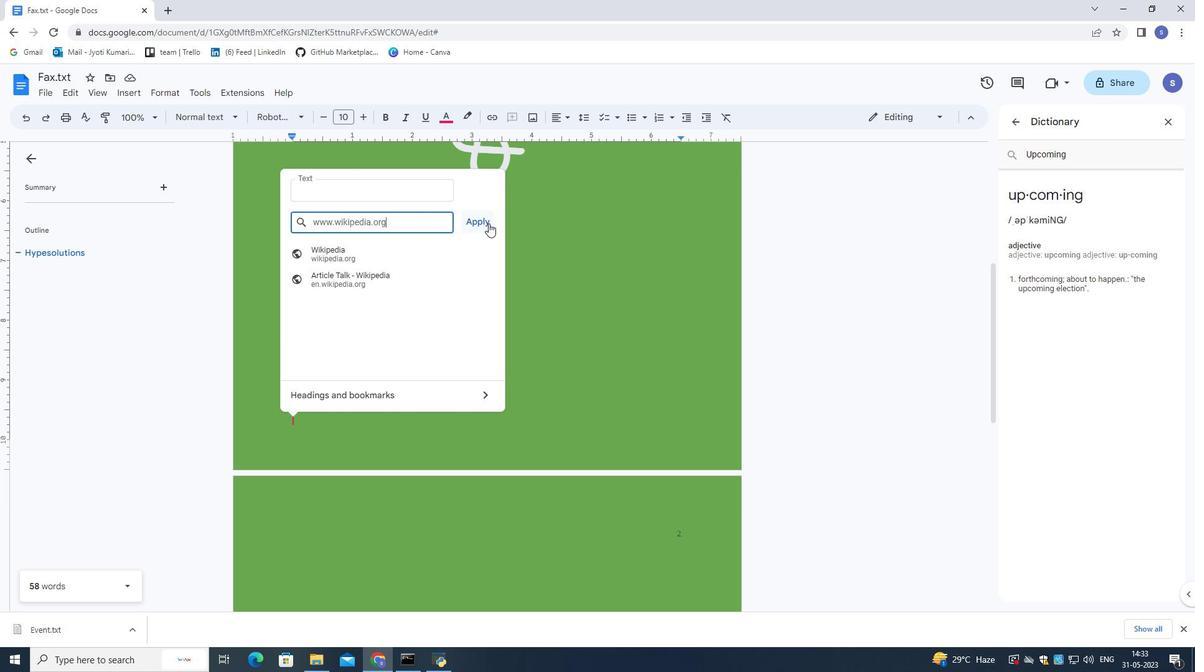 
Action: Mouse pressed left at (481, 221)
Screenshot: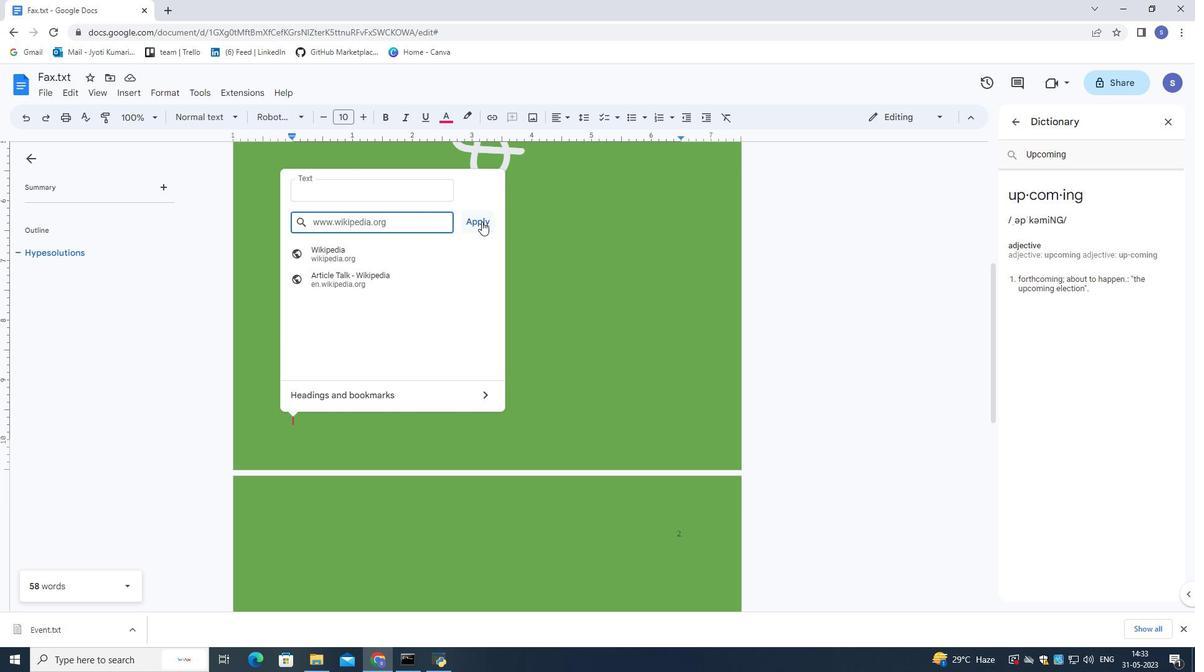 
Action: Mouse moved to (401, 421)
Screenshot: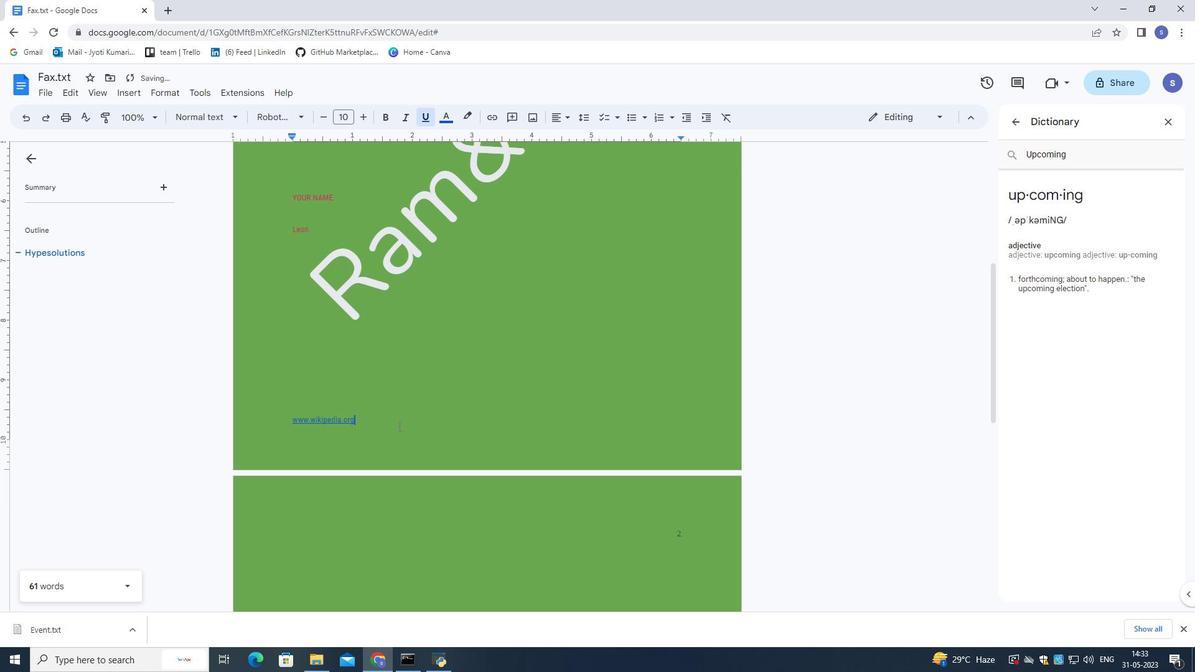
Action: Mouse pressed left at (401, 421)
Screenshot: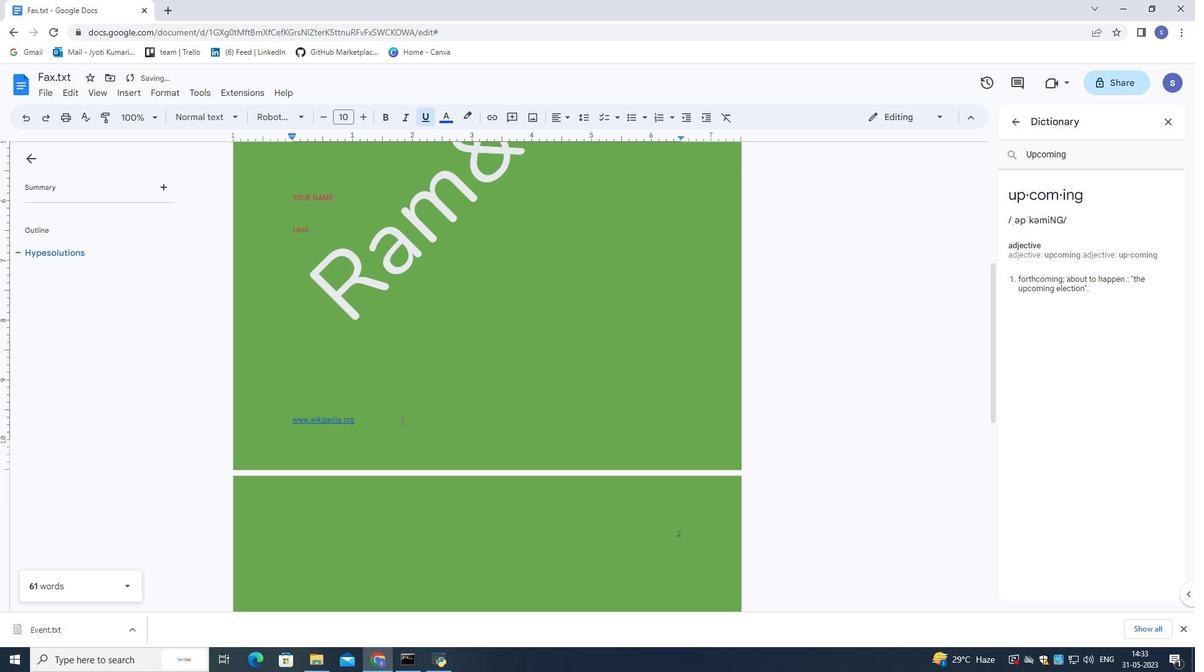 
Action: Mouse moved to (392, 453)
Screenshot: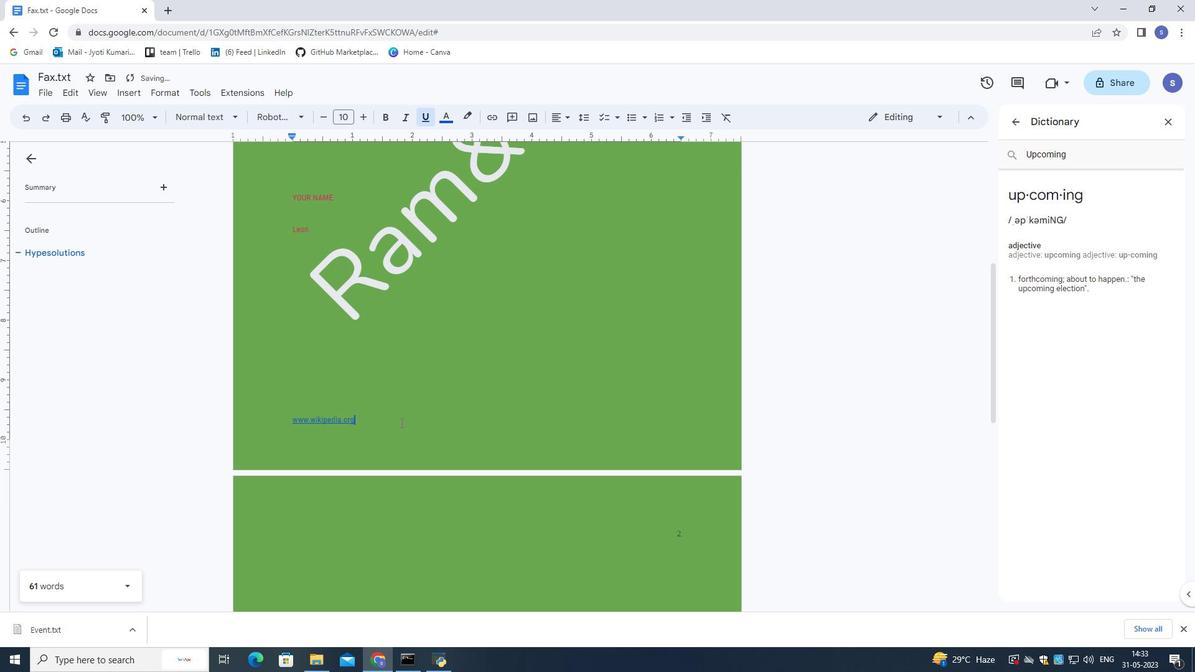 
Action: Mouse scrolled (392, 454) with delta (0, 0)
Screenshot: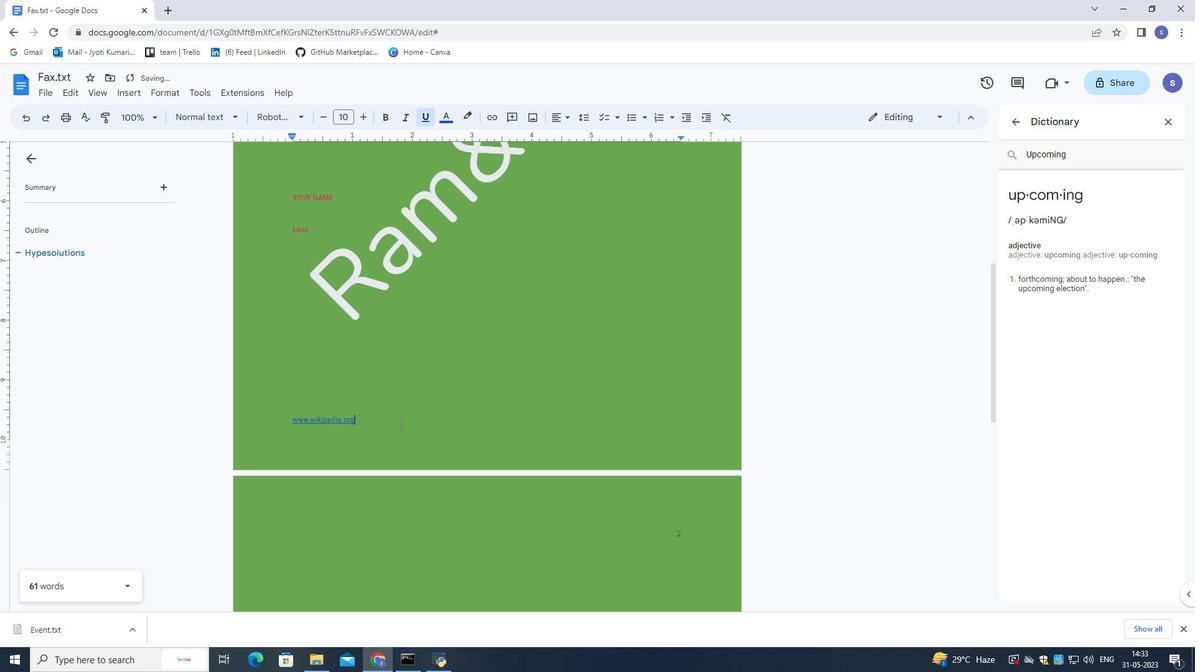 
Action: Mouse scrolled (392, 454) with delta (0, 0)
Screenshot: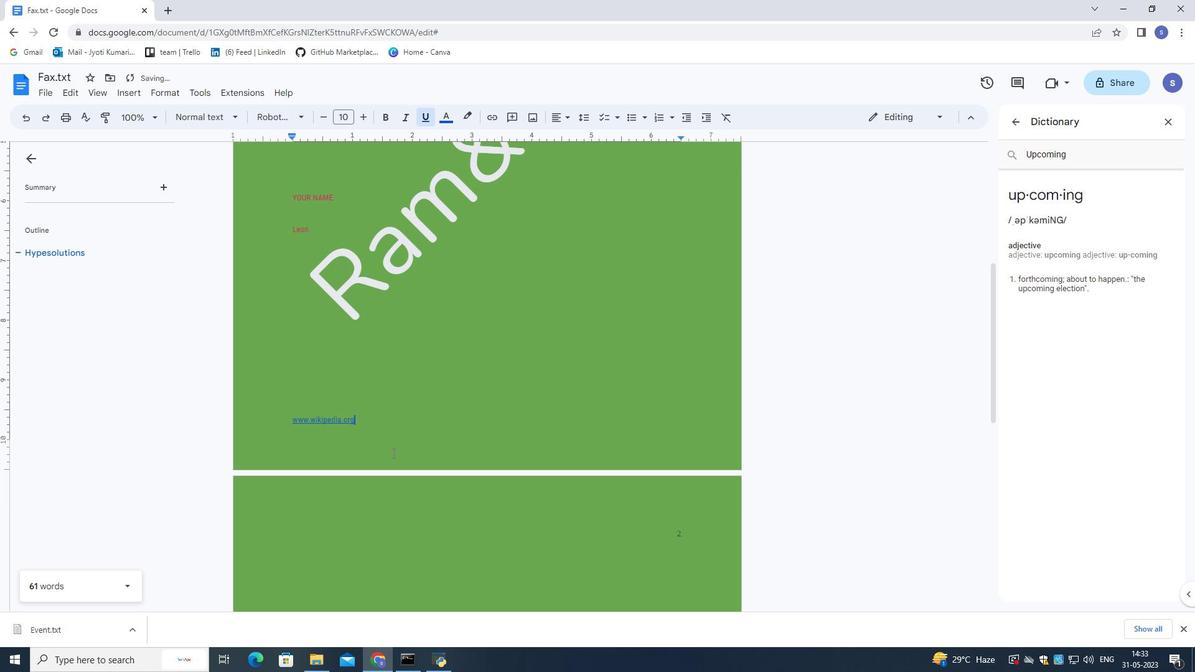
Action: Mouse scrolled (392, 454) with delta (0, 0)
Screenshot: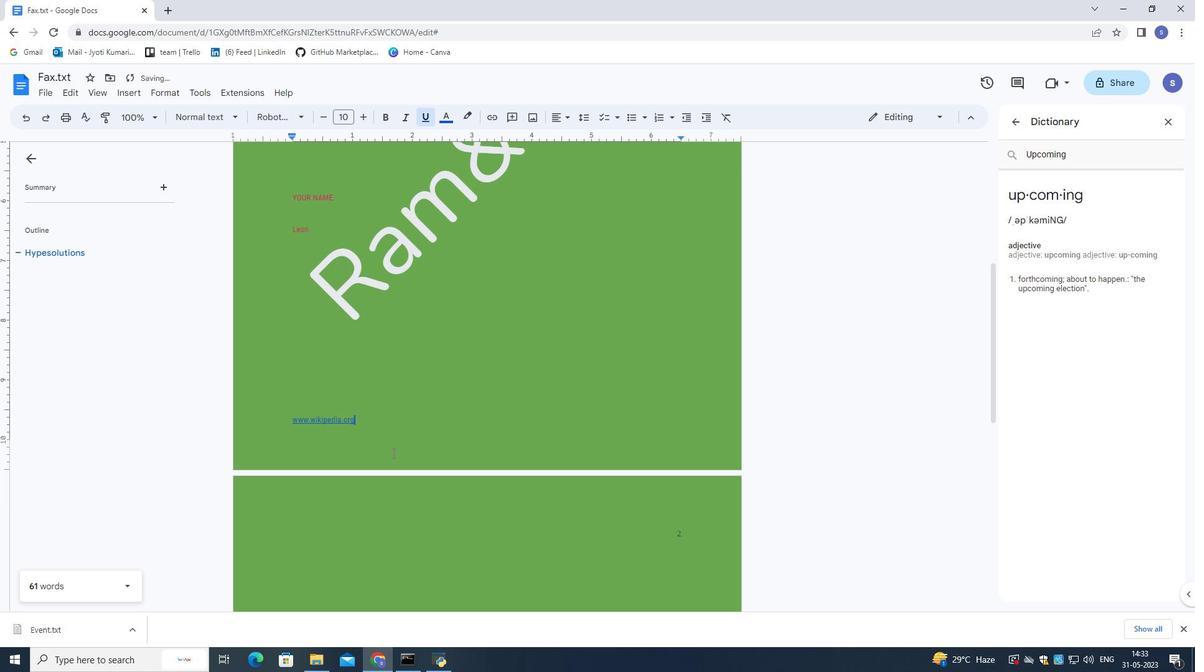 
Action: Mouse scrolled (392, 454) with delta (0, 0)
Screenshot: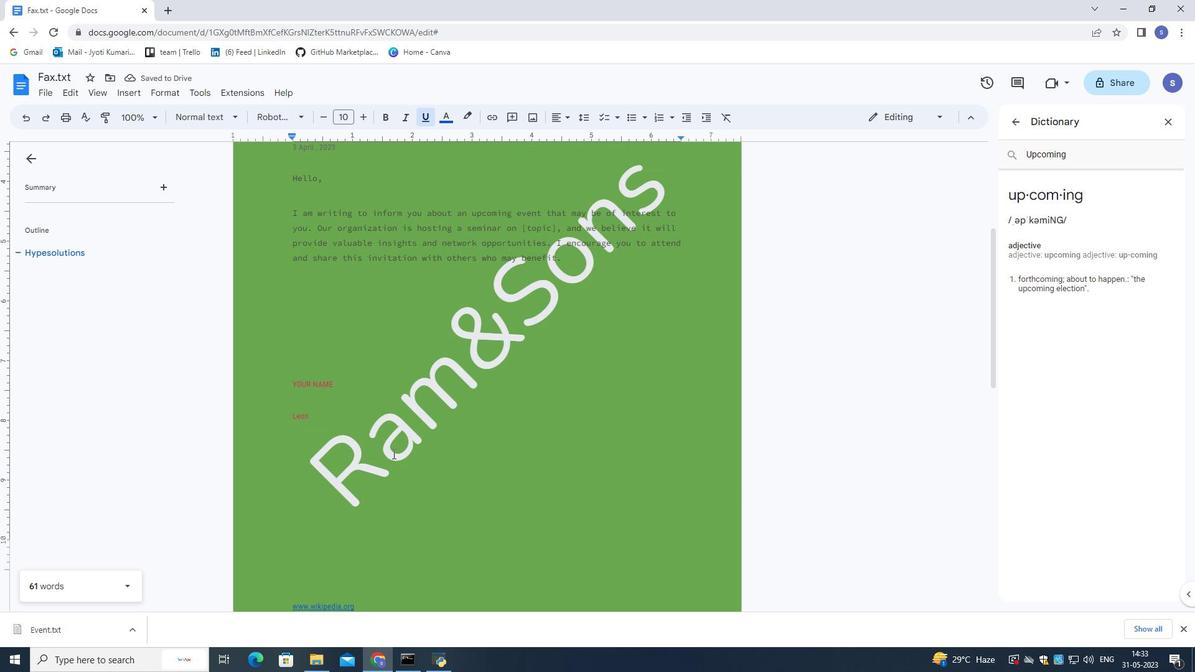 
Action: Mouse scrolled (392, 454) with delta (0, 0)
Screenshot: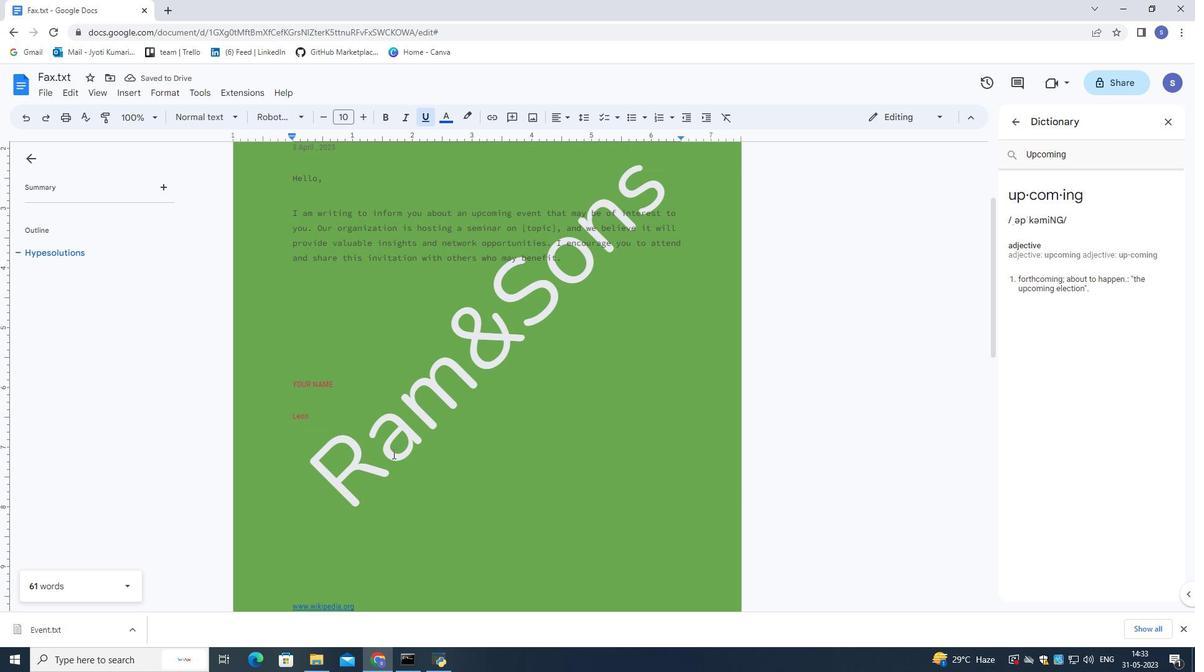 
Action: Mouse scrolled (392, 454) with delta (0, 0)
Screenshot: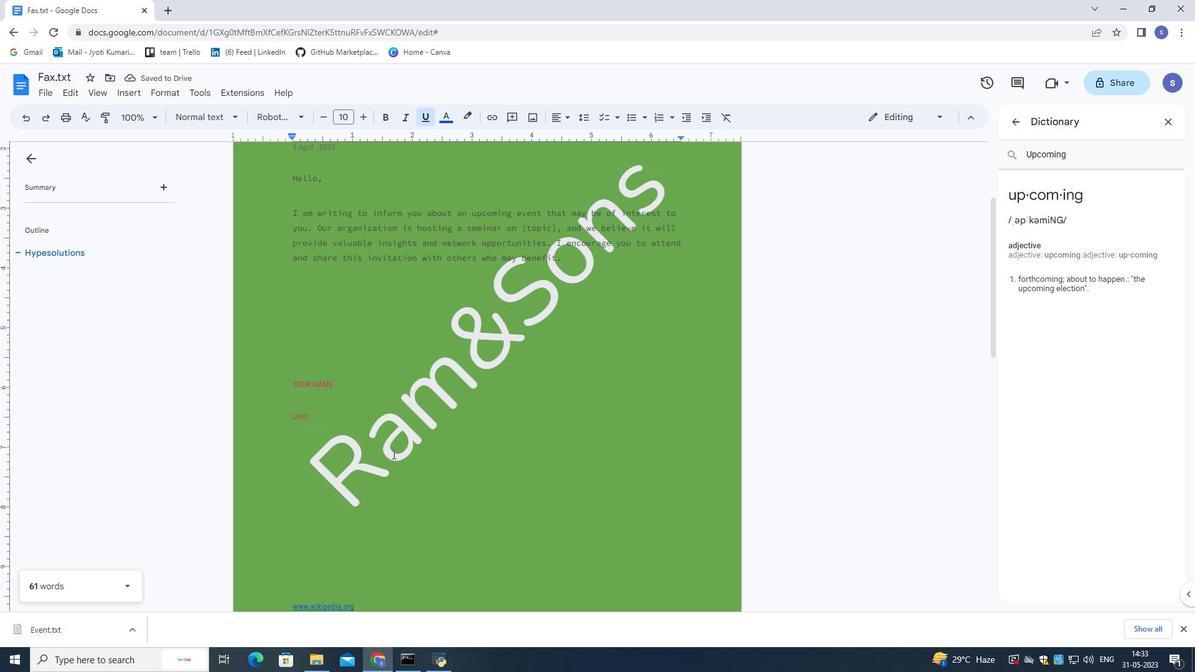 
Action: Mouse scrolled (392, 454) with delta (0, 0)
Screenshot: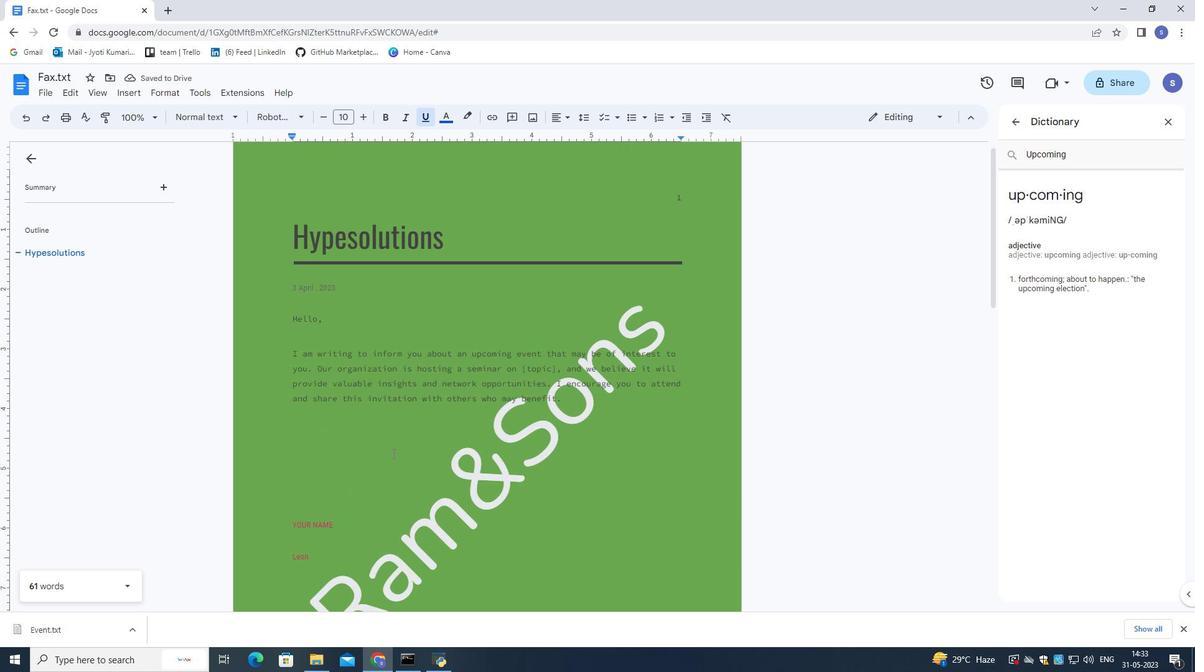 
Action: Mouse scrolled (392, 454) with delta (0, 0)
Screenshot: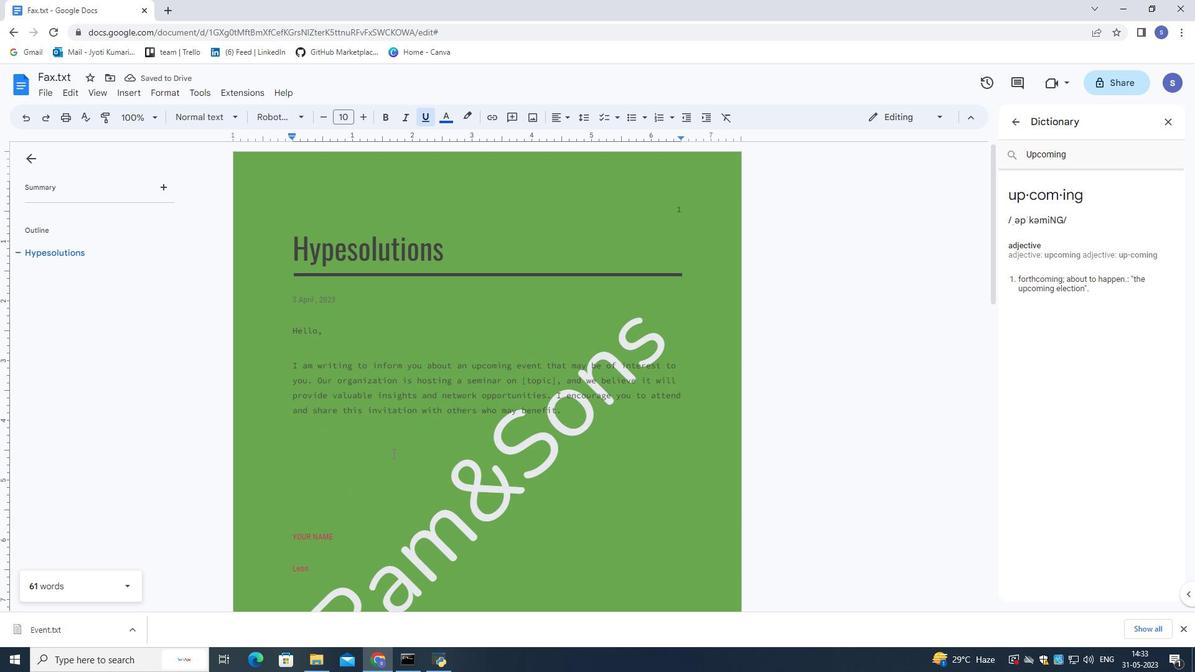 
Action: Mouse scrolled (392, 454) with delta (0, 0)
Screenshot: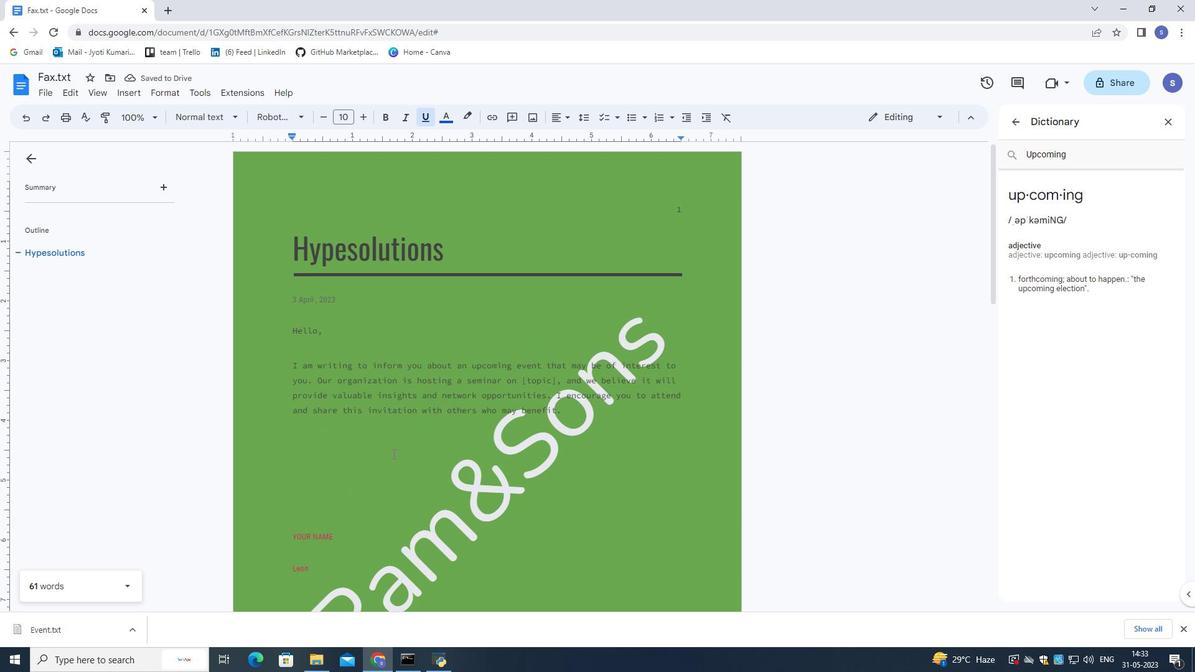 
Action: Mouse scrolled (392, 454) with delta (0, 0)
Screenshot: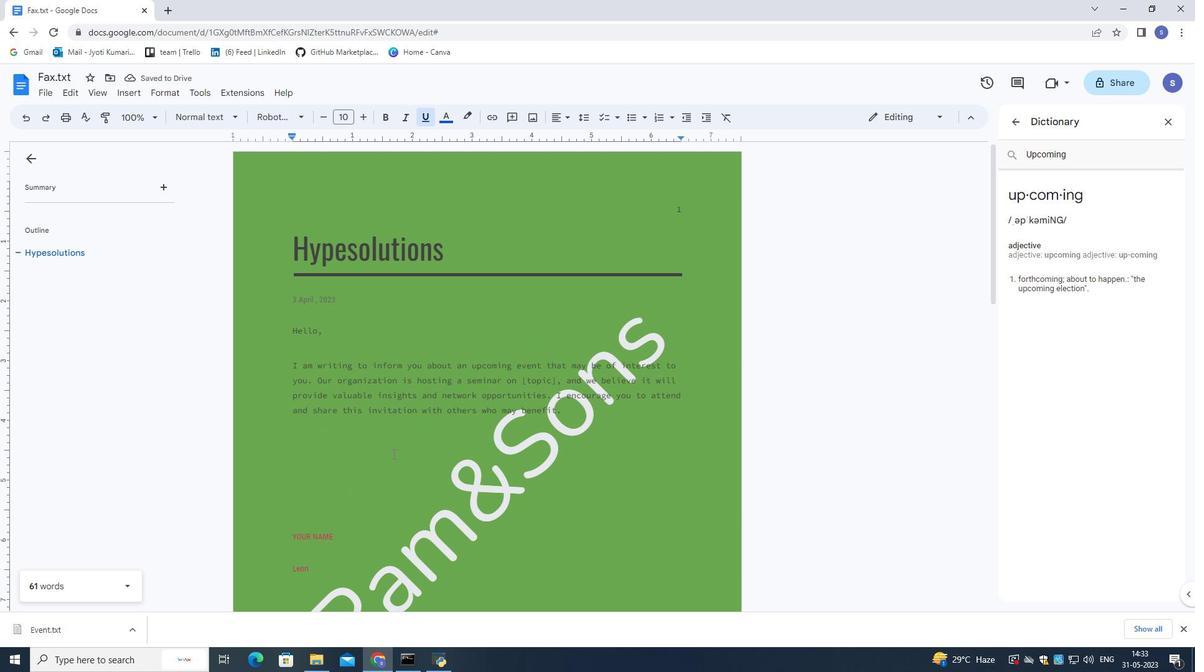 
Action: Mouse scrolled (392, 454) with delta (0, 0)
Screenshot: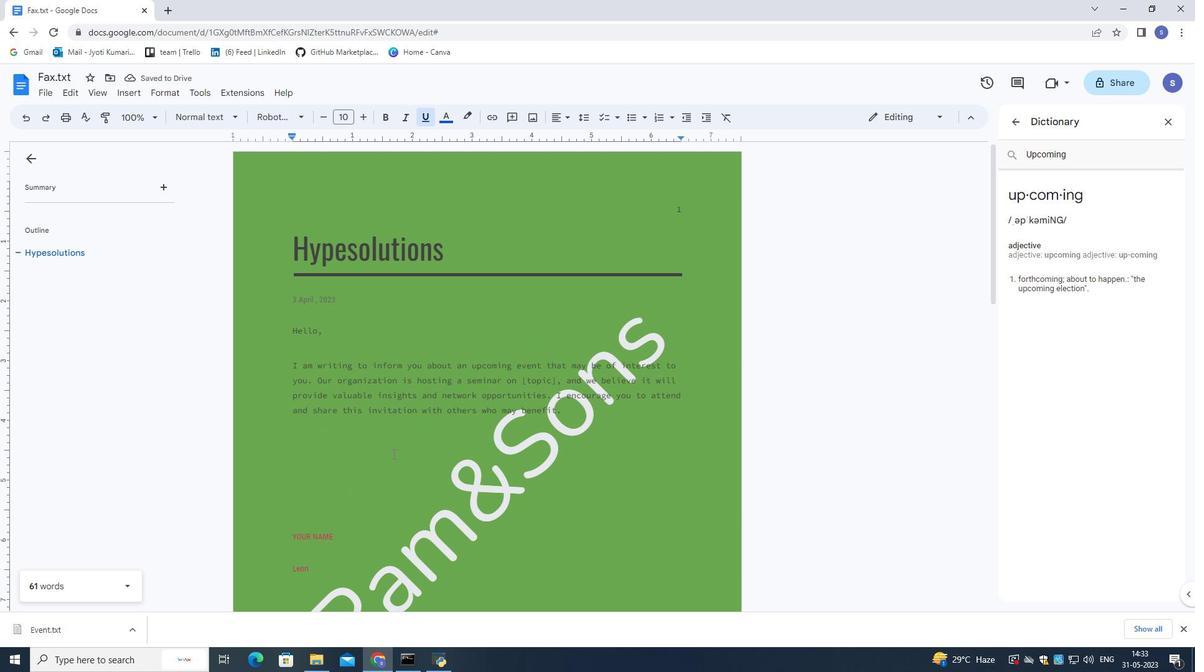 
Action: Mouse scrolled (392, 454) with delta (0, 0)
Screenshot: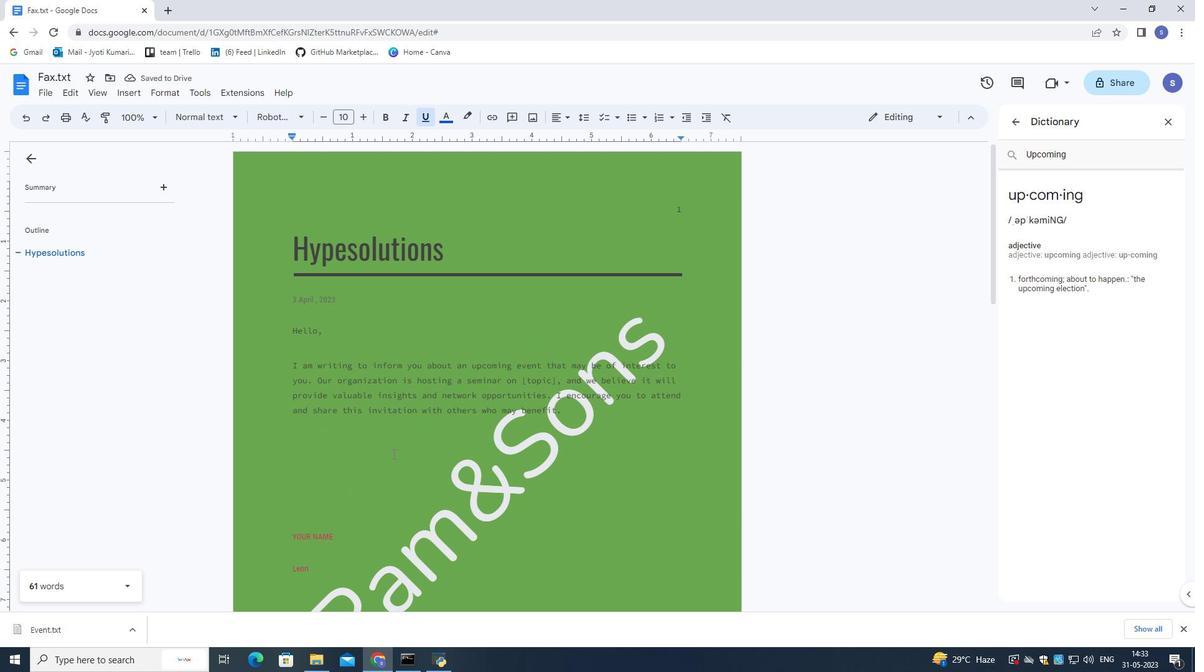 
Action: Mouse moved to (410, 402)
Screenshot: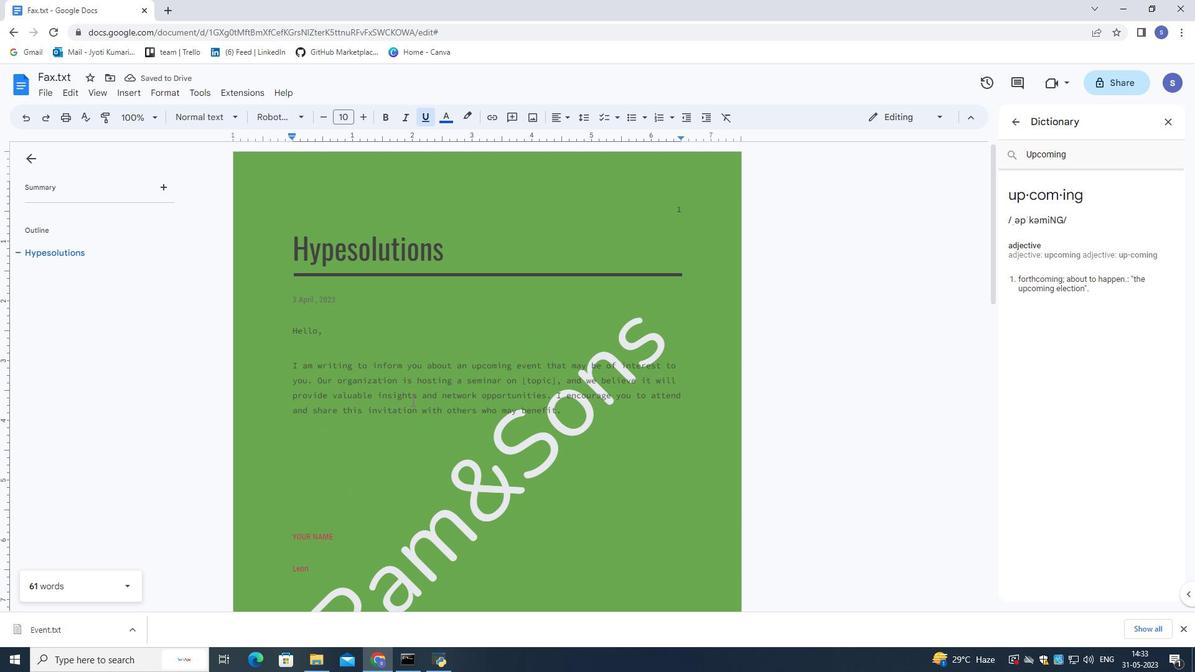 
